 Task: Open class notes luxe template from the template gallery.
Action: Mouse moved to (60, 106)
Screenshot: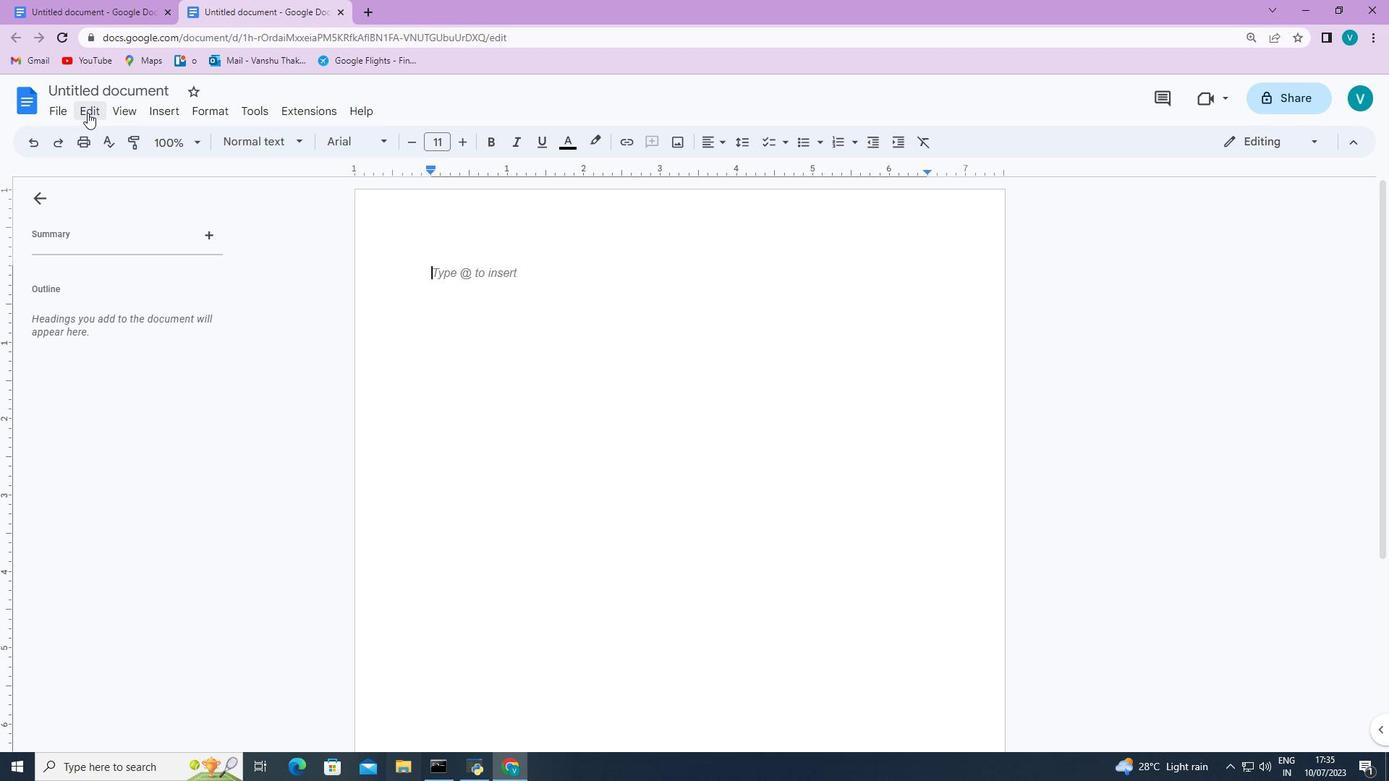 
Action: Mouse pressed left at (60, 106)
Screenshot: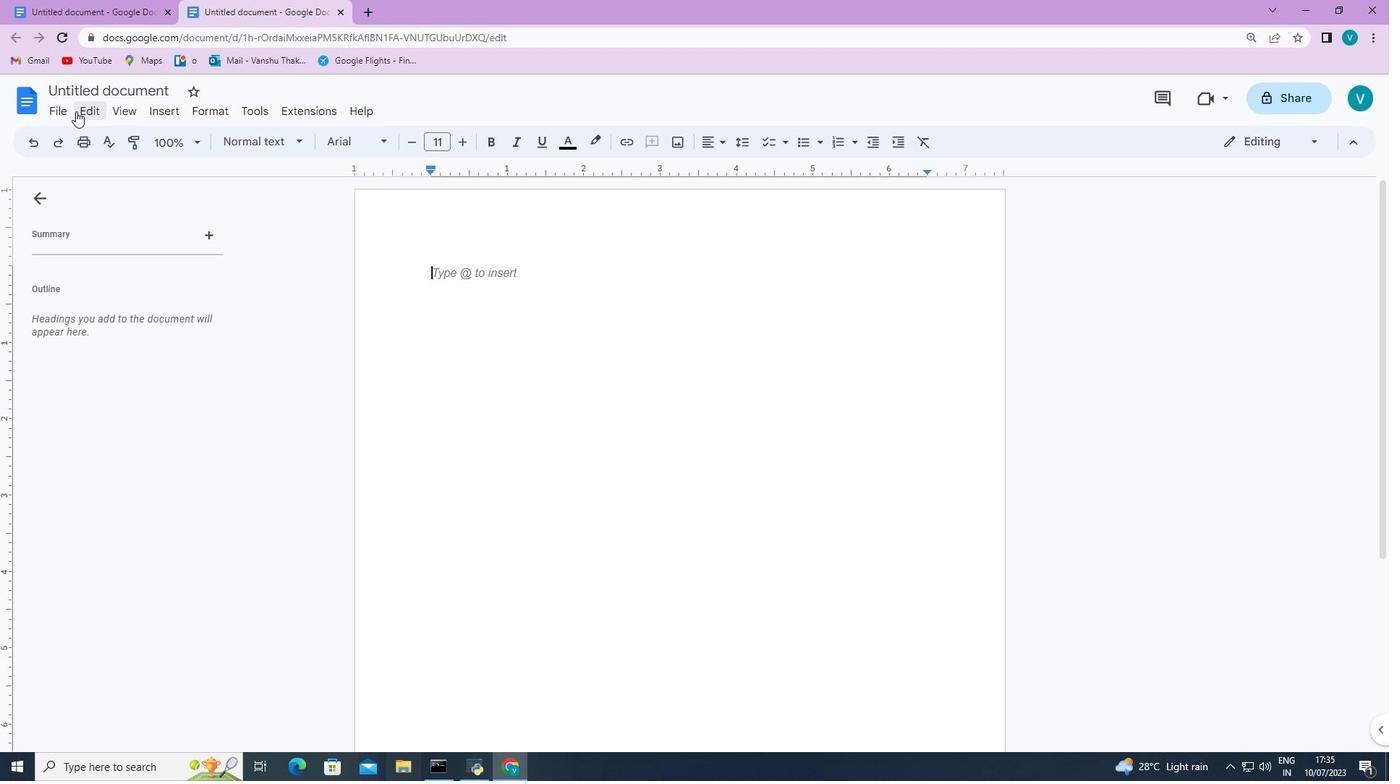 
Action: Mouse moved to (357, 159)
Screenshot: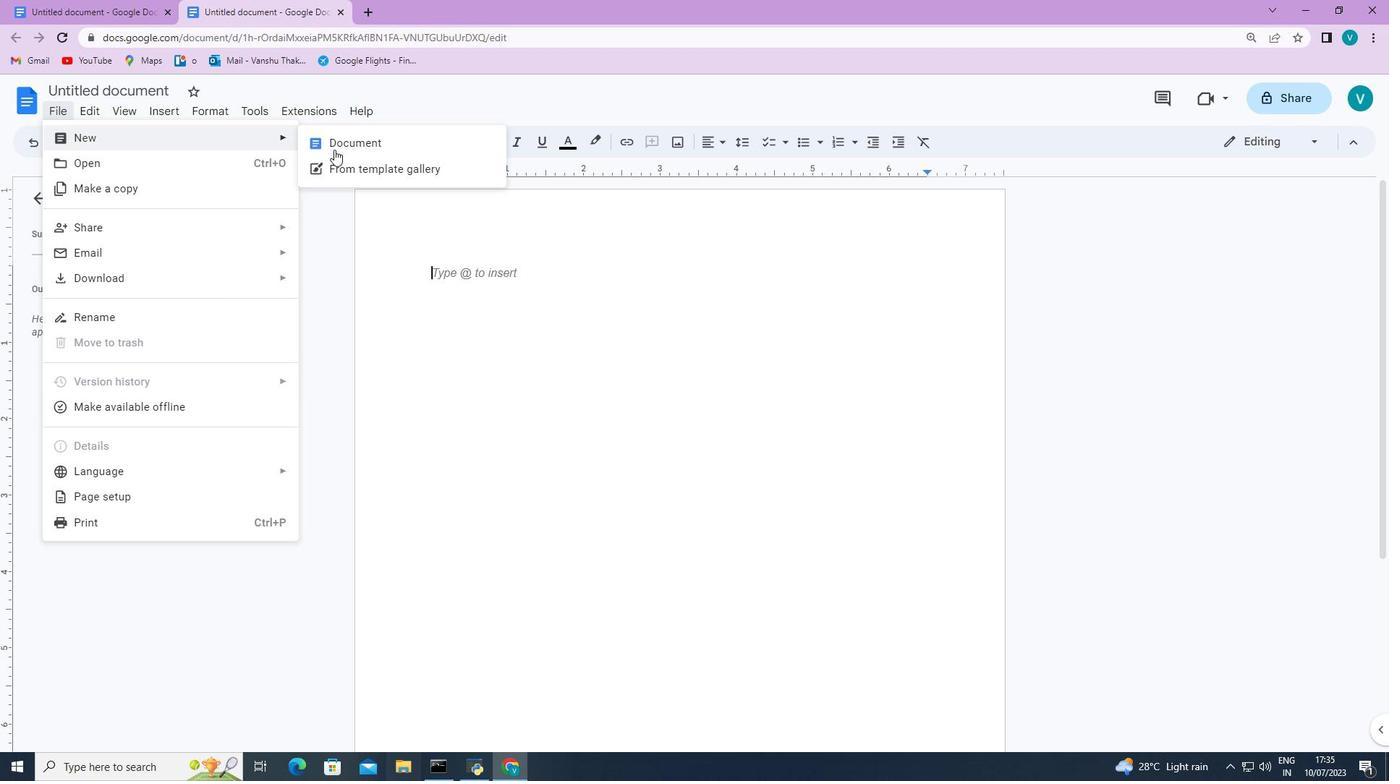 
Action: Mouse pressed left at (357, 159)
Screenshot: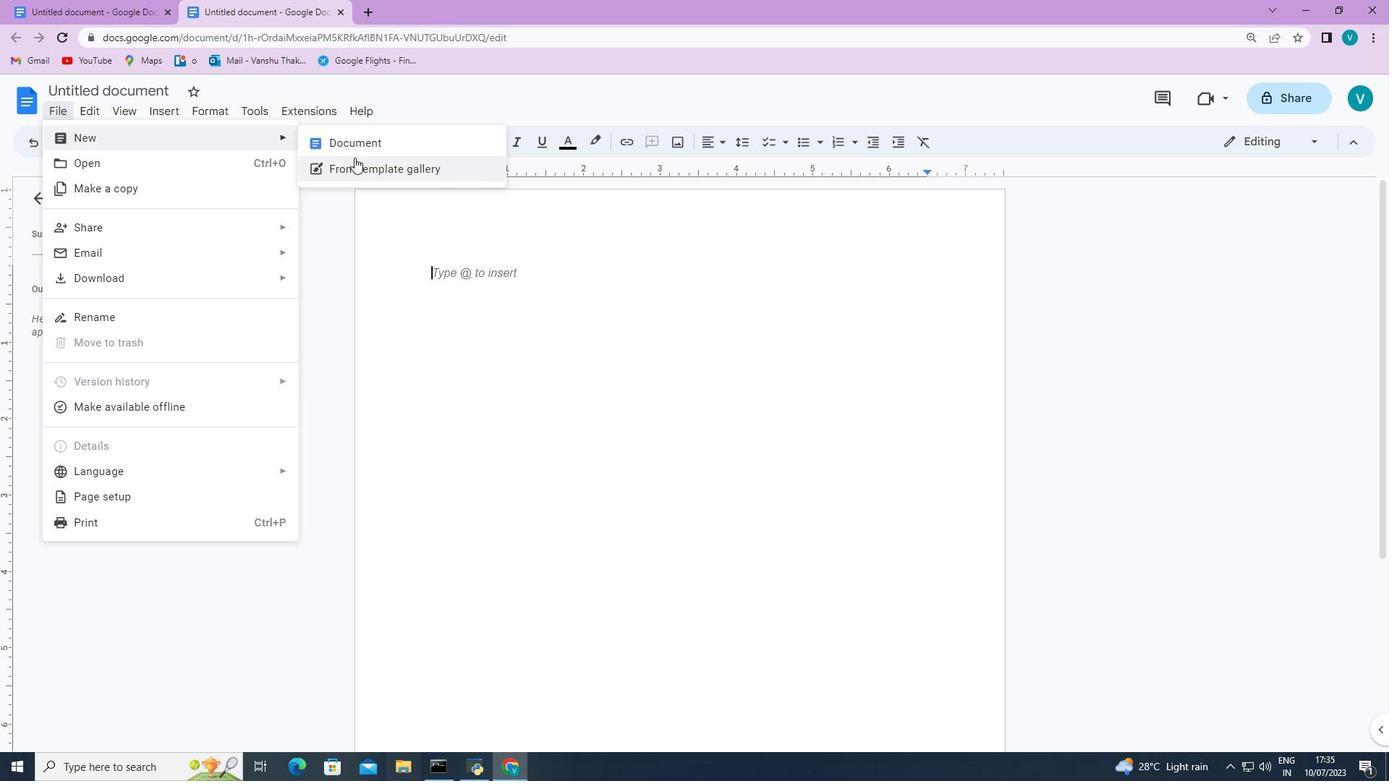 
Action: Mouse moved to (497, 369)
Screenshot: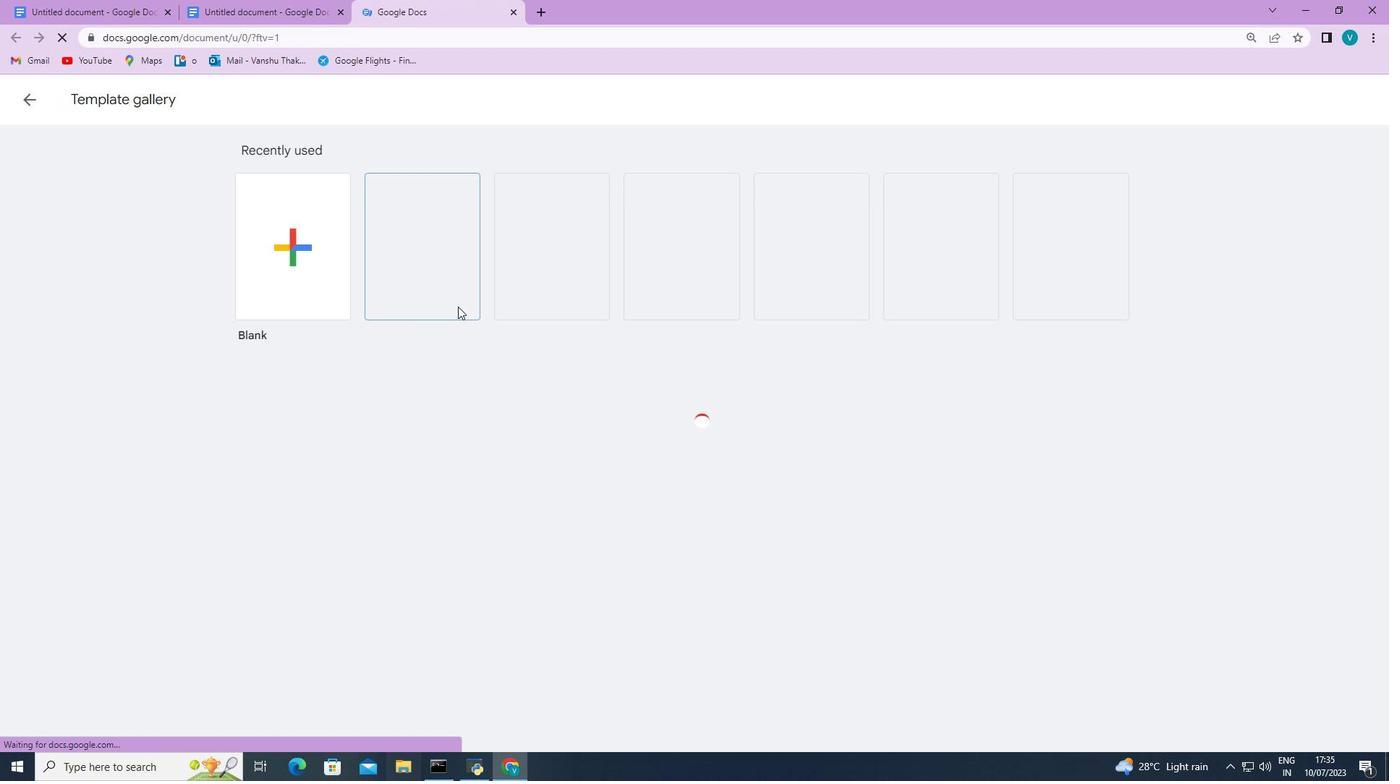 
Action: Mouse scrolled (497, 368) with delta (0, 0)
Screenshot: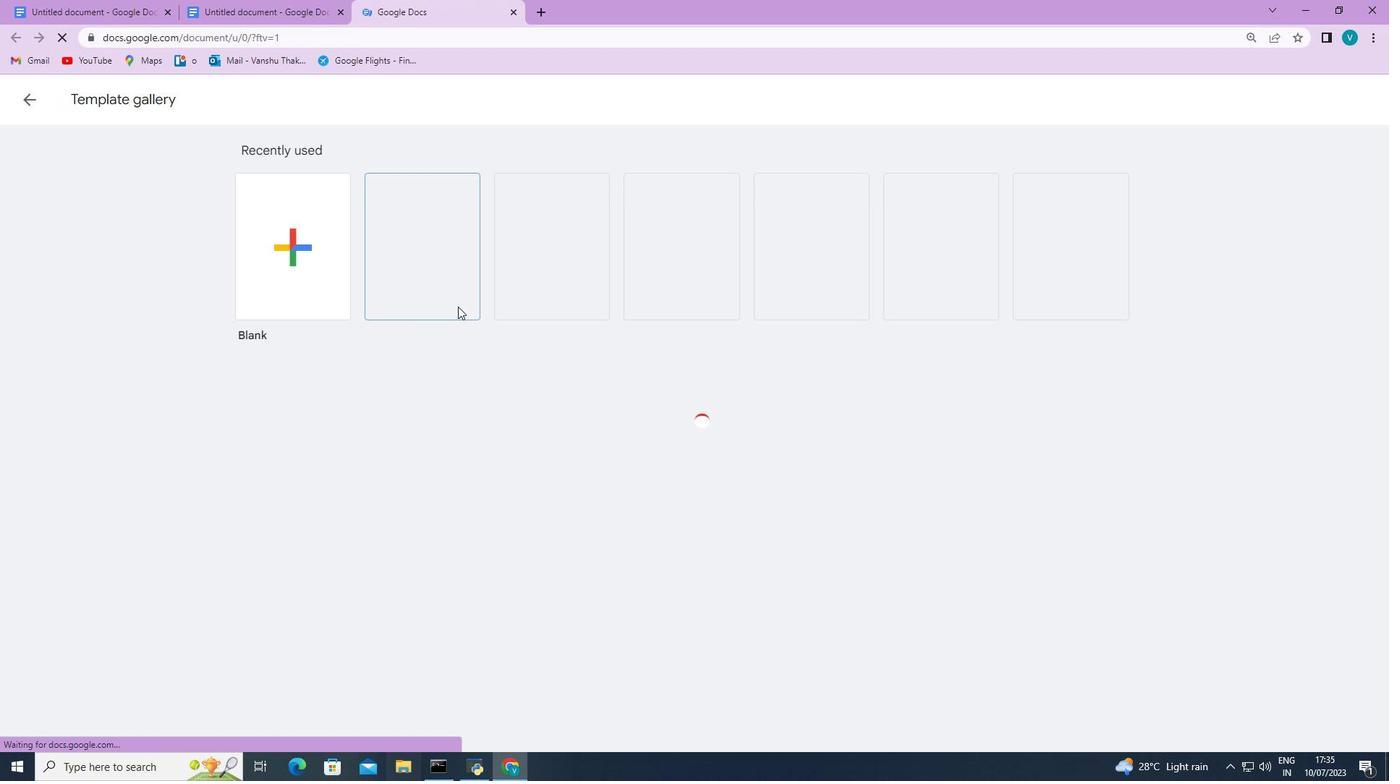 
Action: Mouse moved to (497, 372)
Screenshot: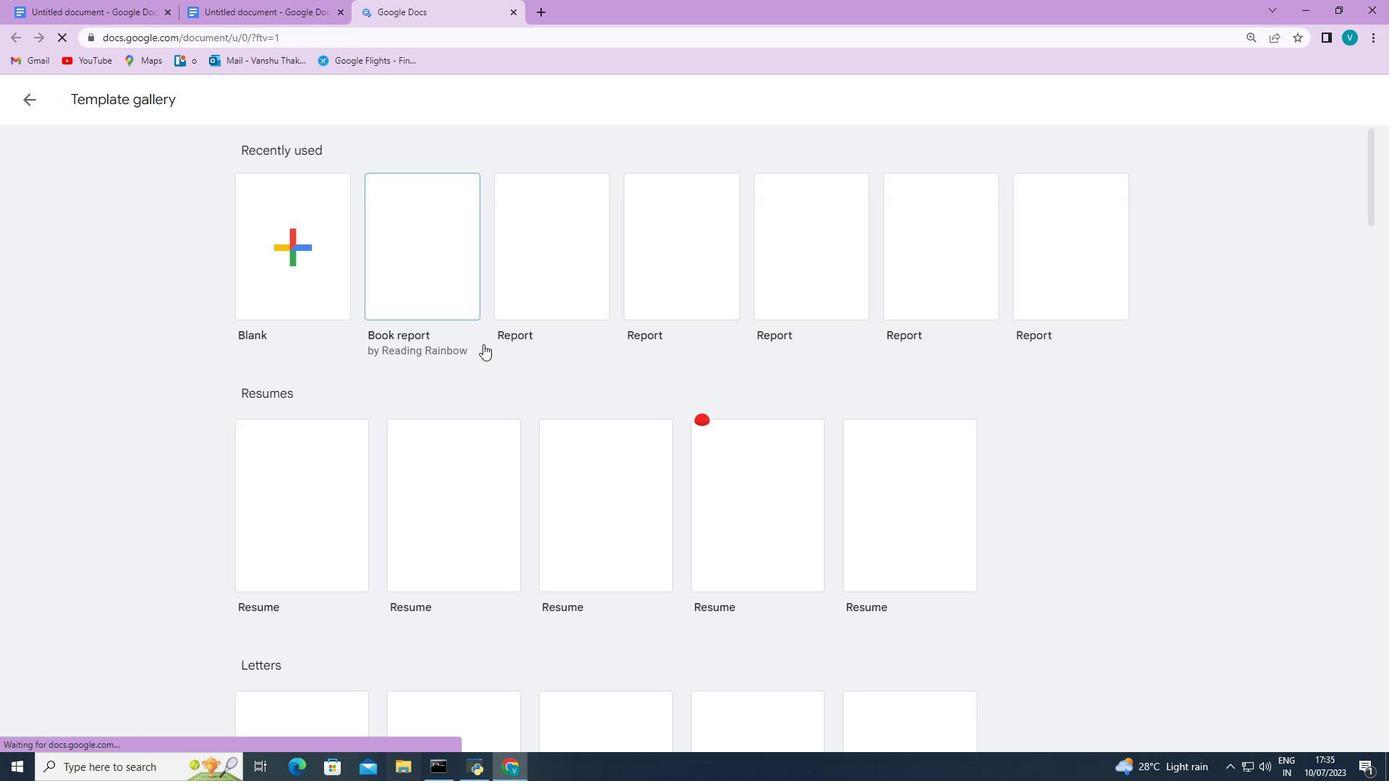 
Action: Mouse scrolled (497, 371) with delta (0, 0)
Screenshot: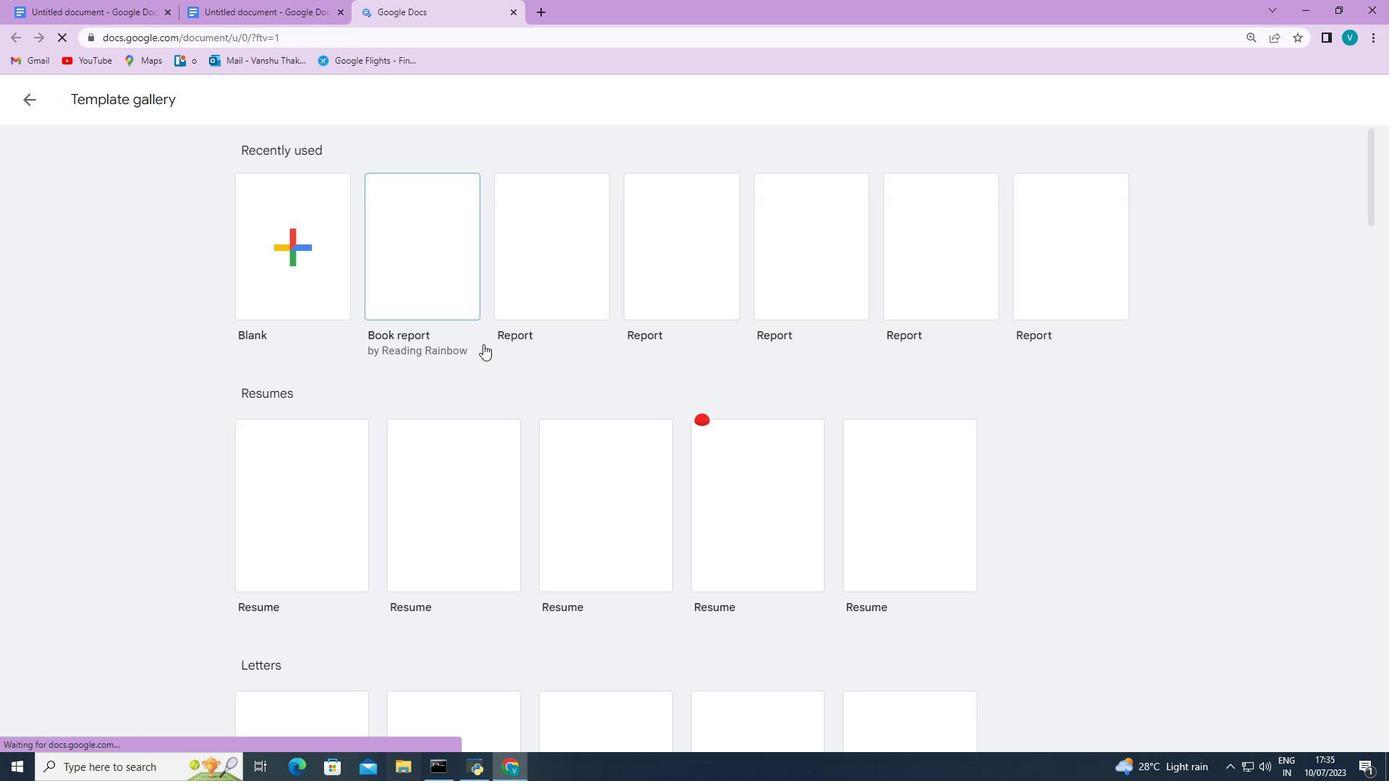 
Action: Mouse moved to (498, 372)
Screenshot: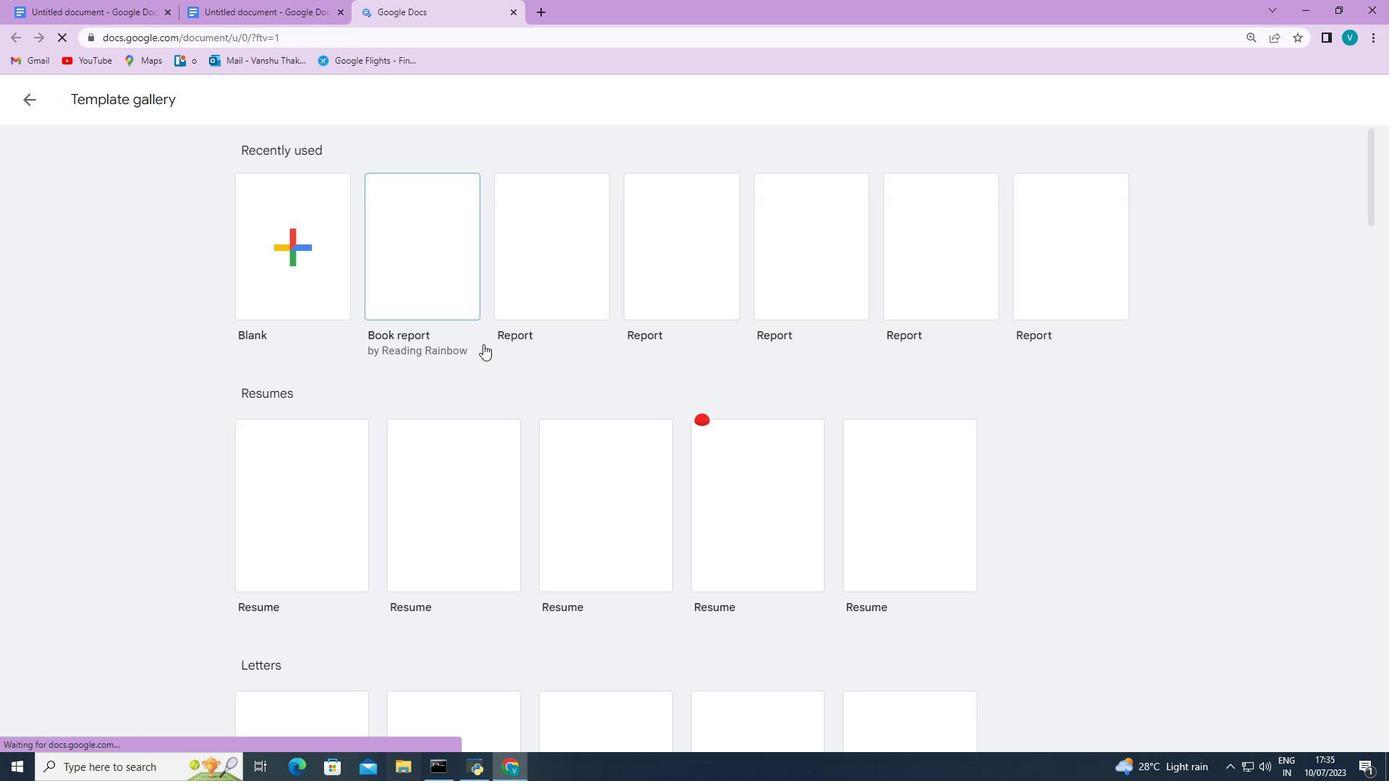 
Action: Mouse scrolled (498, 371) with delta (0, 0)
Screenshot: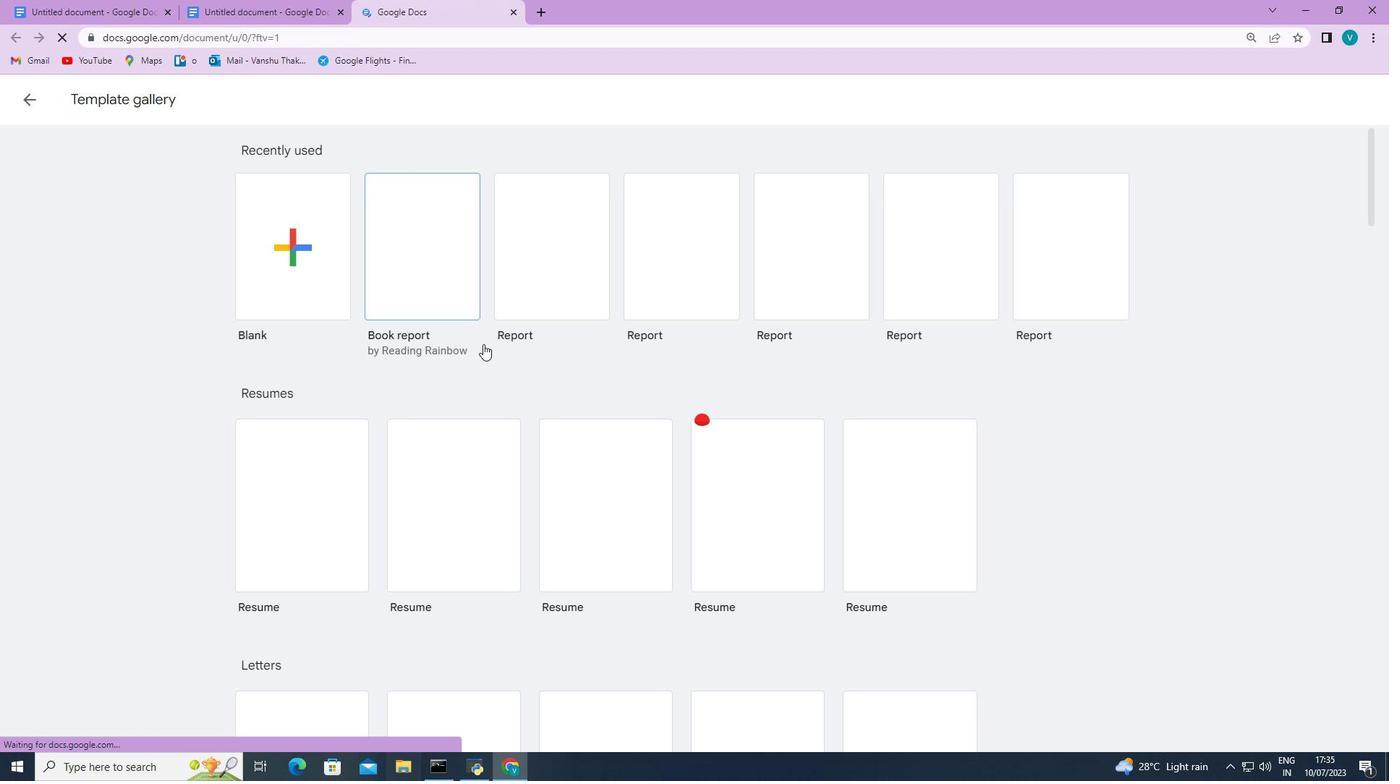 
Action: Mouse moved to (498, 372)
Screenshot: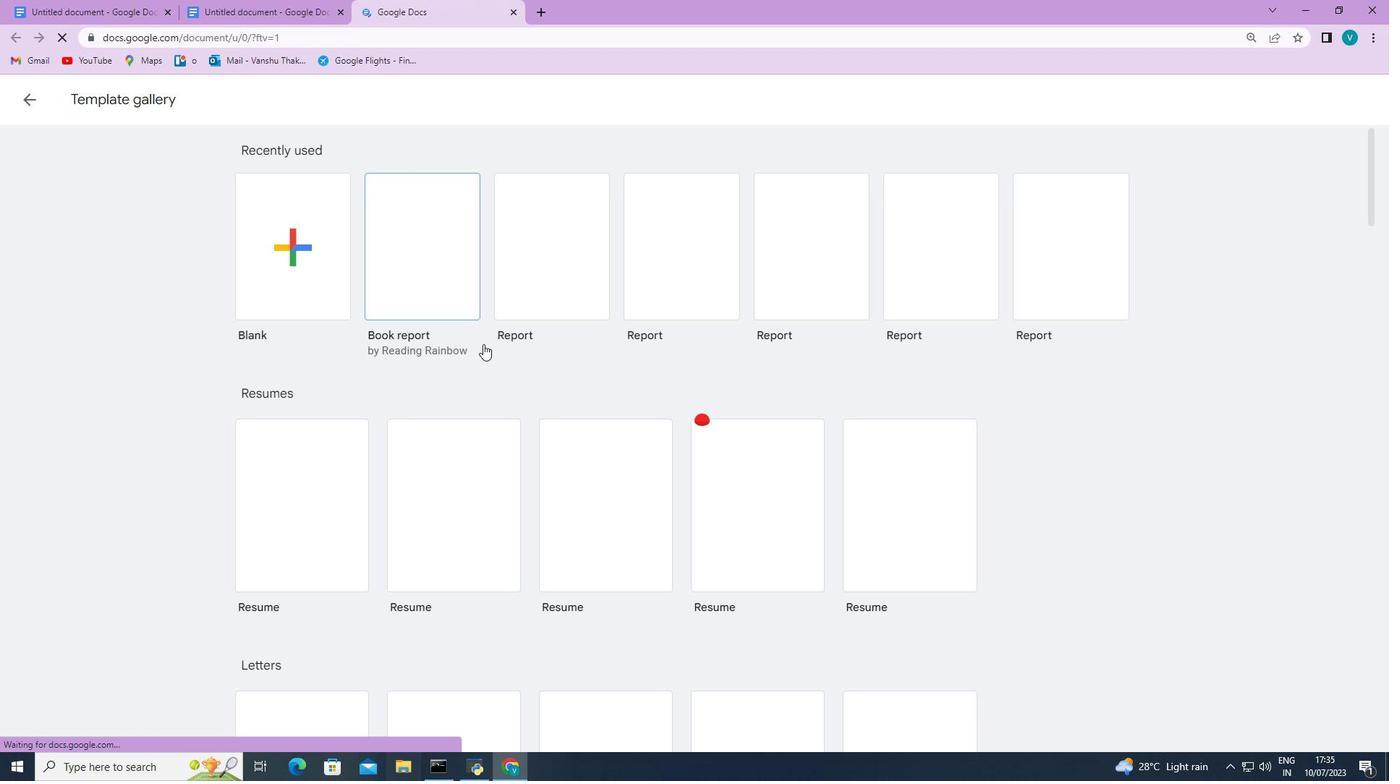 
Action: Mouse scrolled (498, 372) with delta (0, 0)
Screenshot: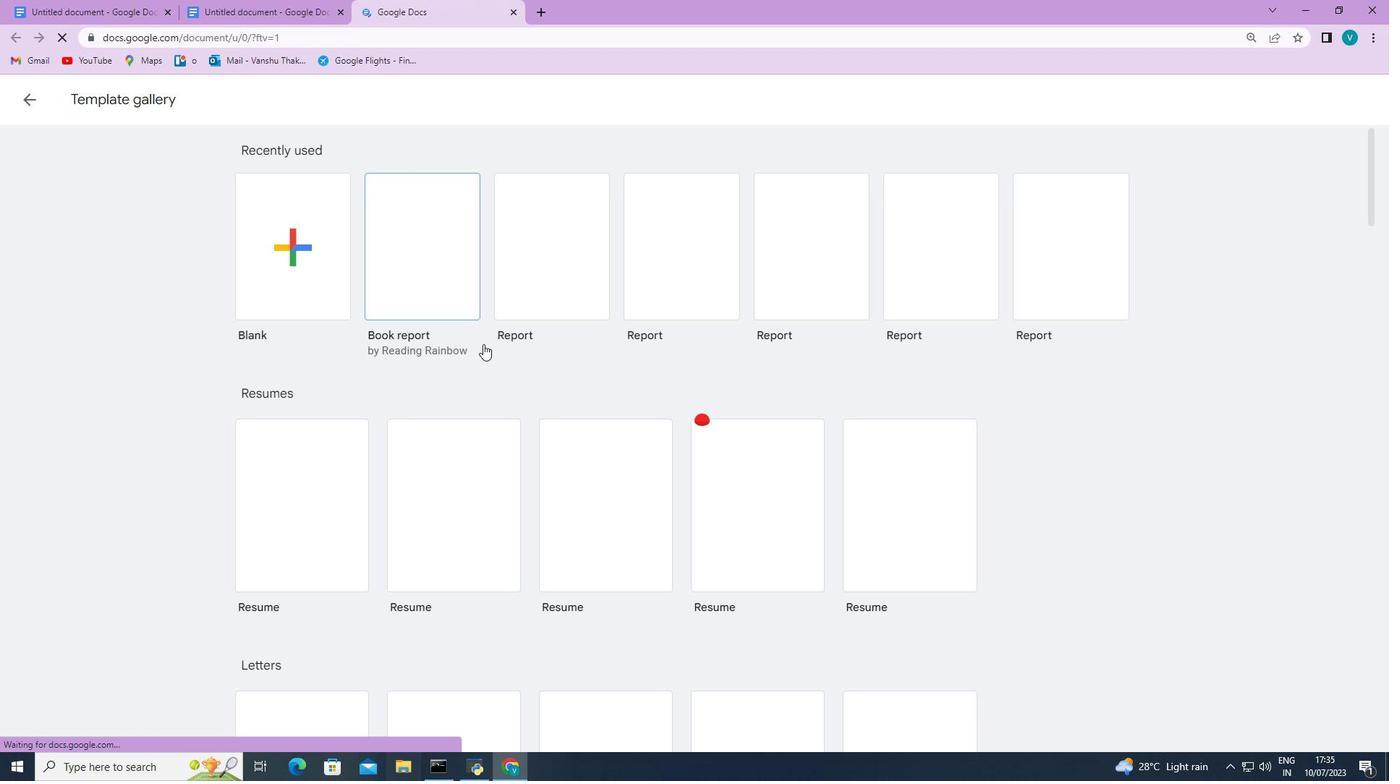 
Action: Mouse moved to (500, 374)
Screenshot: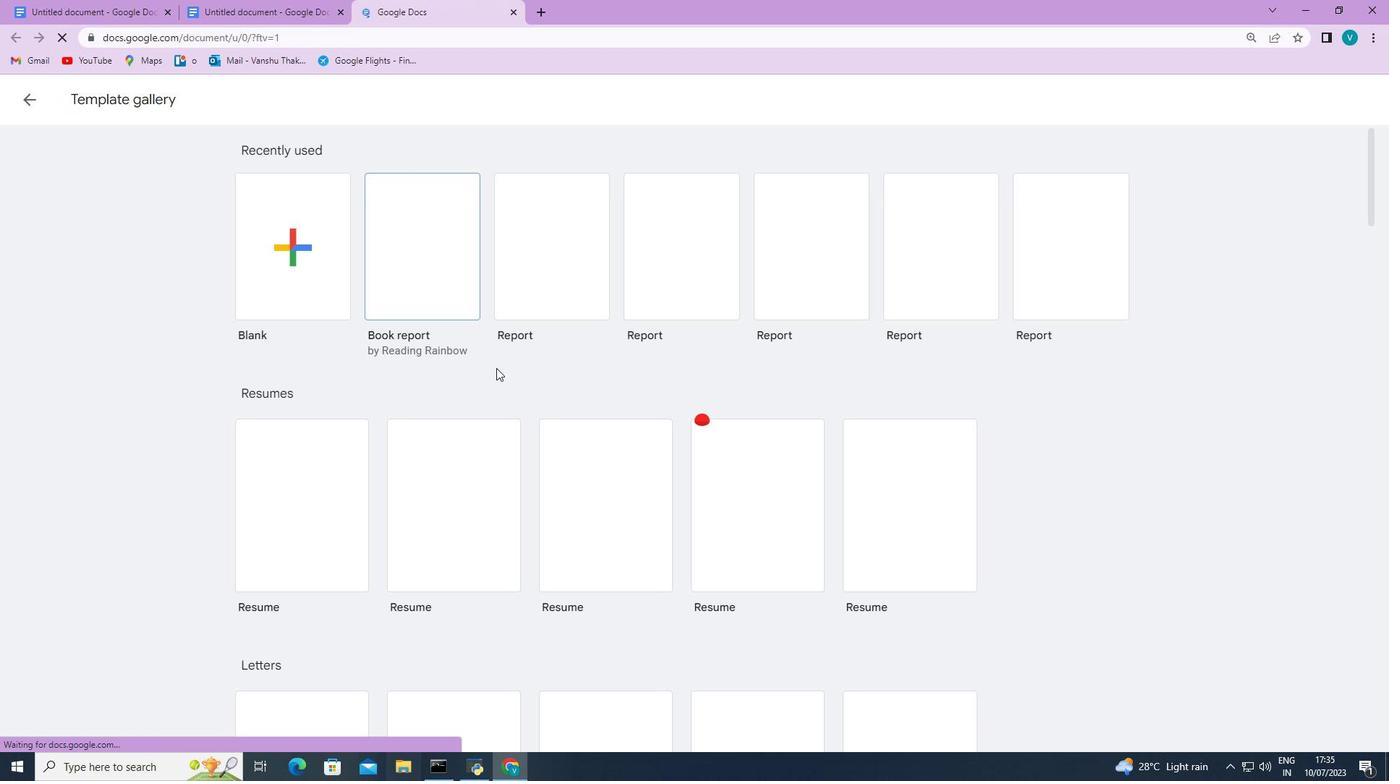 
Action: Mouse scrolled (500, 373) with delta (0, 0)
Screenshot: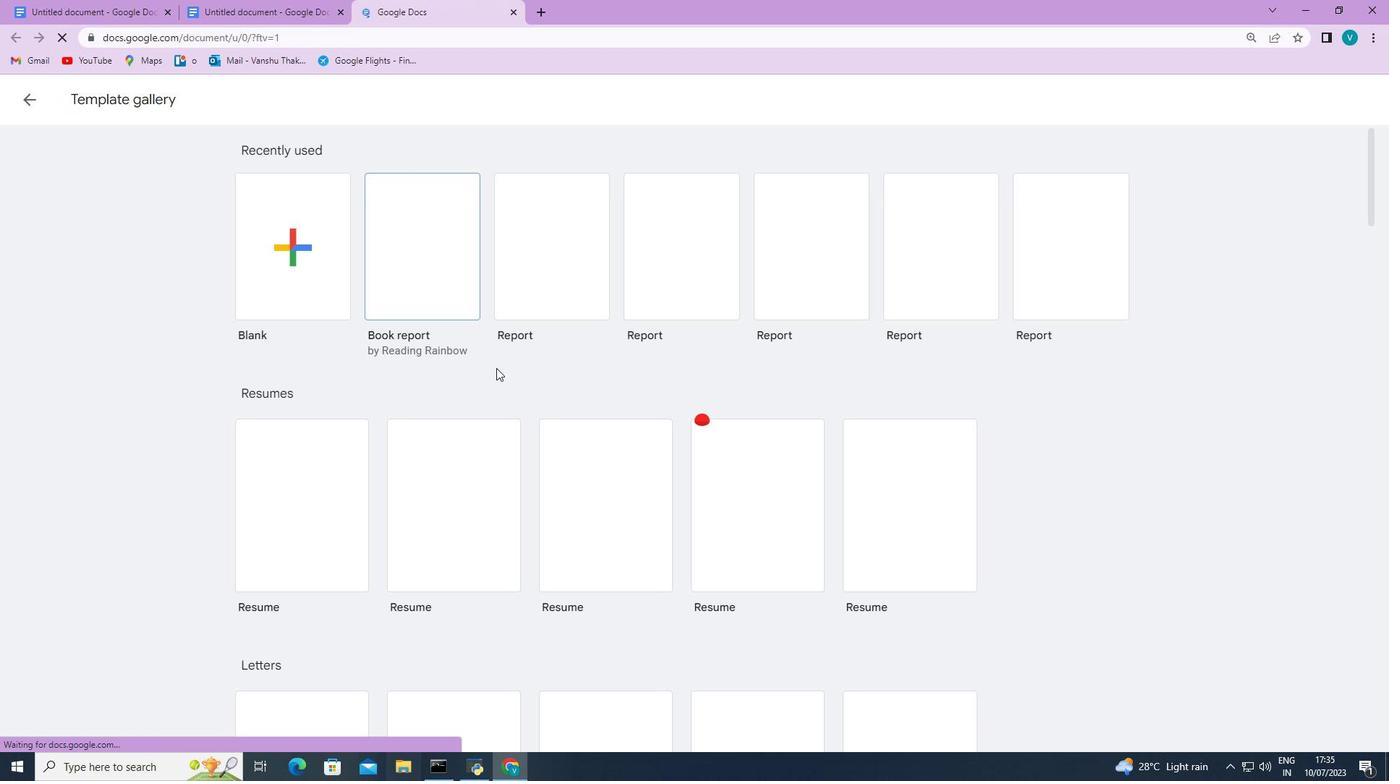 
Action: Mouse moved to (500, 375)
Screenshot: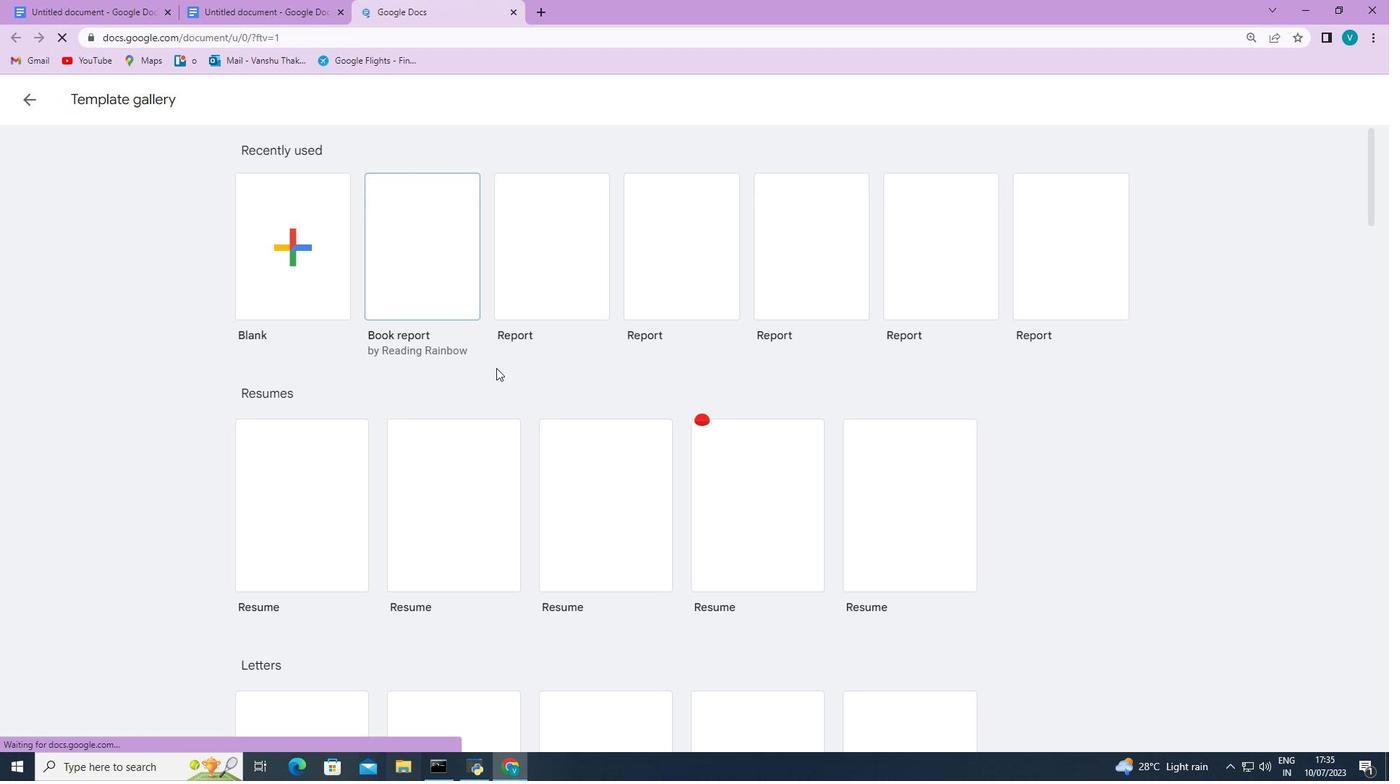 
Action: Mouse scrolled (500, 374) with delta (0, 0)
Screenshot: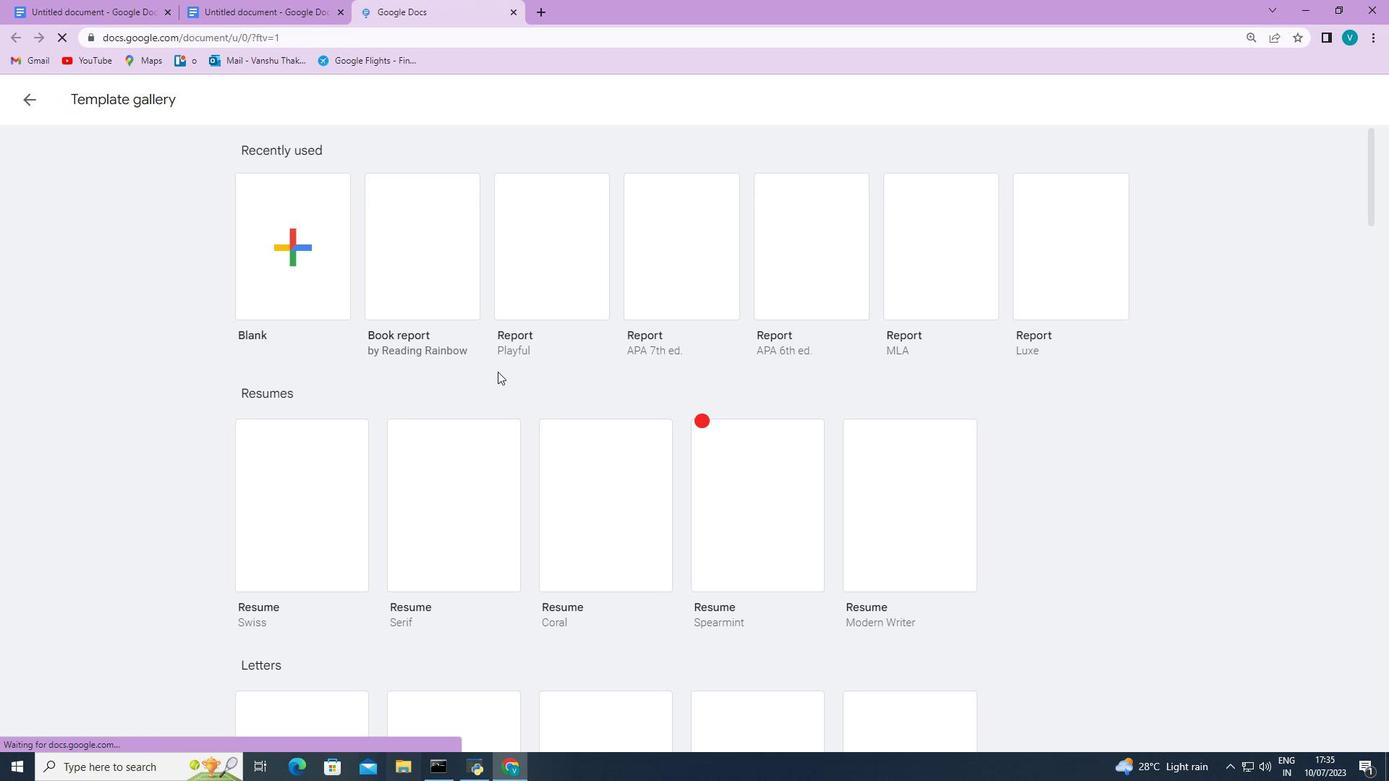 
Action: Mouse scrolled (500, 374) with delta (0, 0)
Screenshot: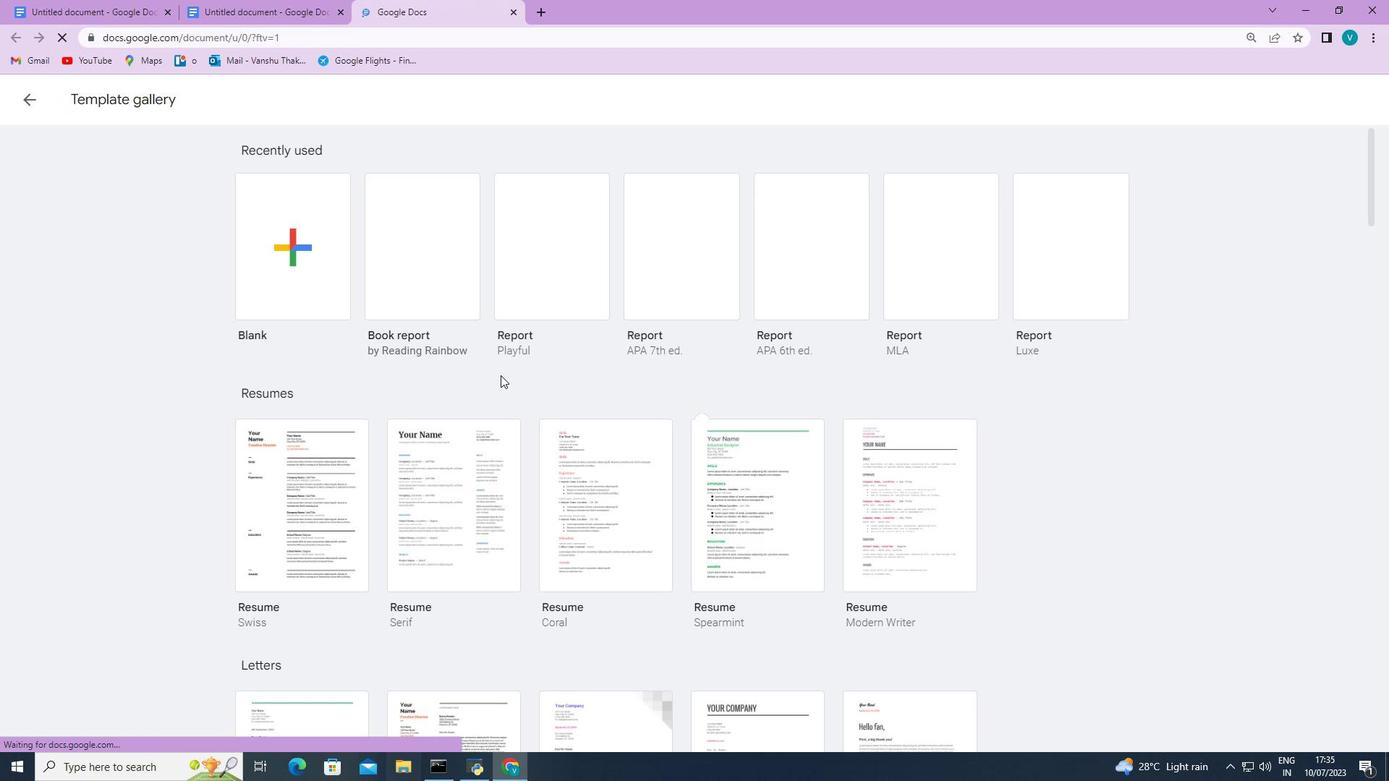 
Action: Mouse moved to (500, 377)
Screenshot: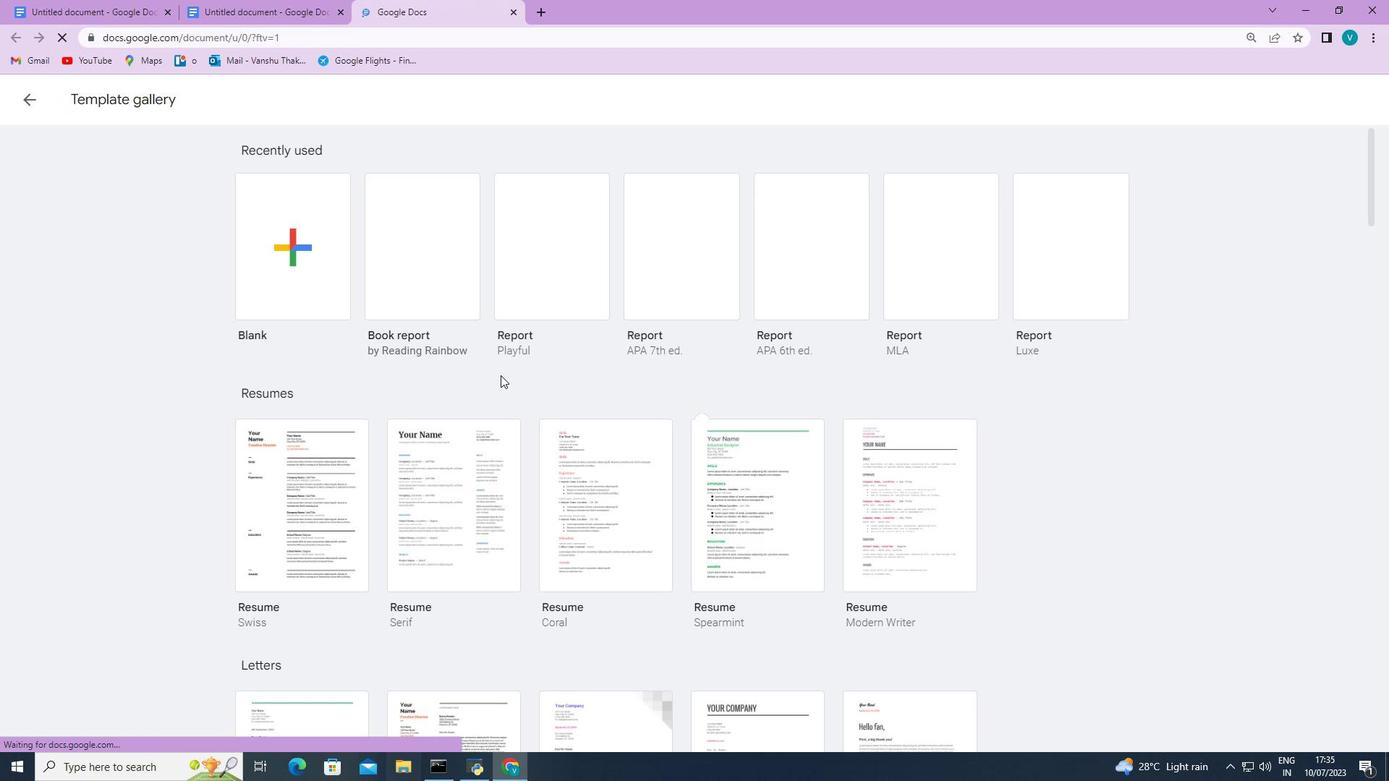 
Action: Mouse scrolled (500, 376) with delta (0, 0)
Screenshot: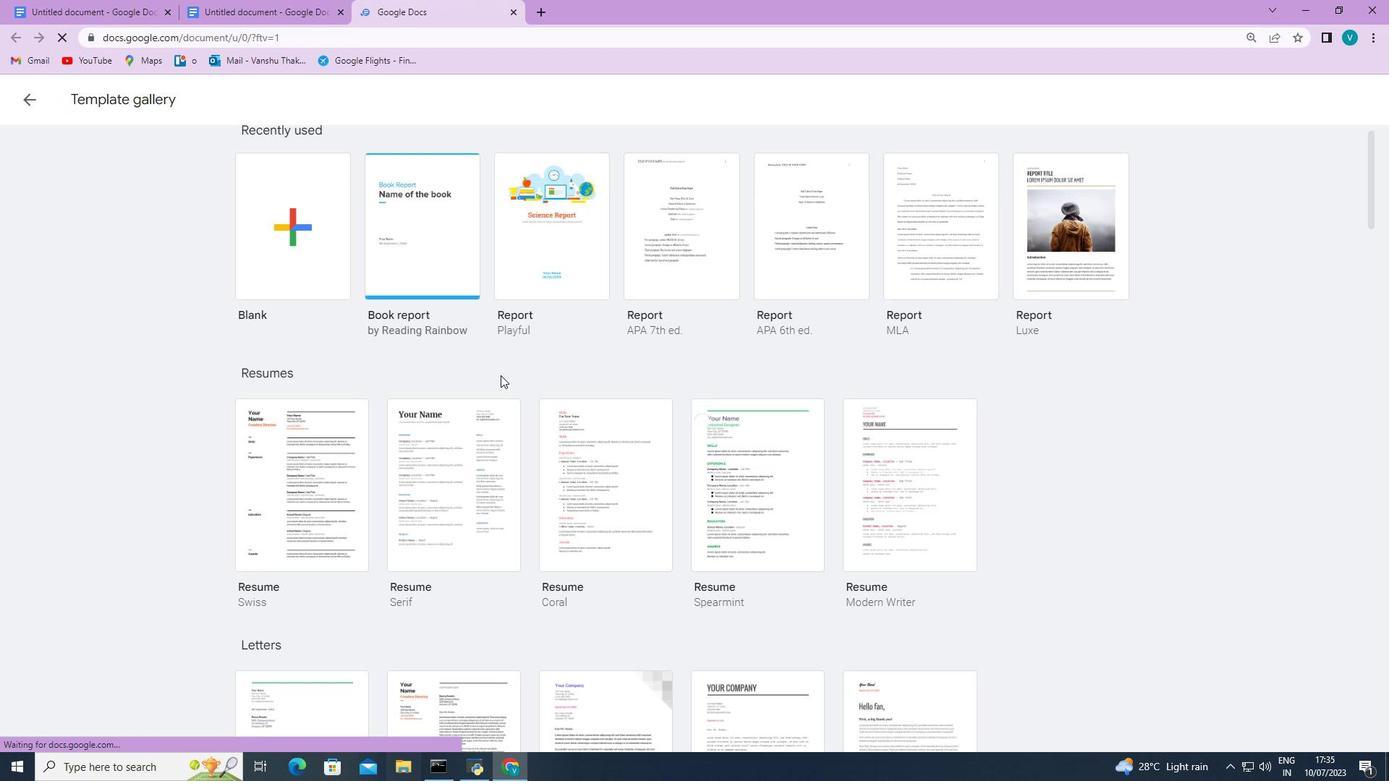 
Action: Mouse moved to (500, 377)
Screenshot: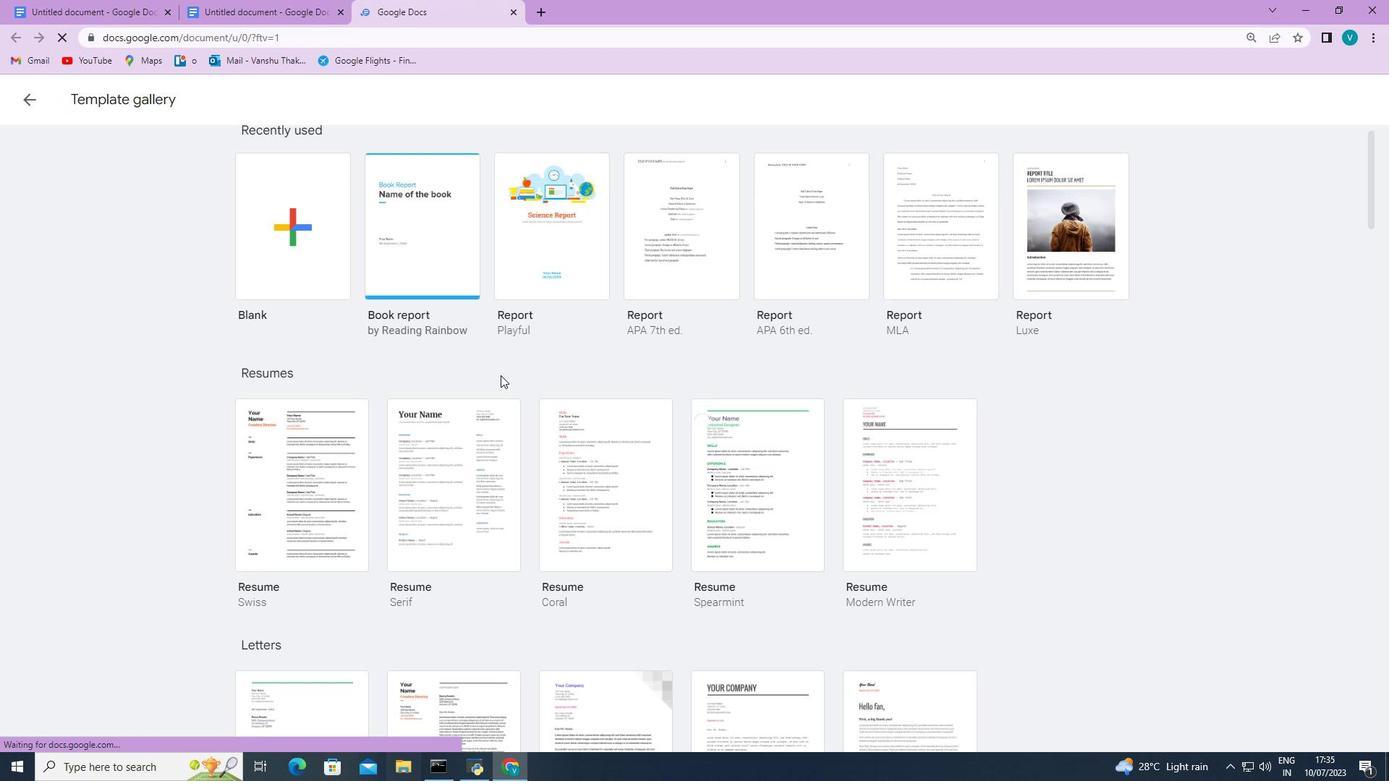 
Action: Mouse scrolled (500, 377) with delta (0, 0)
Screenshot: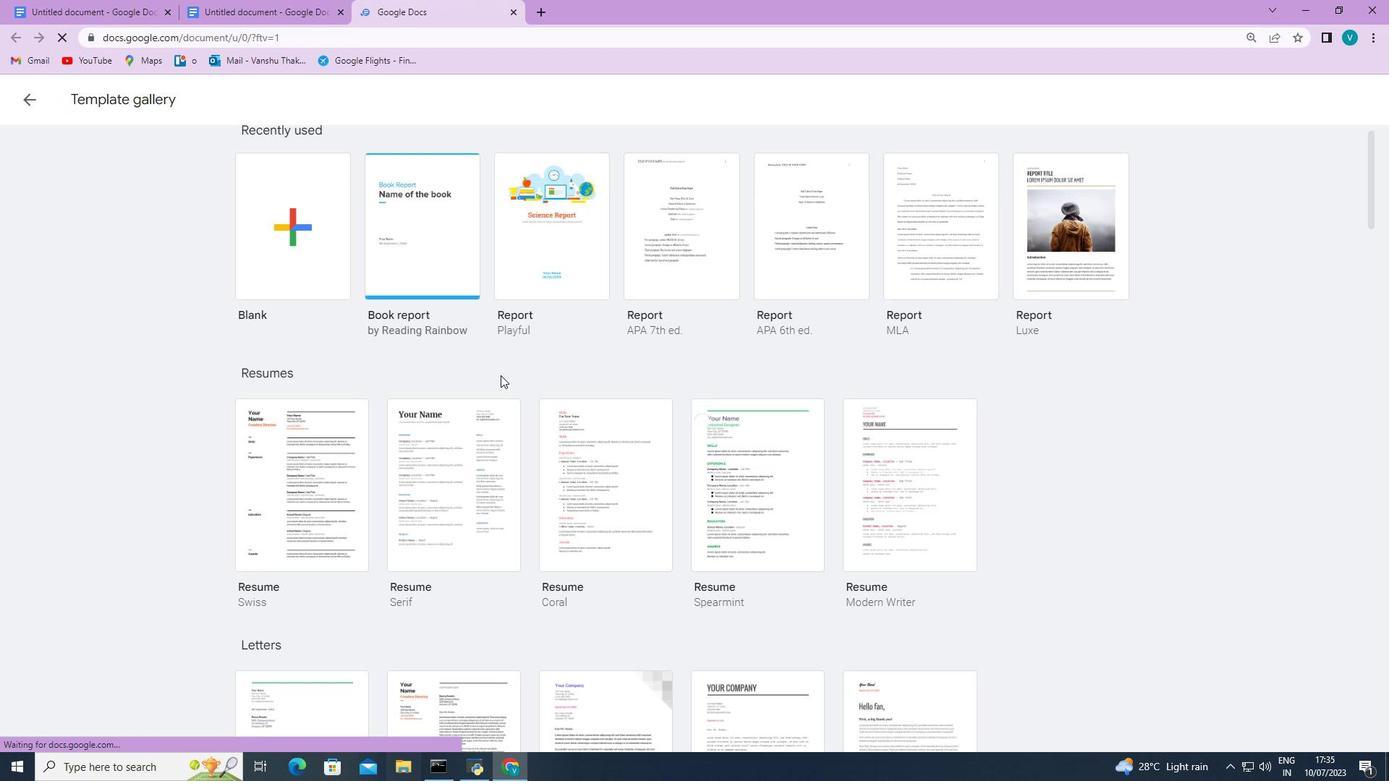 
Action: Mouse moved to (502, 378)
Screenshot: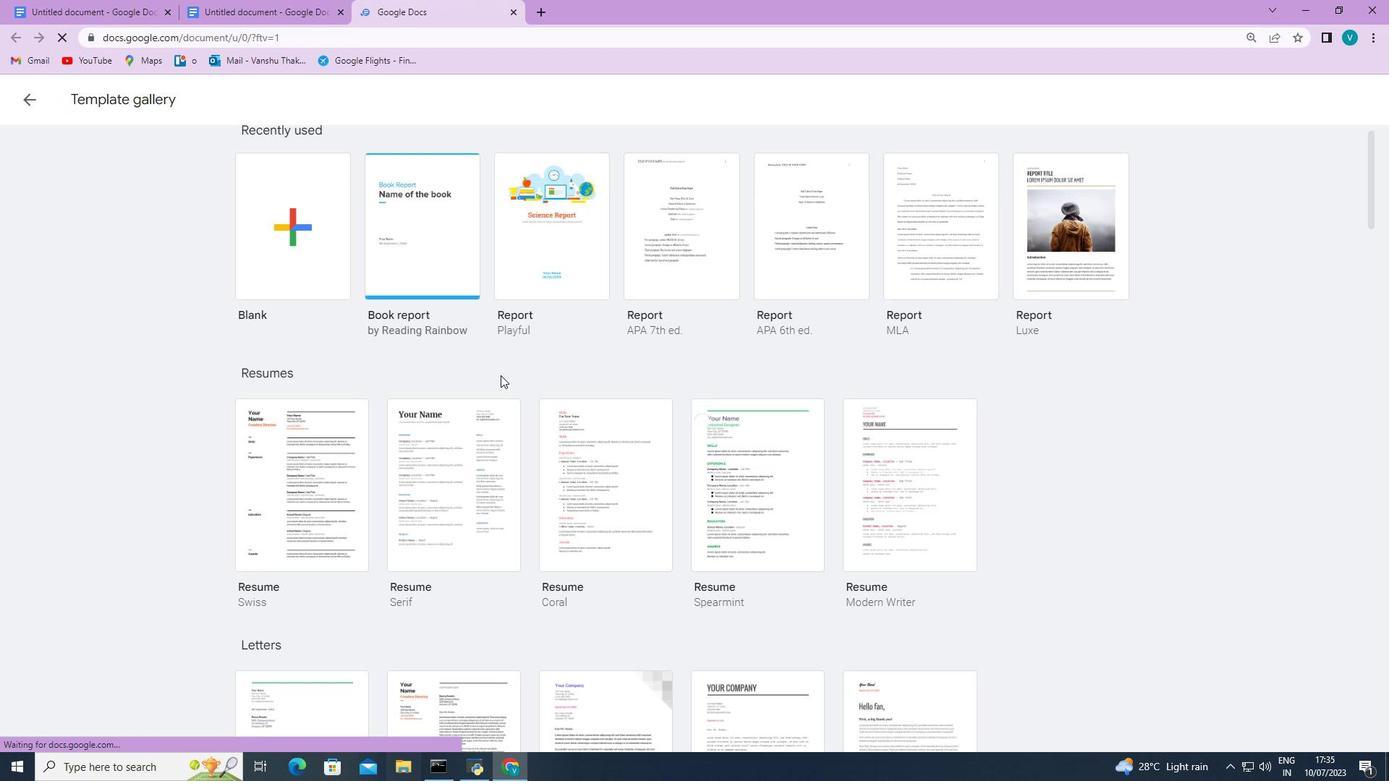 
Action: Mouse scrolled (502, 377) with delta (0, 0)
Screenshot: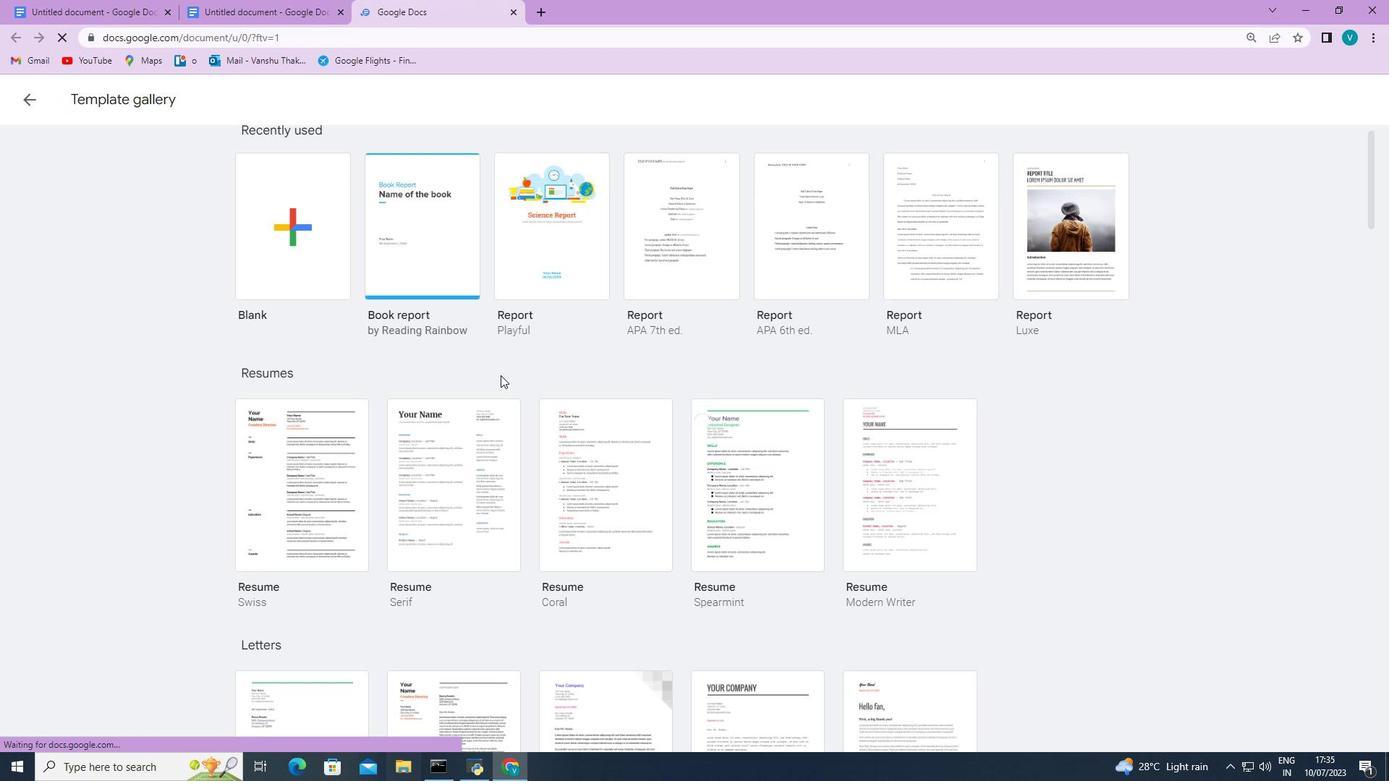 
Action: Mouse moved to (503, 379)
Screenshot: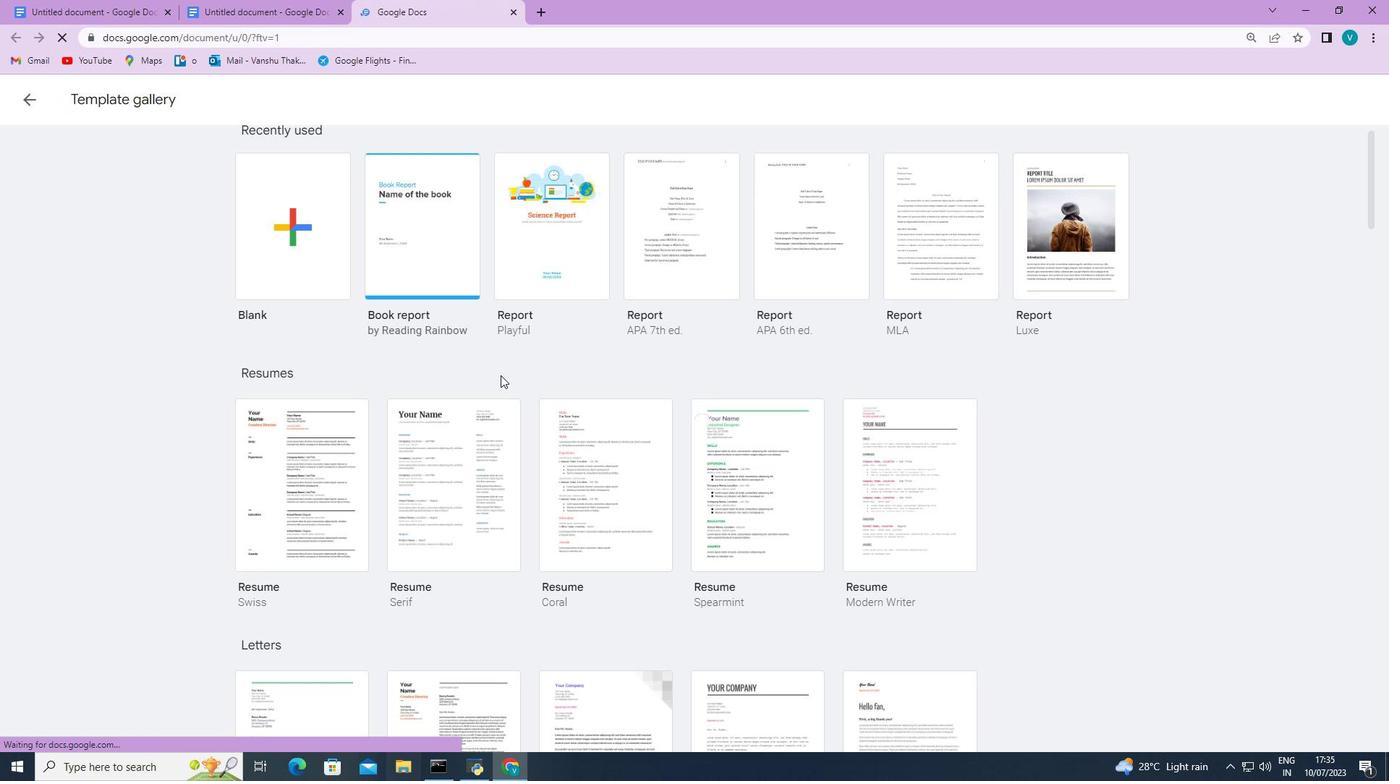 
Action: Mouse scrolled (503, 378) with delta (0, 0)
Screenshot: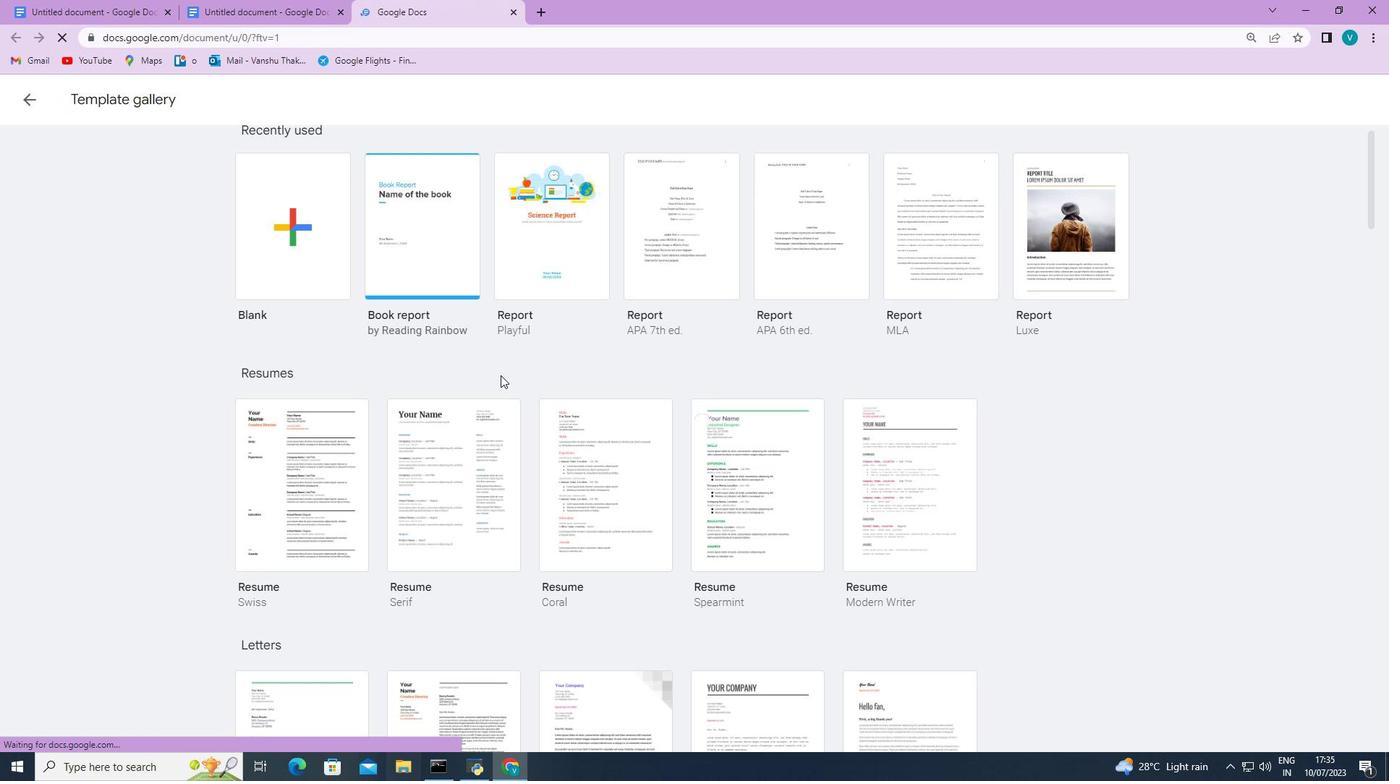
Action: Mouse scrolled (503, 378) with delta (0, 0)
Screenshot: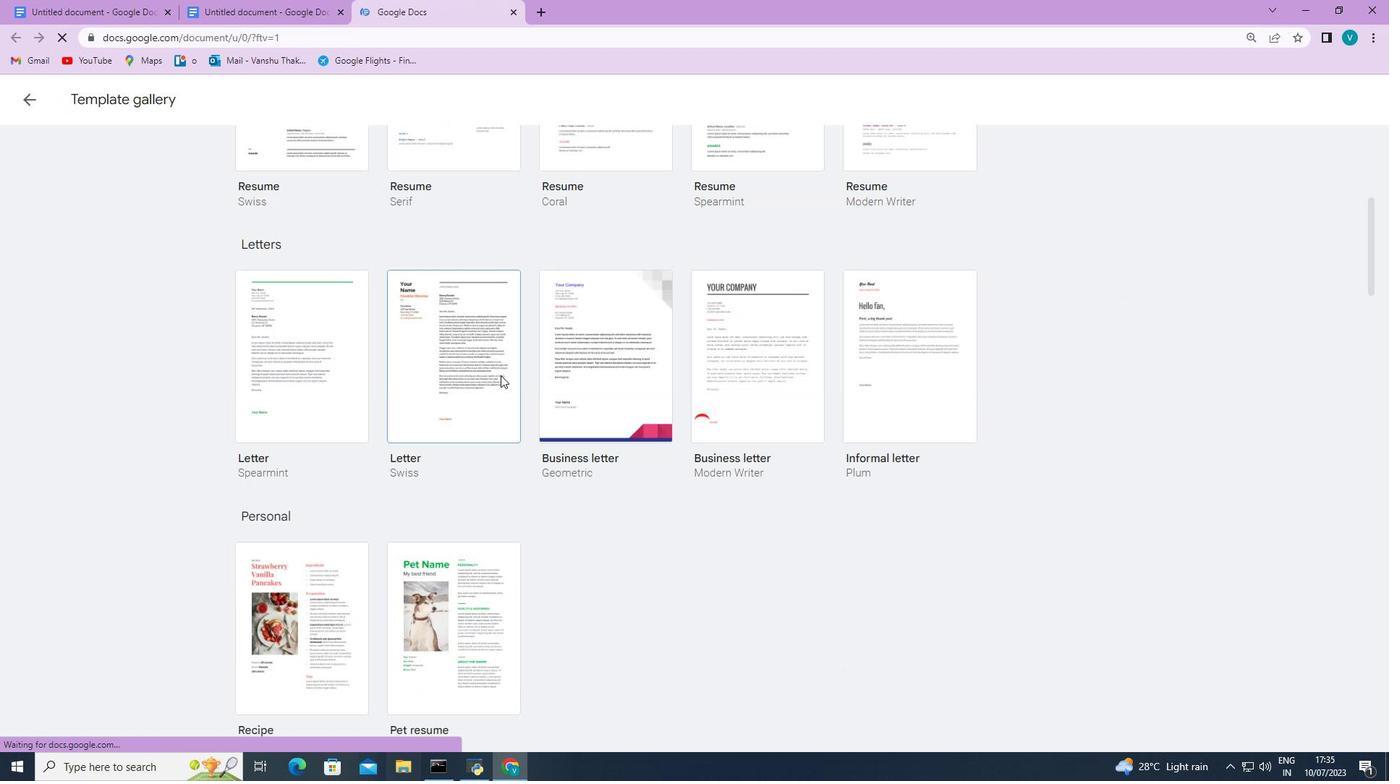 
Action: Mouse scrolled (503, 378) with delta (0, 0)
Screenshot: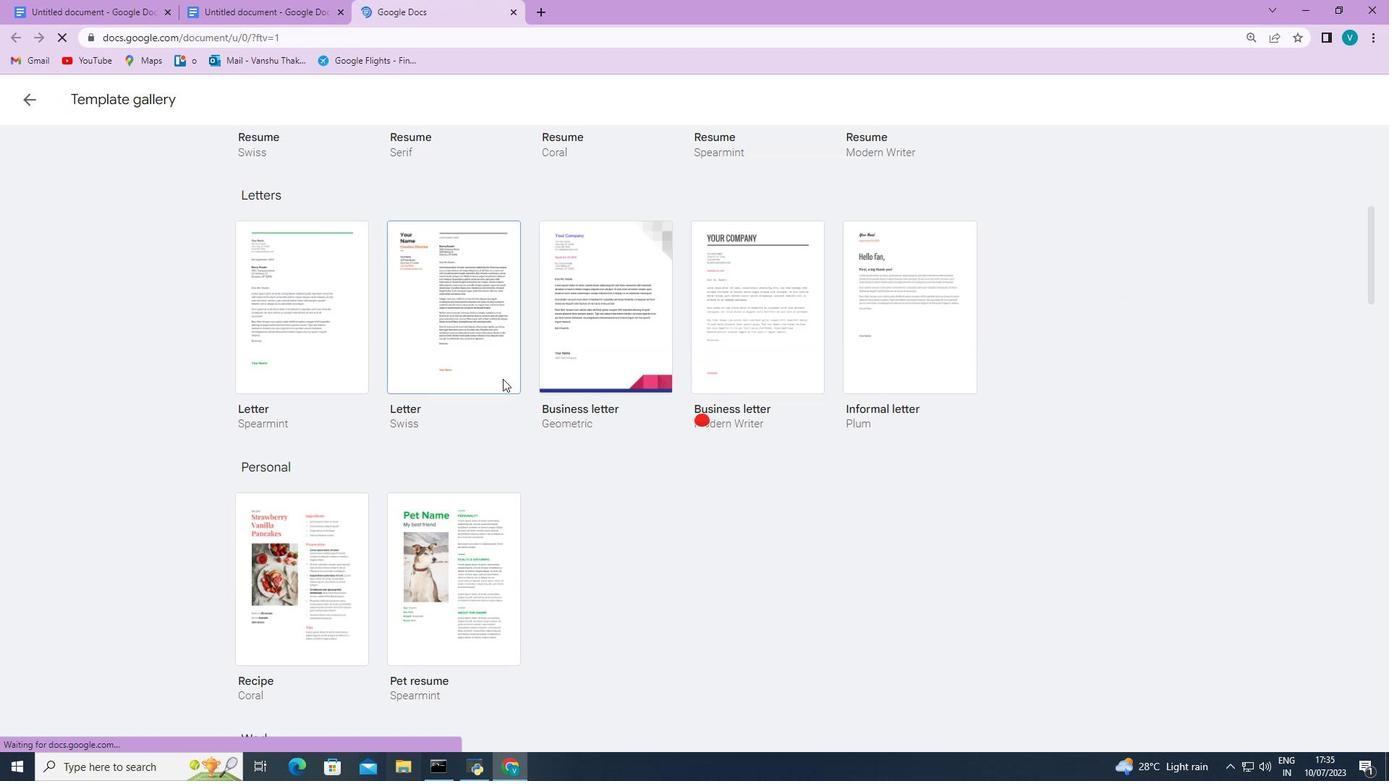
Action: Mouse moved to (504, 382)
Screenshot: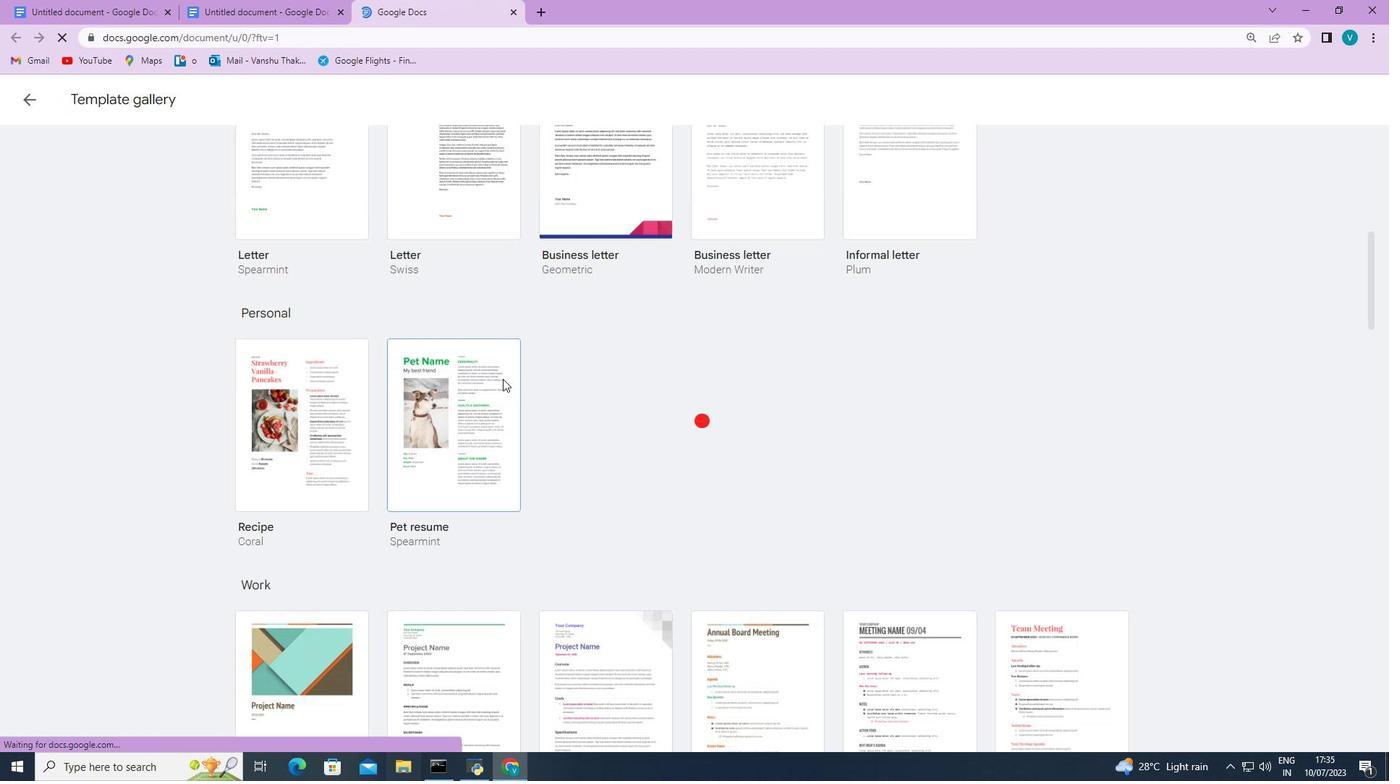 
Action: Mouse scrolled (504, 381) with delta (0, 0)
Screenshot: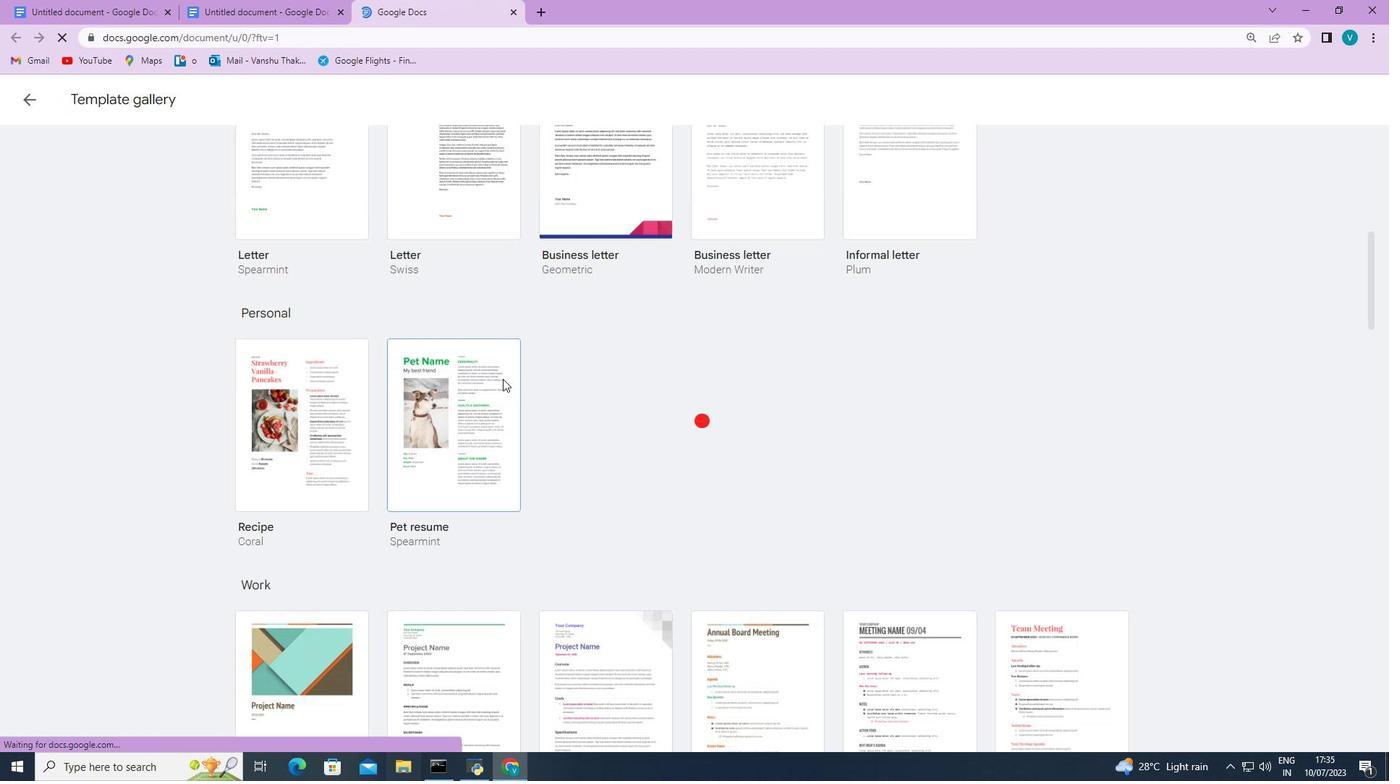 
Action: Mouse moved to (505, 384)
Screenshot: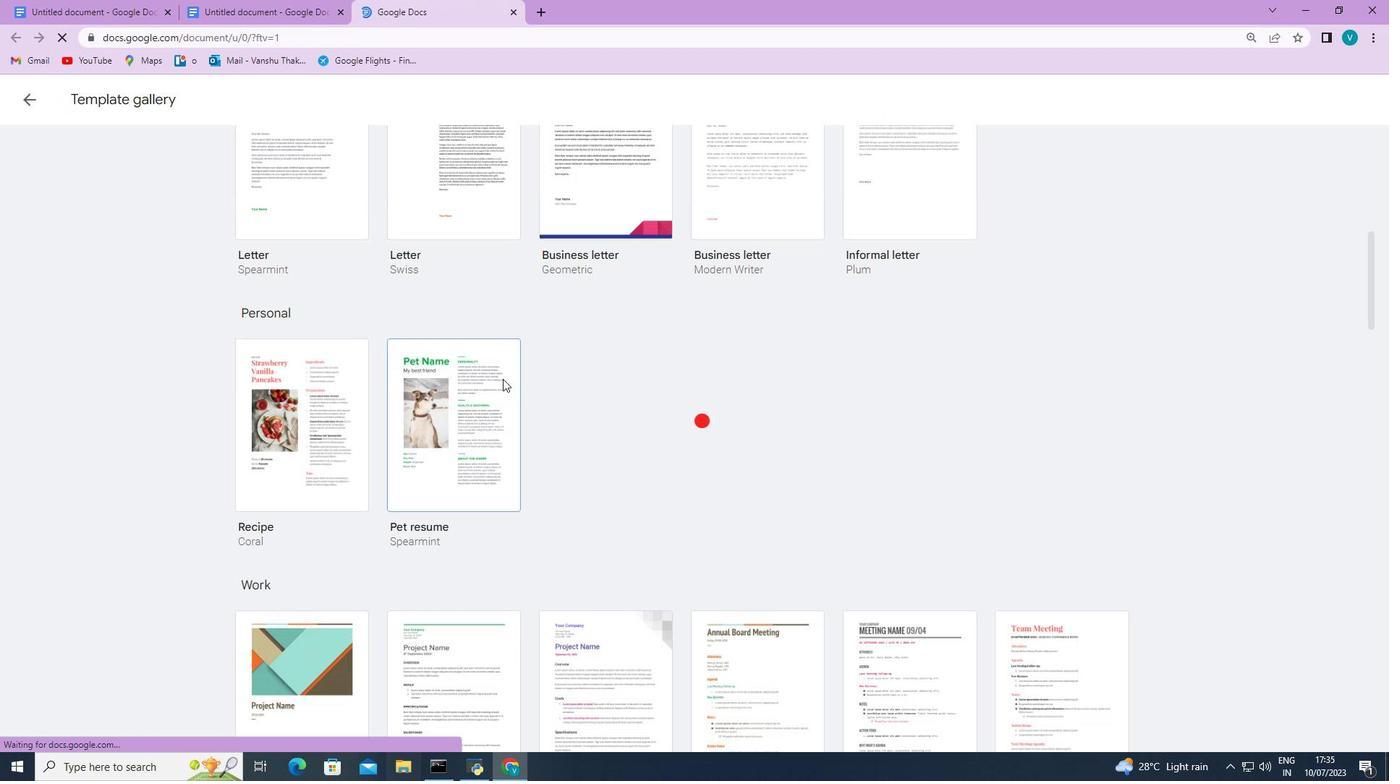 
Action: Mouse scrolled (505, 383) with delta (0, 0)
Screenshot: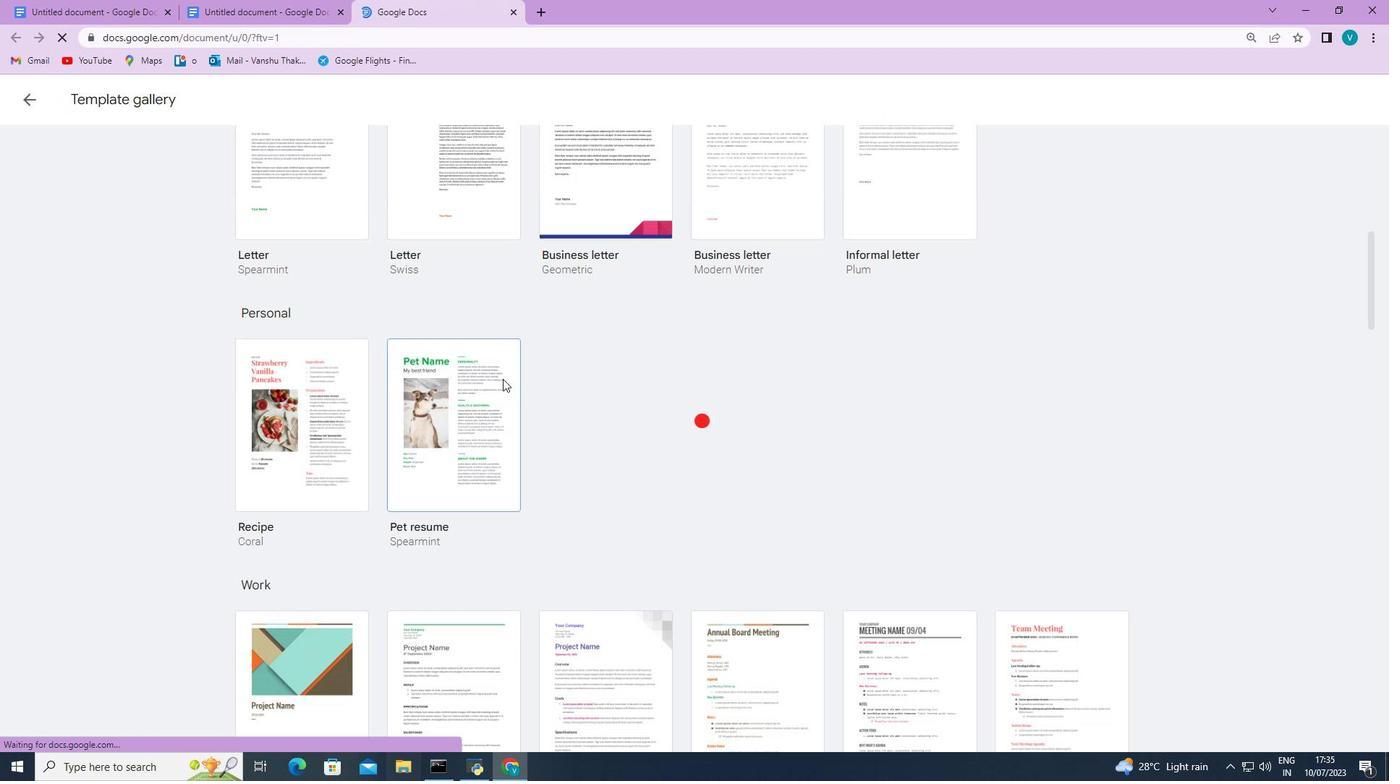 
Action: Mouse moved to (505, 384)
Screenshot: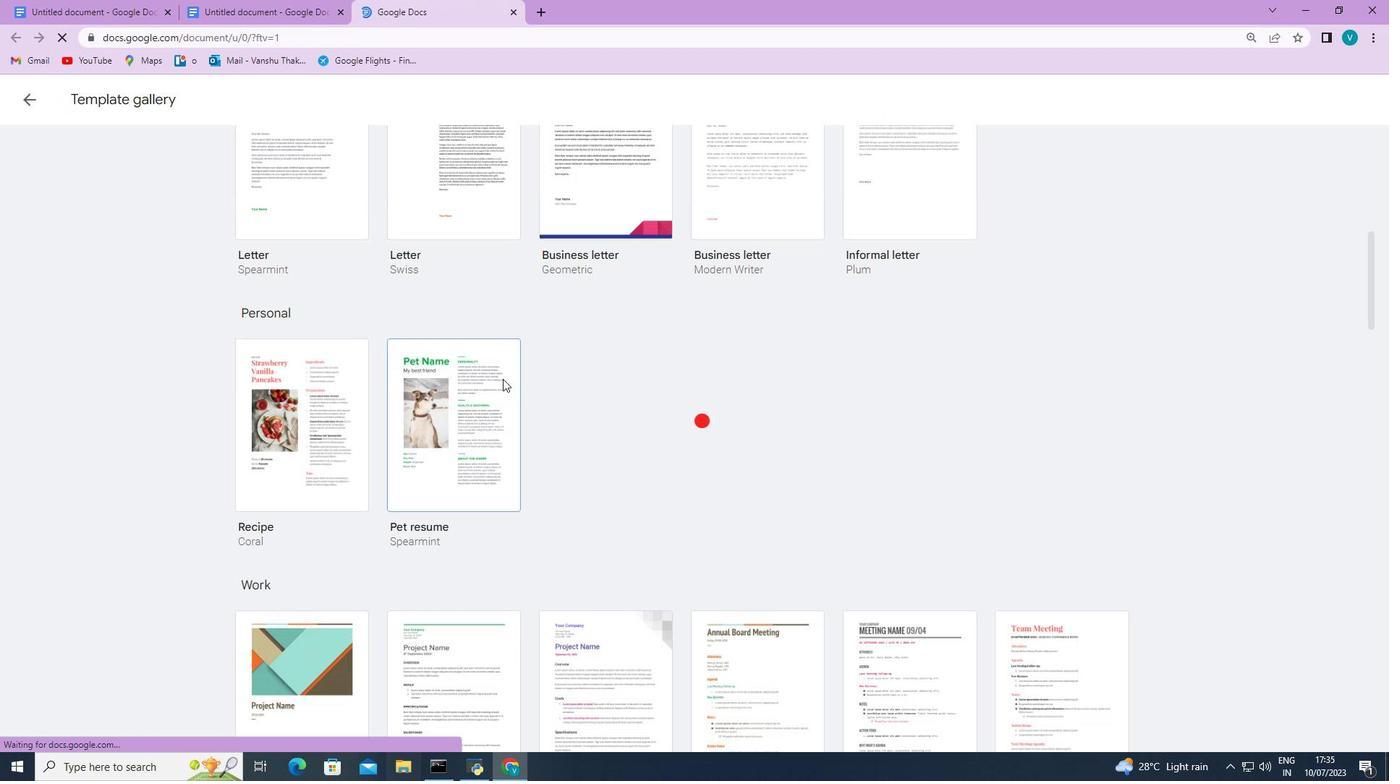 
Action: Mouse scrolled (505, 383) with delta (0, 0)
Screenshot: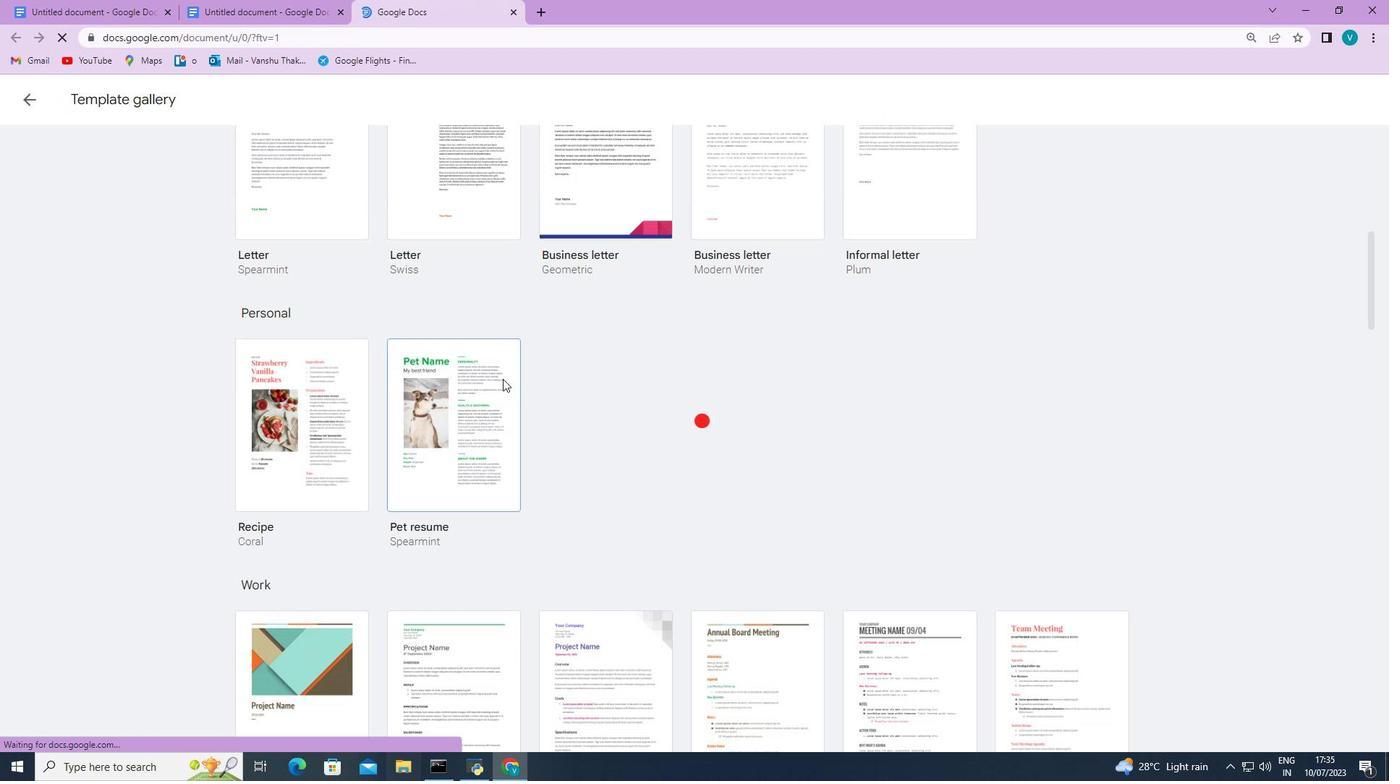 
Action: Mouse moved to (506, 385)
Screenshot: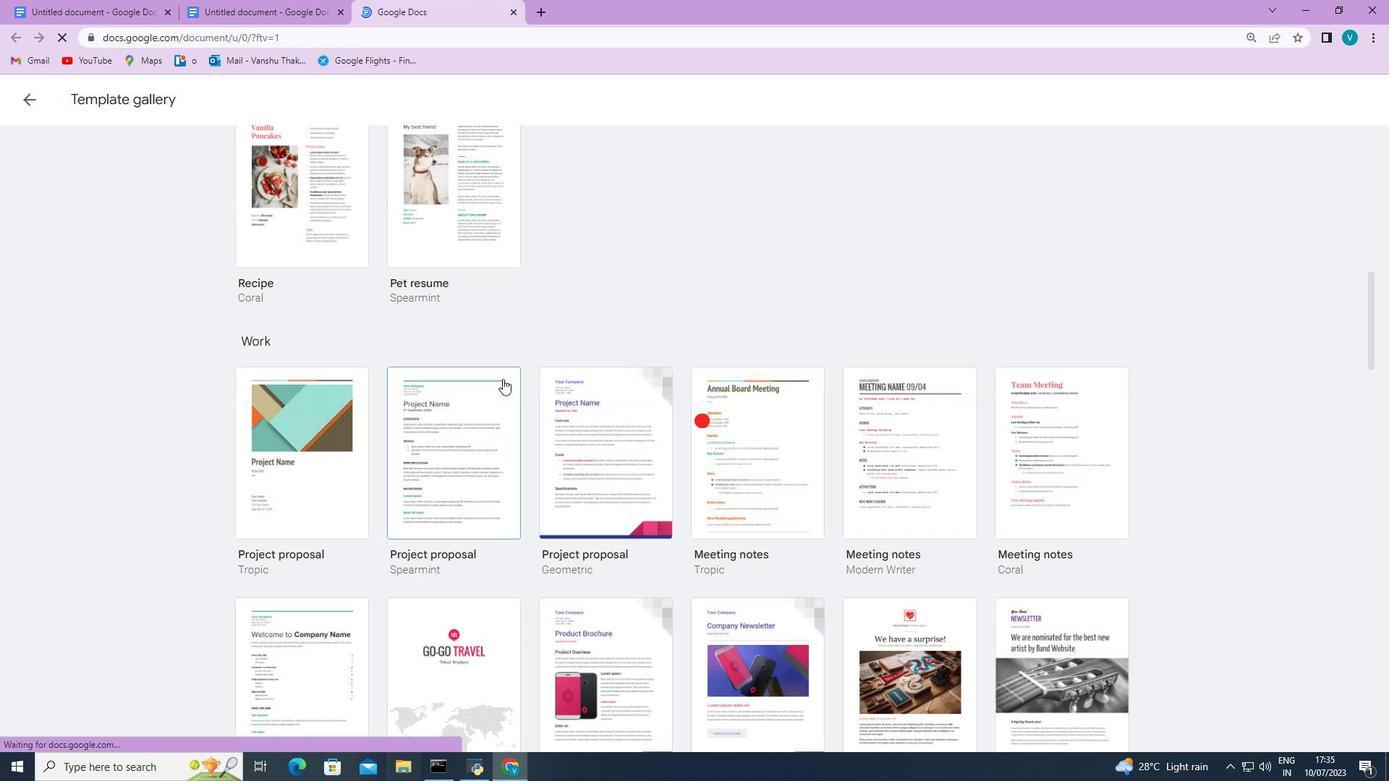 
Action: Mouse scrolled (506, 385) with delta (0, 0)
Screenshot: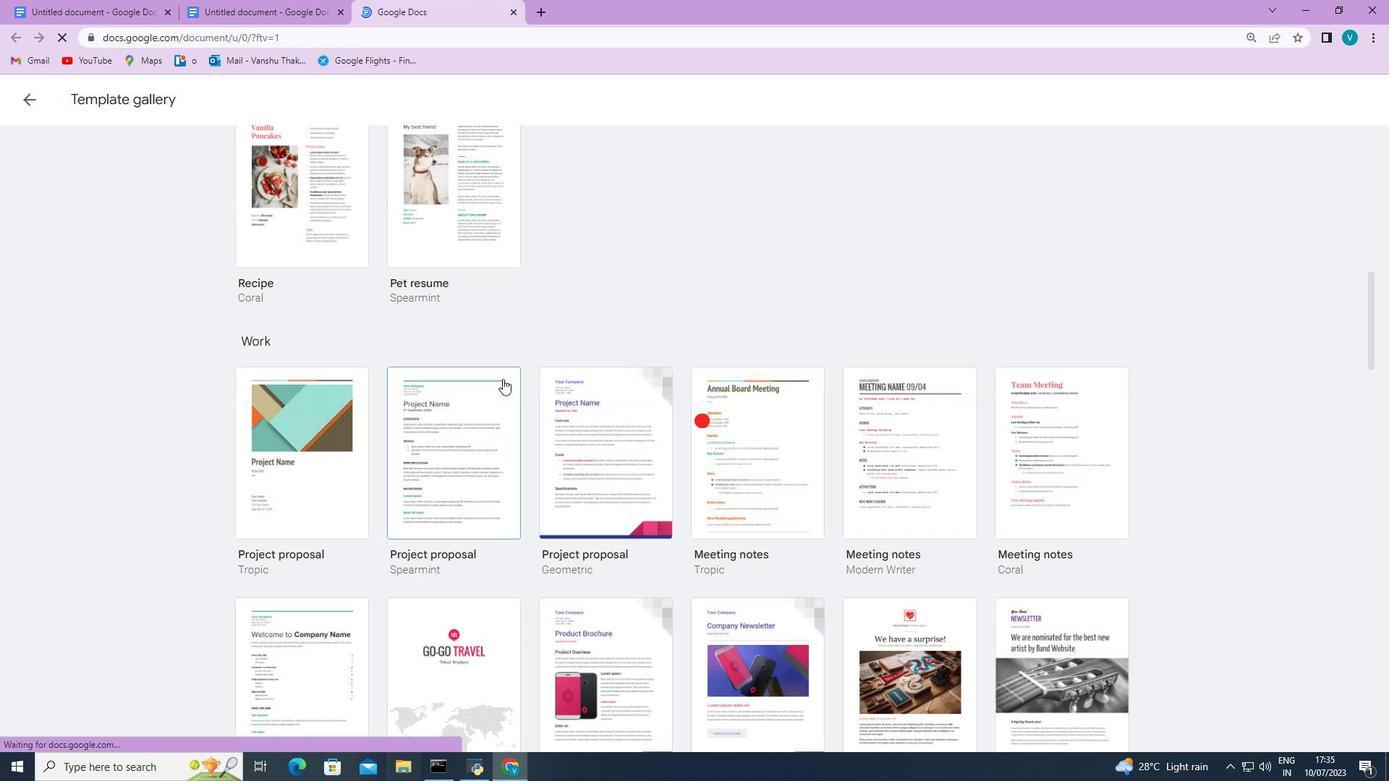 
Action: Mouse scrolled (506, 385) with delta (0, 0)
Screenshot: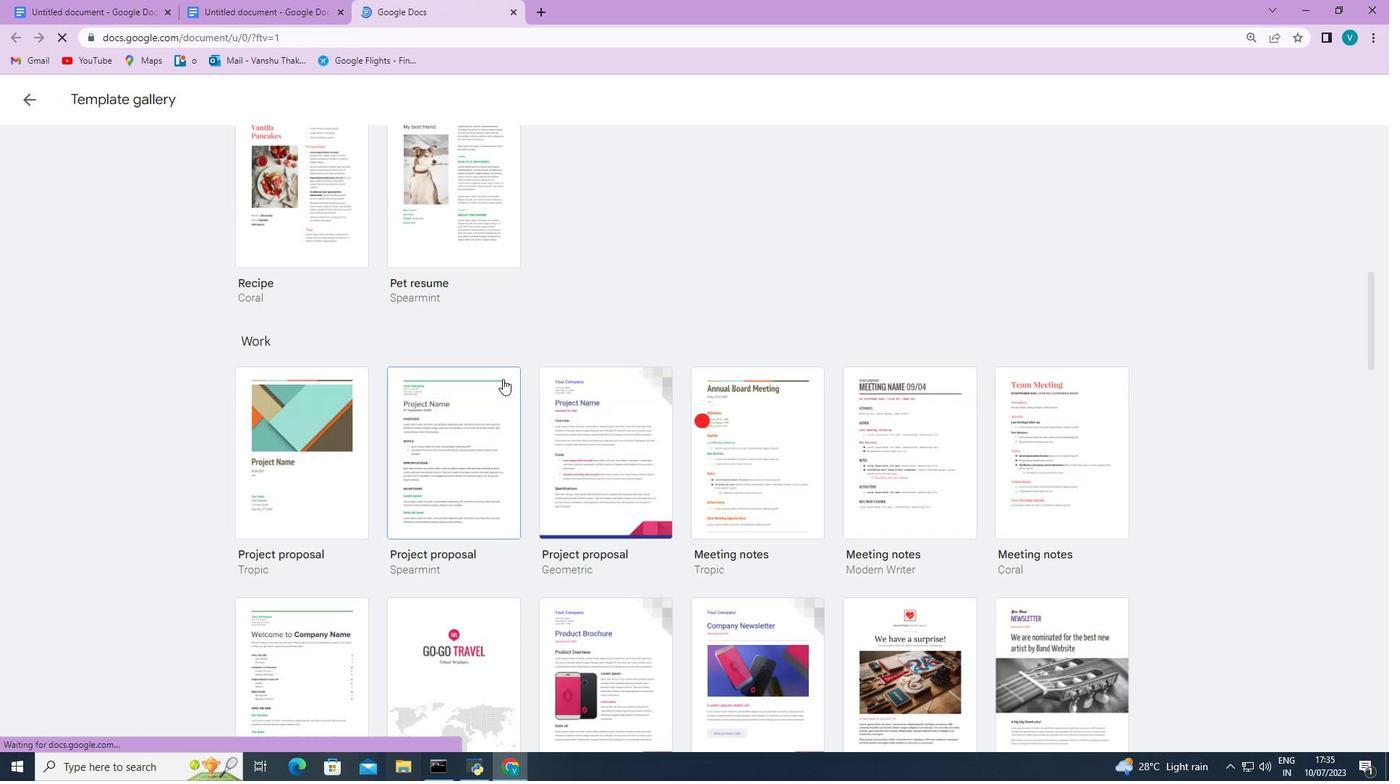 
Action: Mouse scrolled (506, 385) with delta (0, 0)
Screenshot: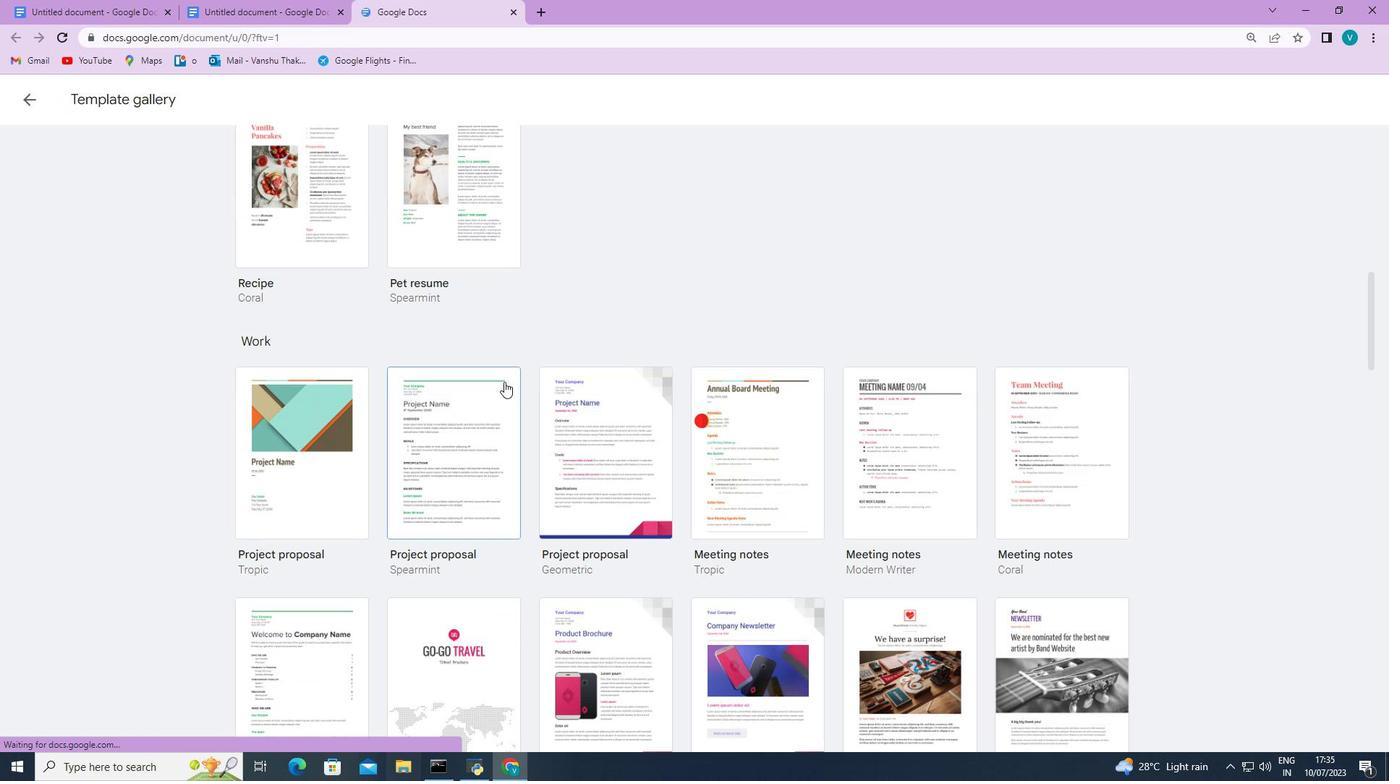 
Action: Mouse scrolled (506, 385) with delta (0, 0)
Screenshot: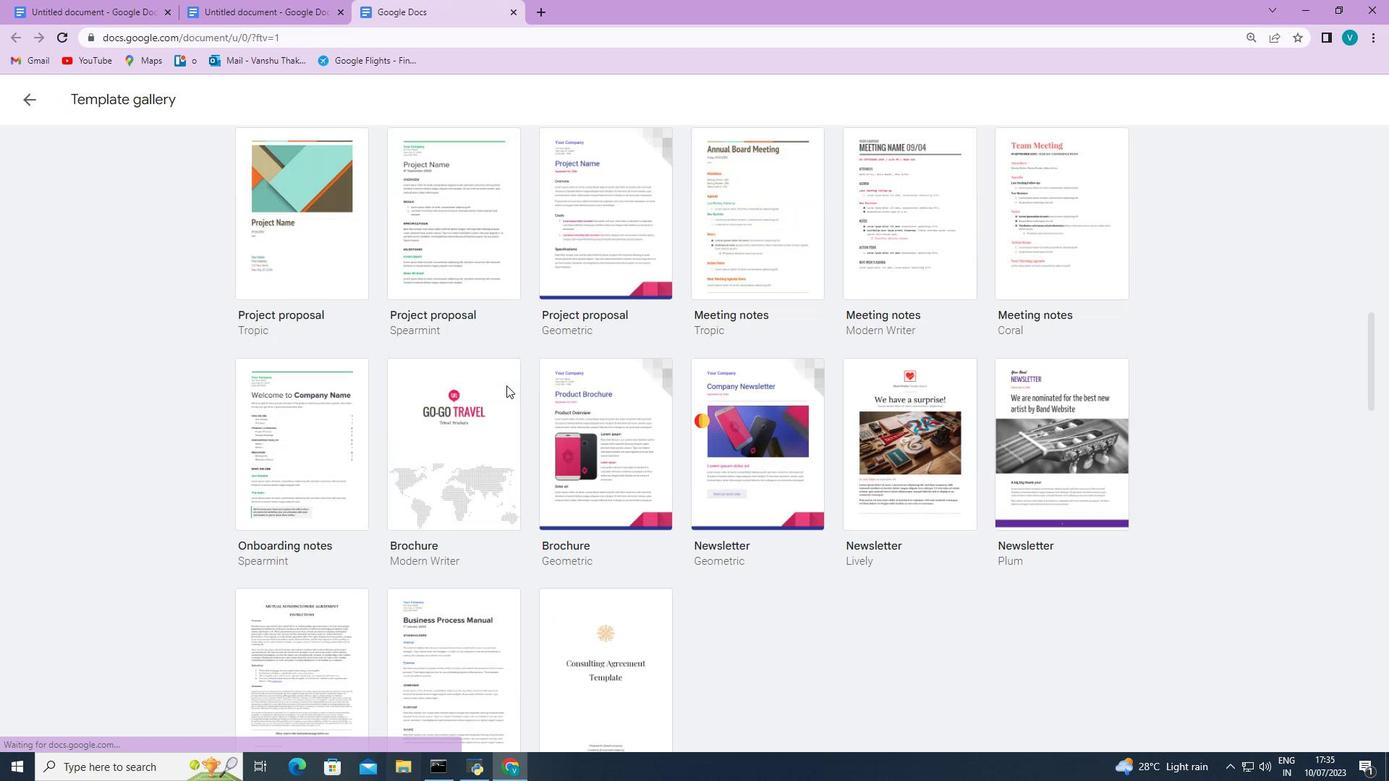 
Action: Mouse scrolled (506, 385) with delta (0, 0)
Screenshot: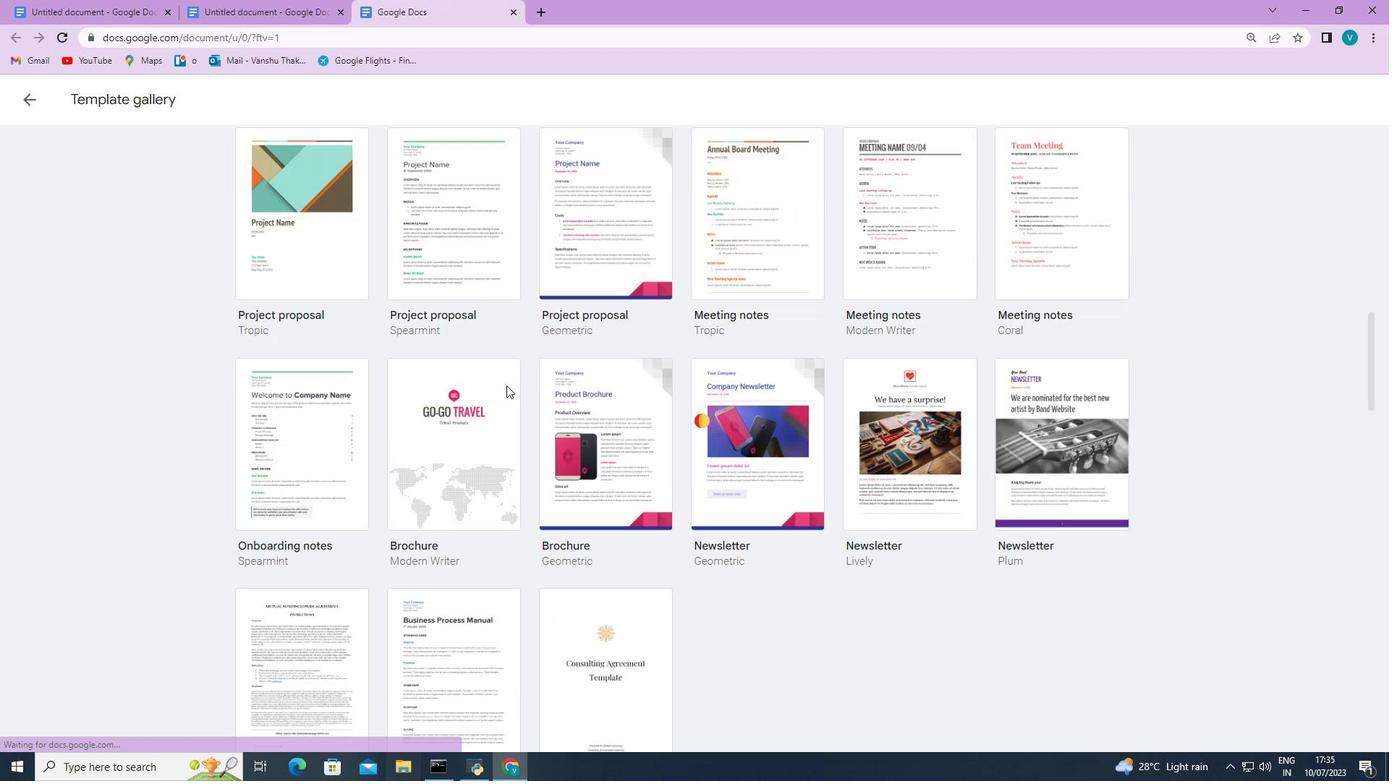 
Action: Mouse scrolled (506, 385) with delta (0, 0)
Screenshot: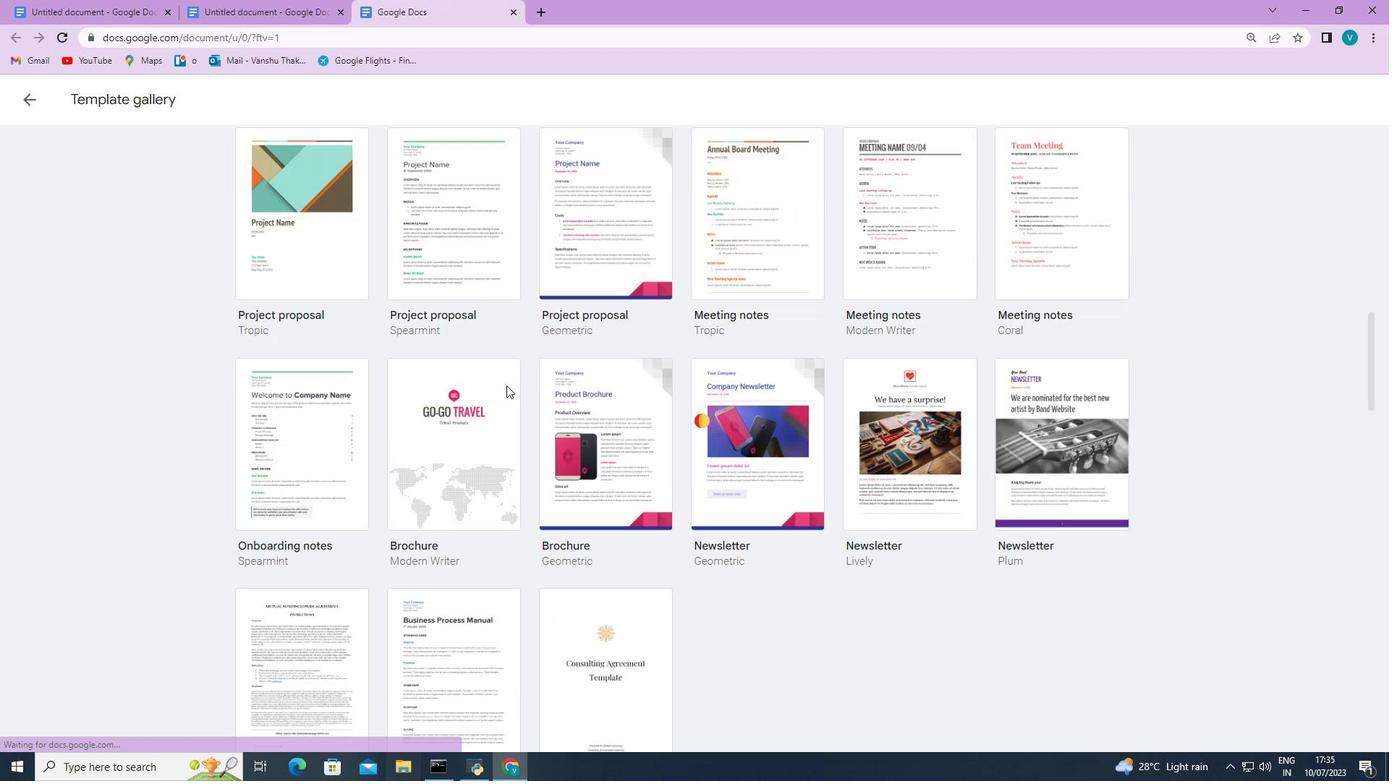 
Action: Mouse scrolled (506, 385) with delta (0, 0)
Screenshot: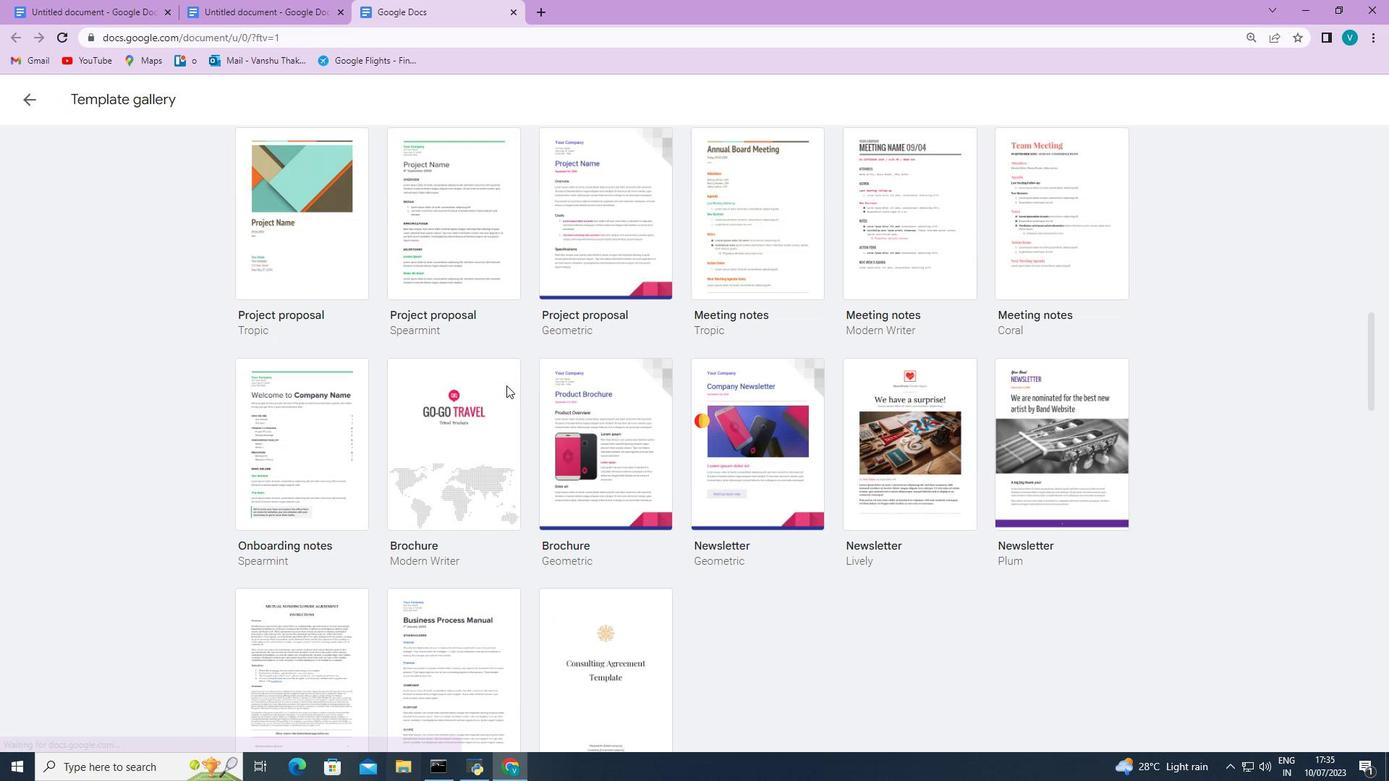 
Action: Mouse scrolled (506, 385) with delta (0, 0)
Screenshot: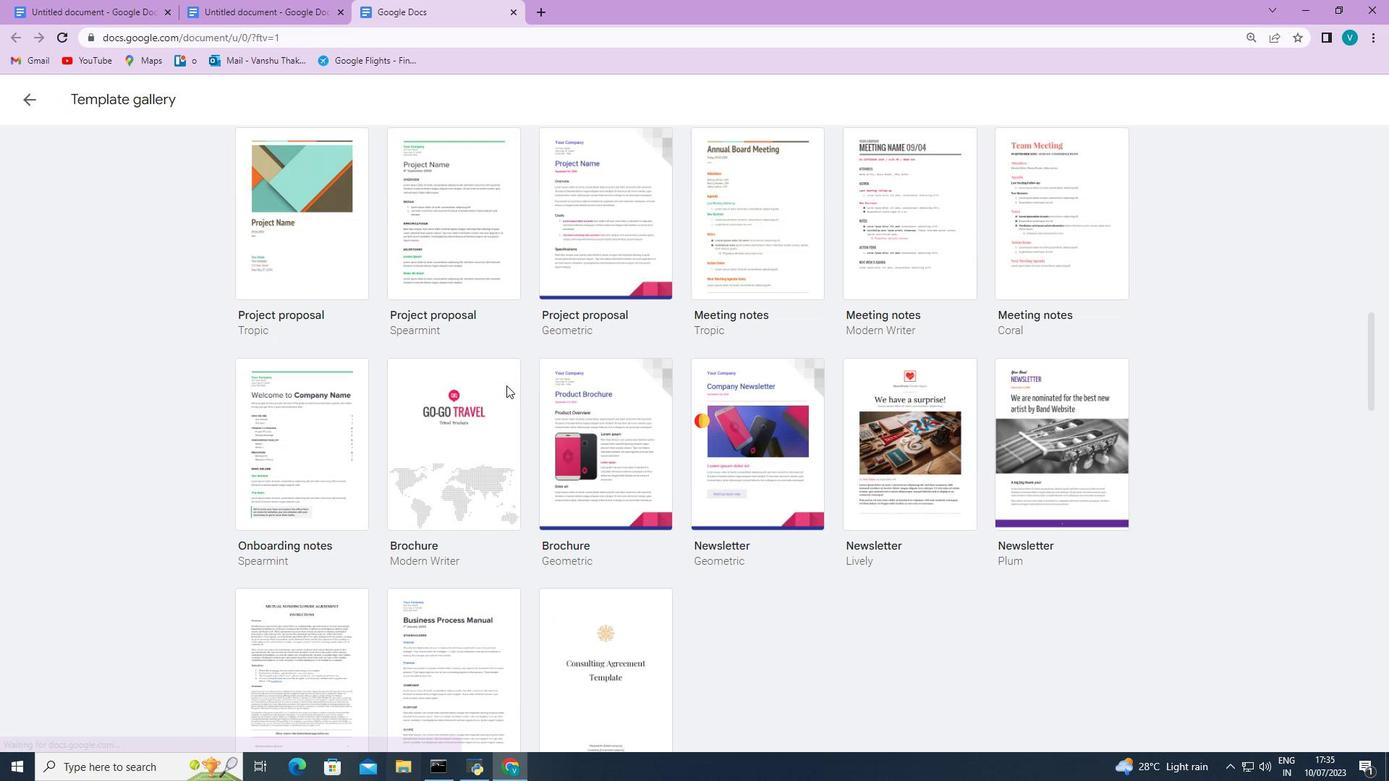 
Action: Mouse scrolled (506, 385) with delta (0, 0)
Screenshot: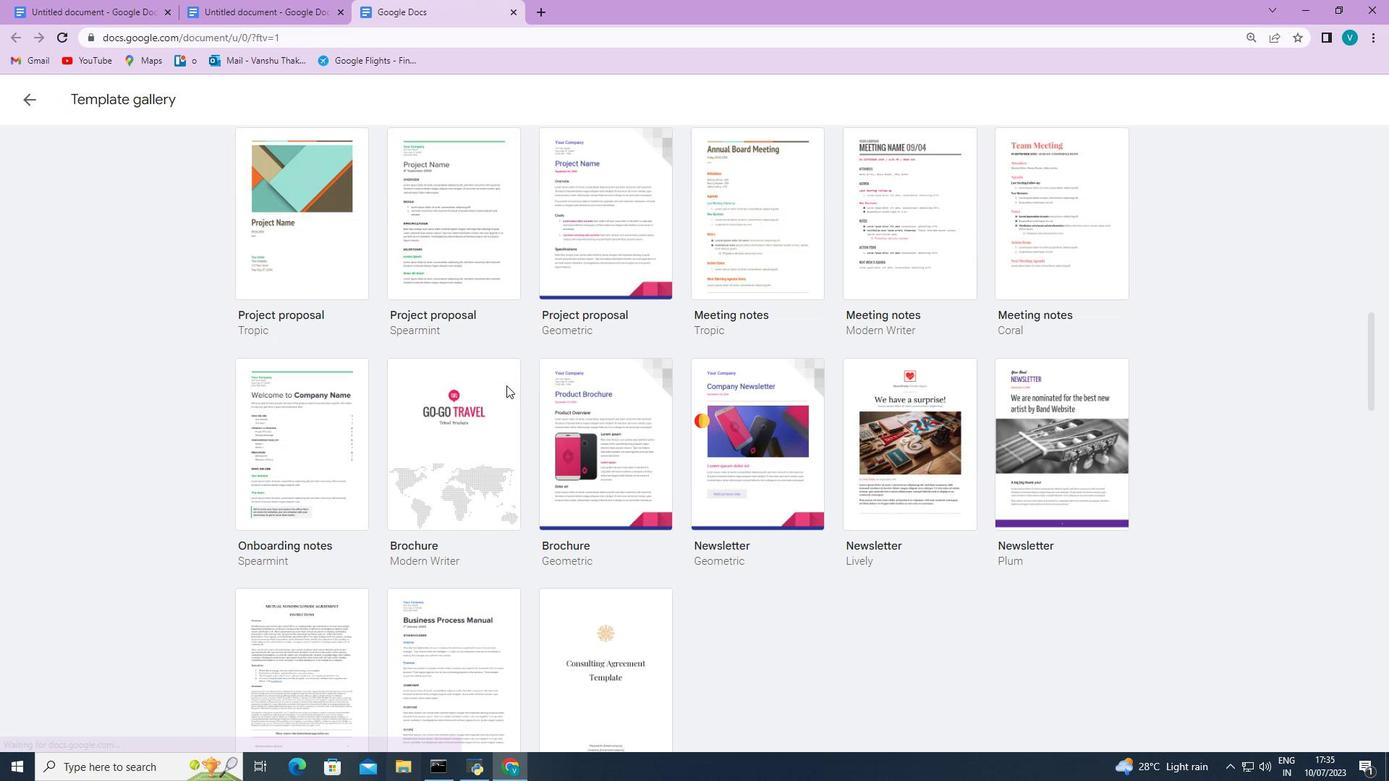 
Action: Mouse scrolled (506, 385) with delta (0, 0)
Screenshot: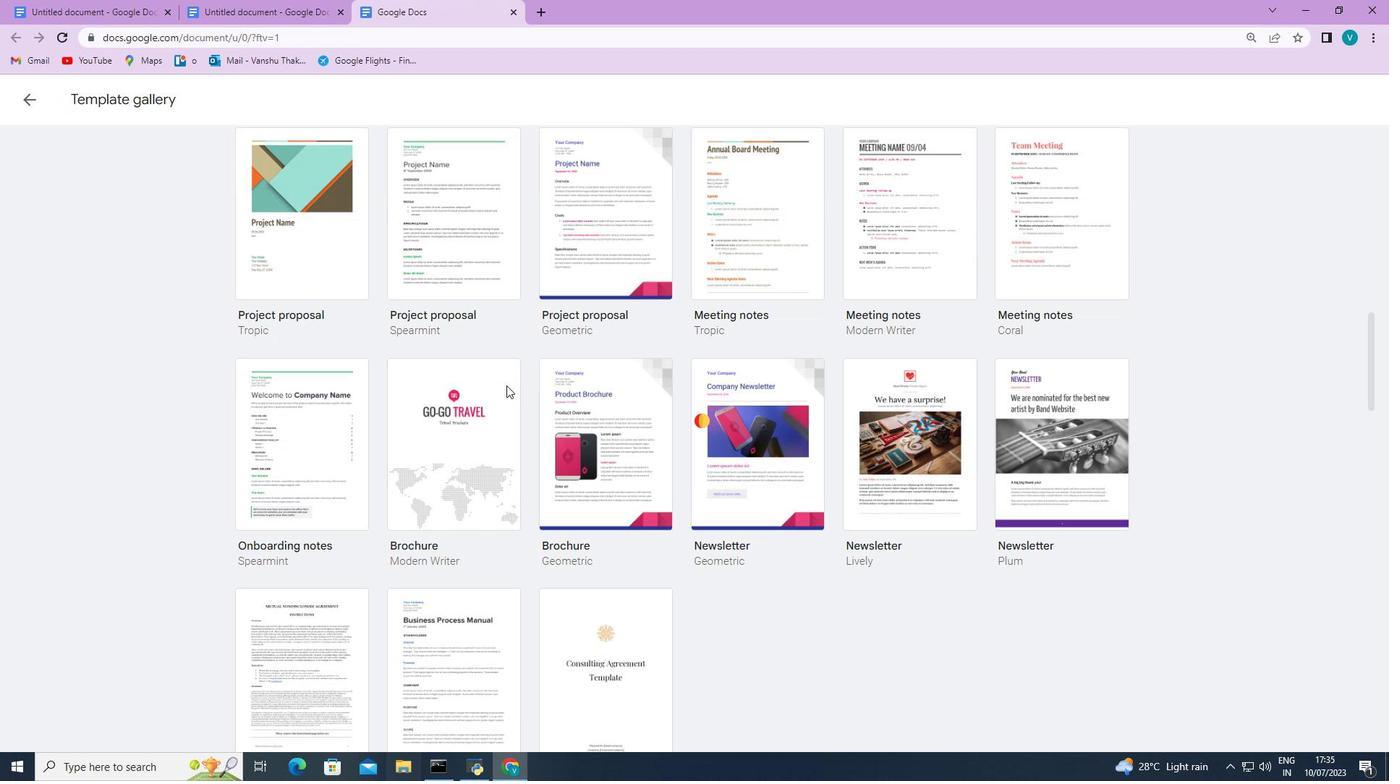 
Action: Mouse scrolled (506, 385) with delta (0, 0)
Screenshot: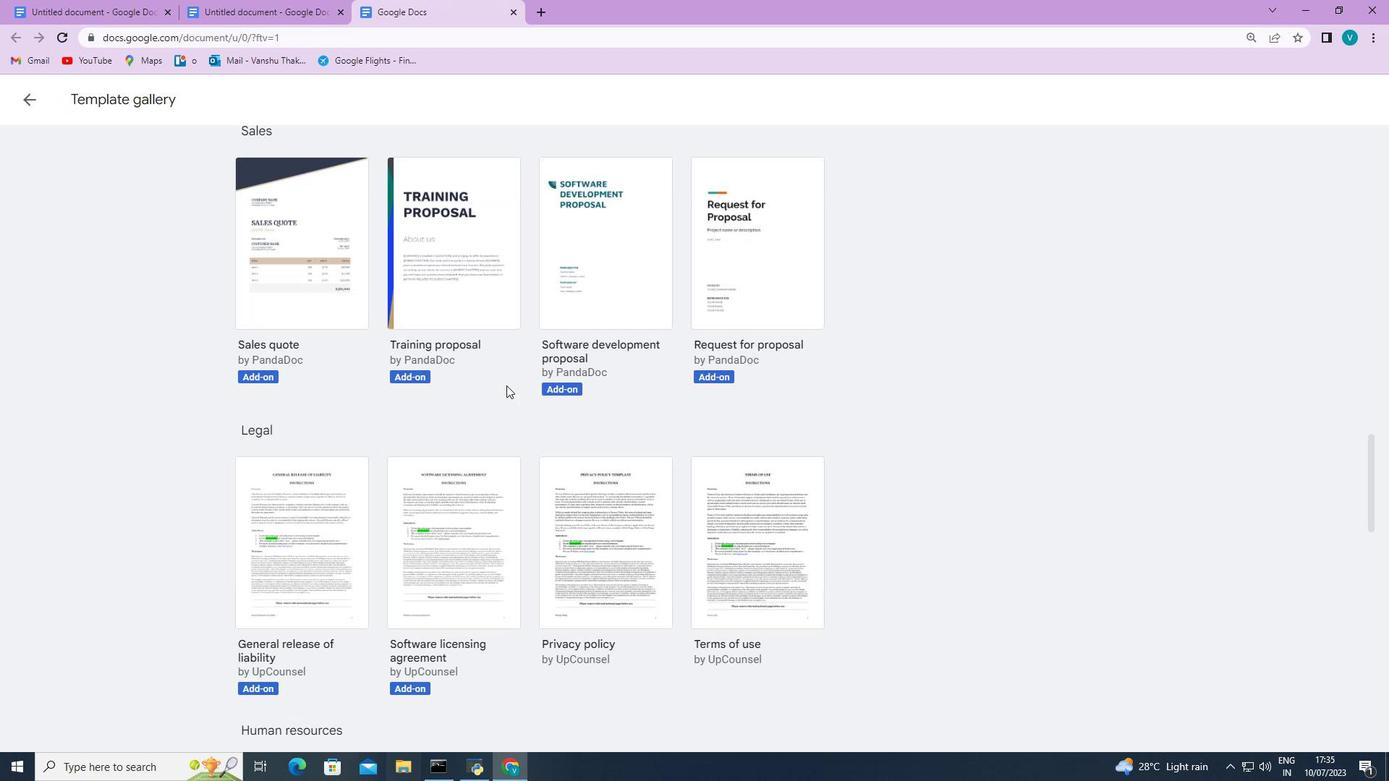 
Action: Mouse scrolled (506, 385) with delta (0, 0)
Screenshot: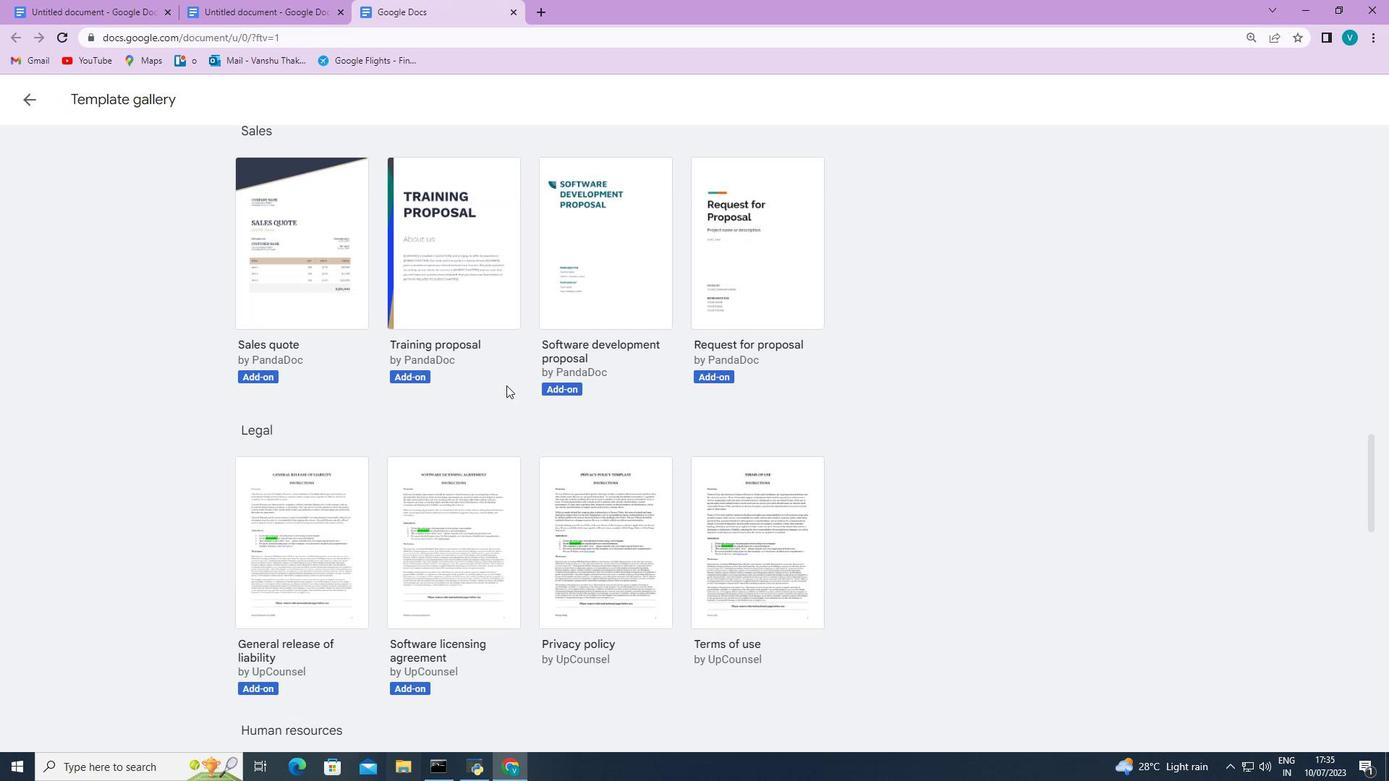 
Action: Mouse scrolled (506, 385) with delta (0, 0)
Screenshot: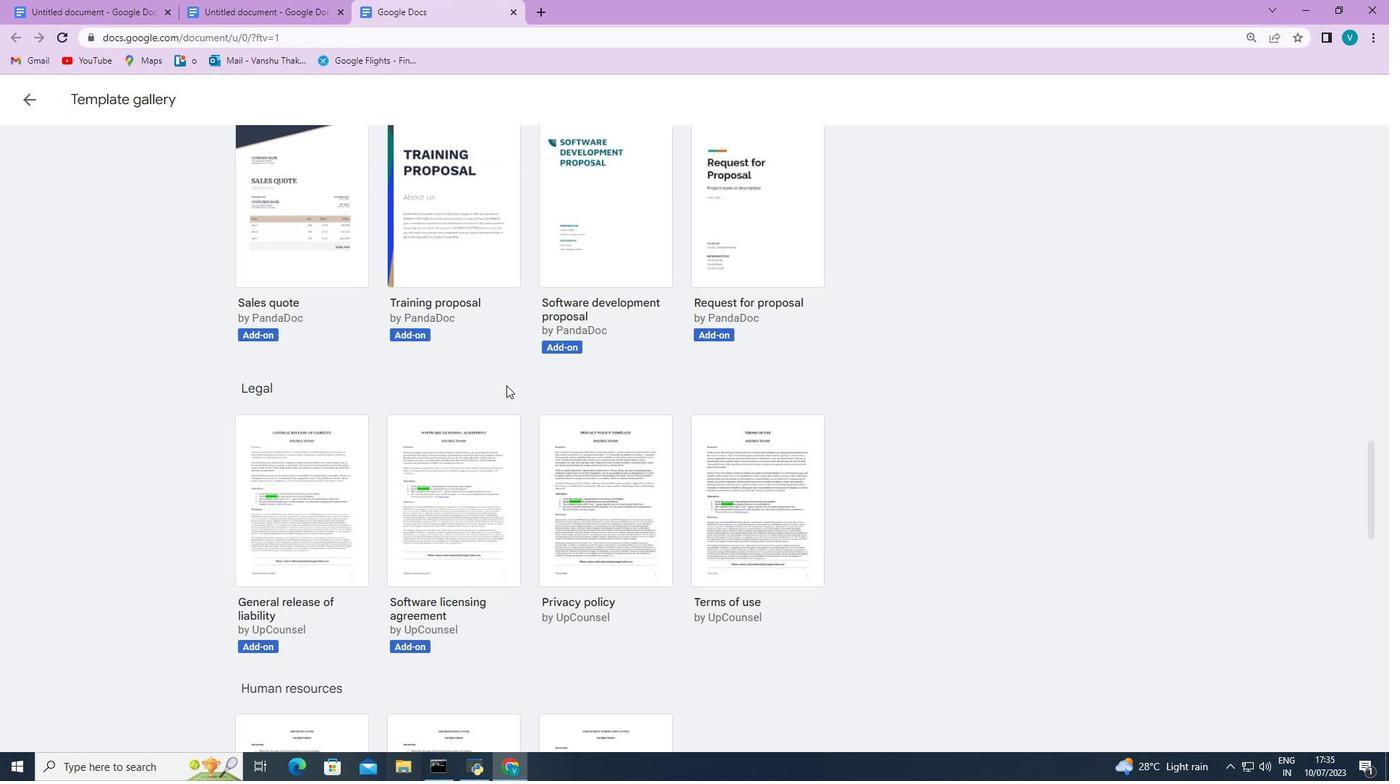 
Action: Mouse scrolled (506, 385) with delta (0, 0)
Screenshot: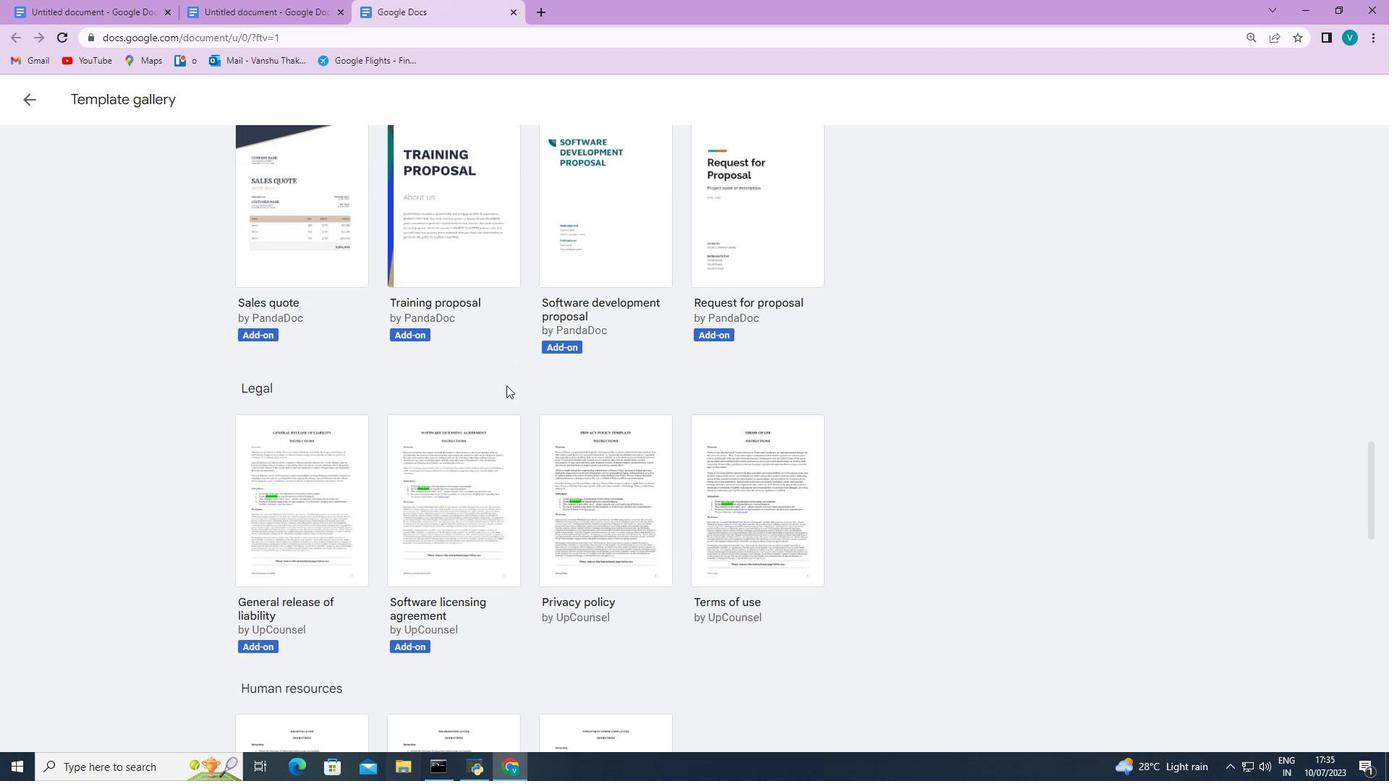 
Action: Mouse scrolled (506, 385) with delta (0, 0)
Screenshot: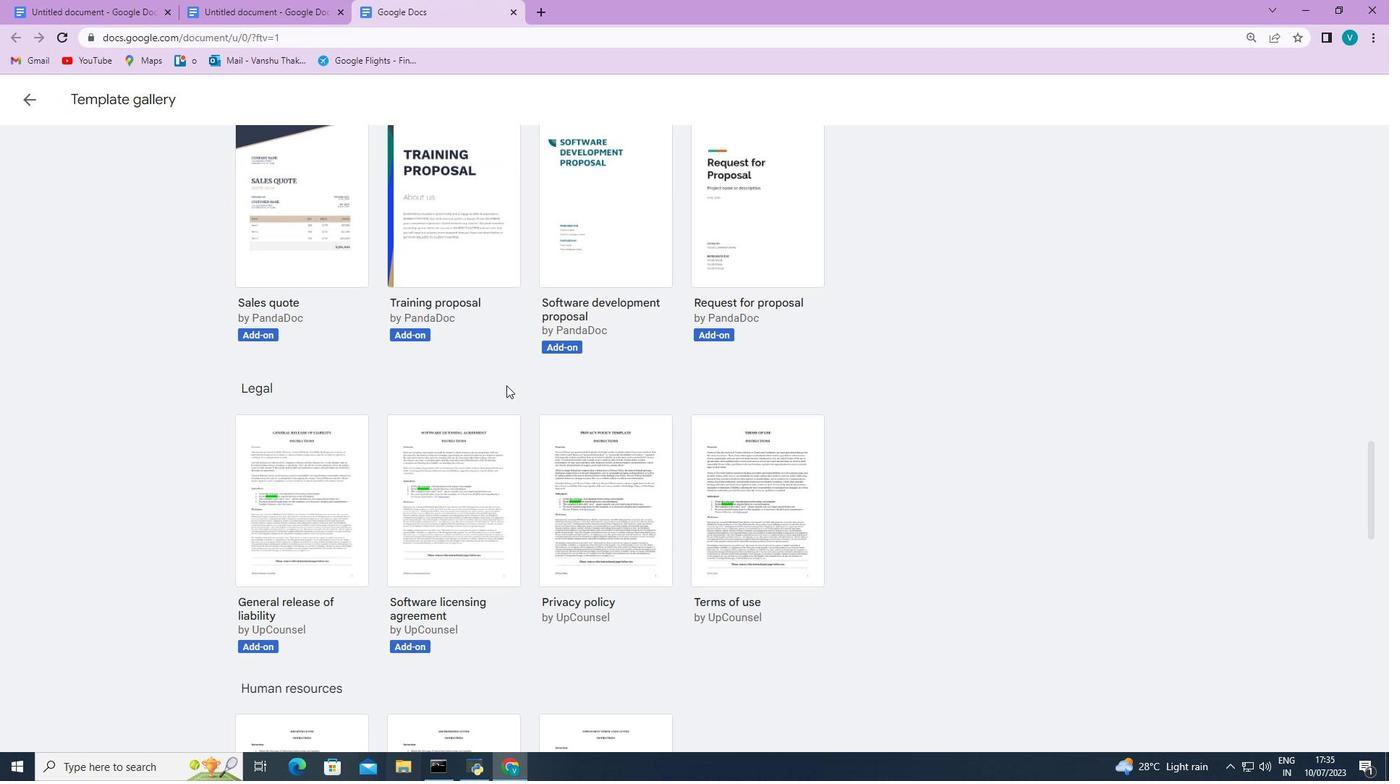 
Action: Mouse scrolled (506, 385) with delta (0, 0)
Screenshot: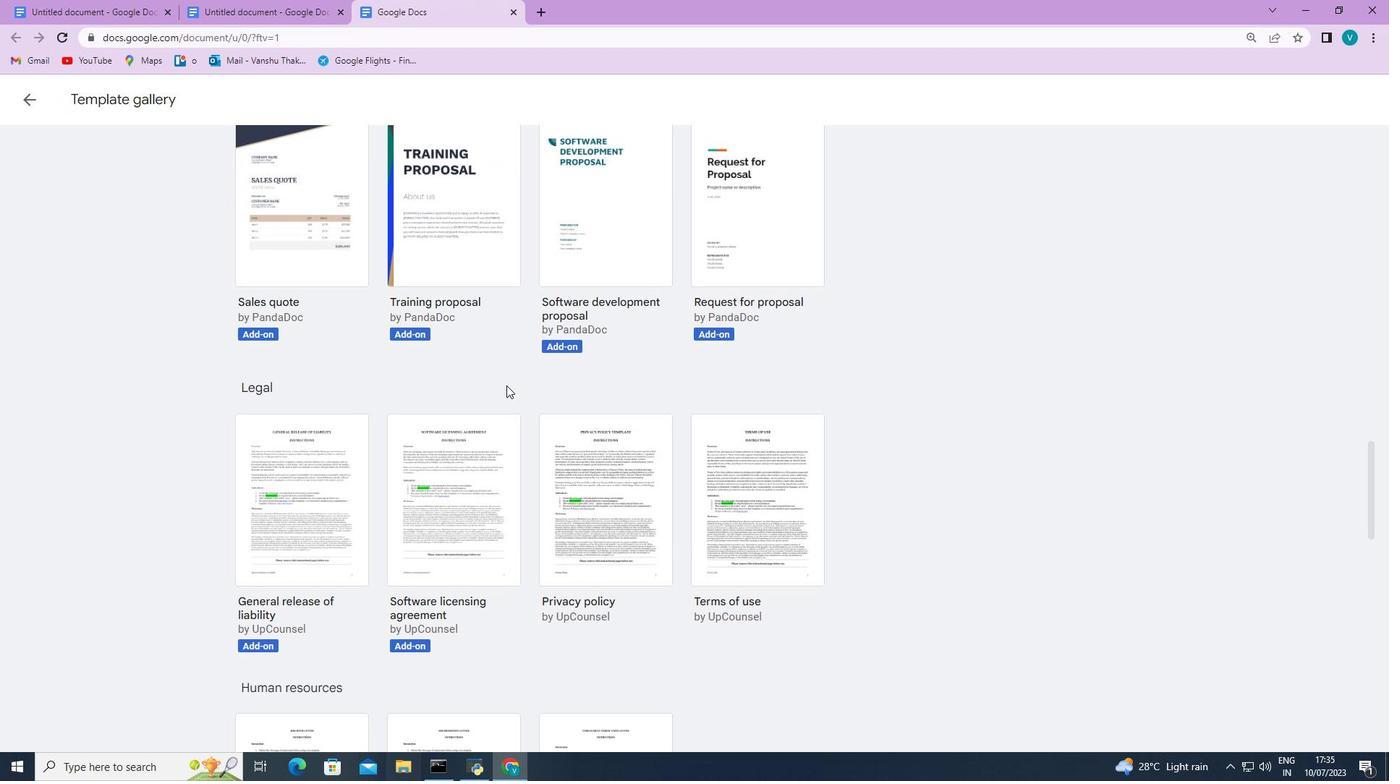 
Action: Mouse scrolled (506, 385) with delta (0, 0)
Screenshot: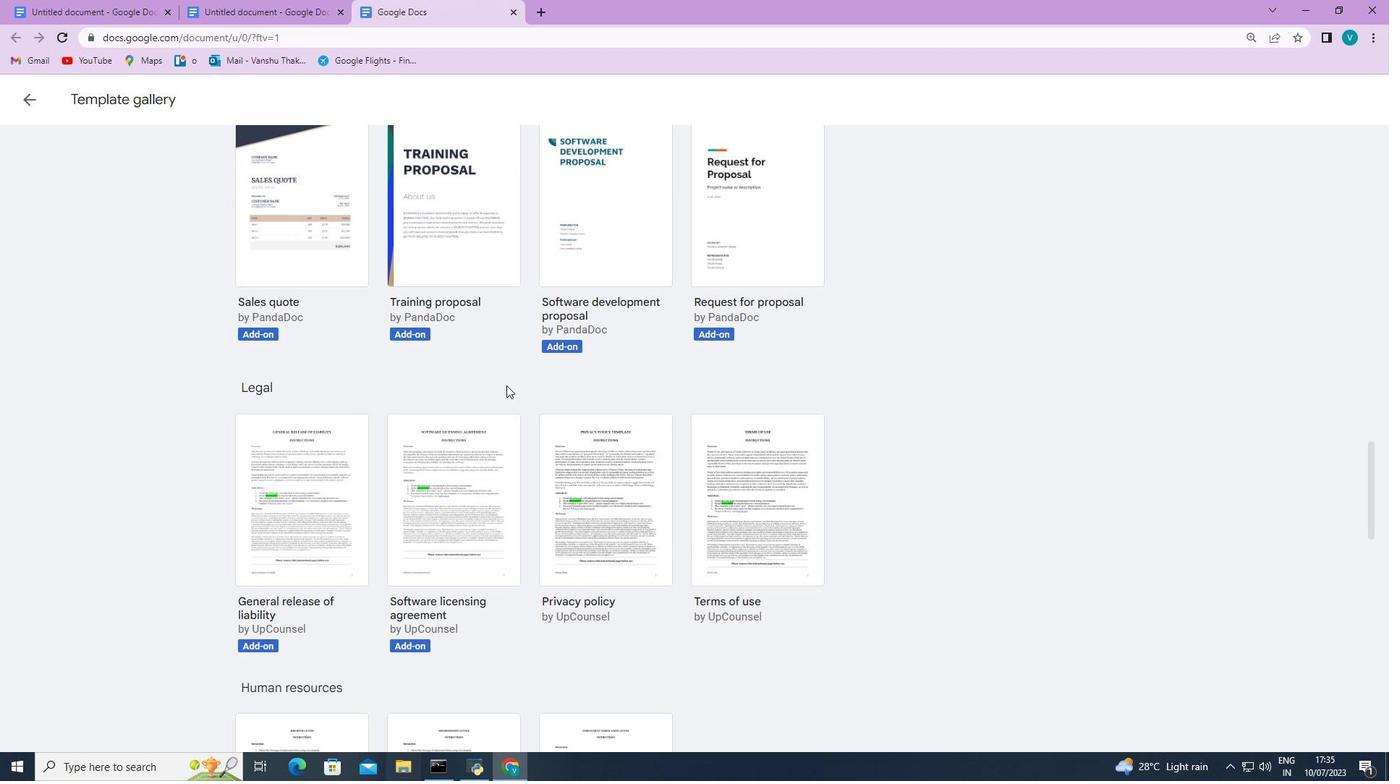 
Action: Mouse scrolled (506, 385) with delta (0, 0)
Screenshot: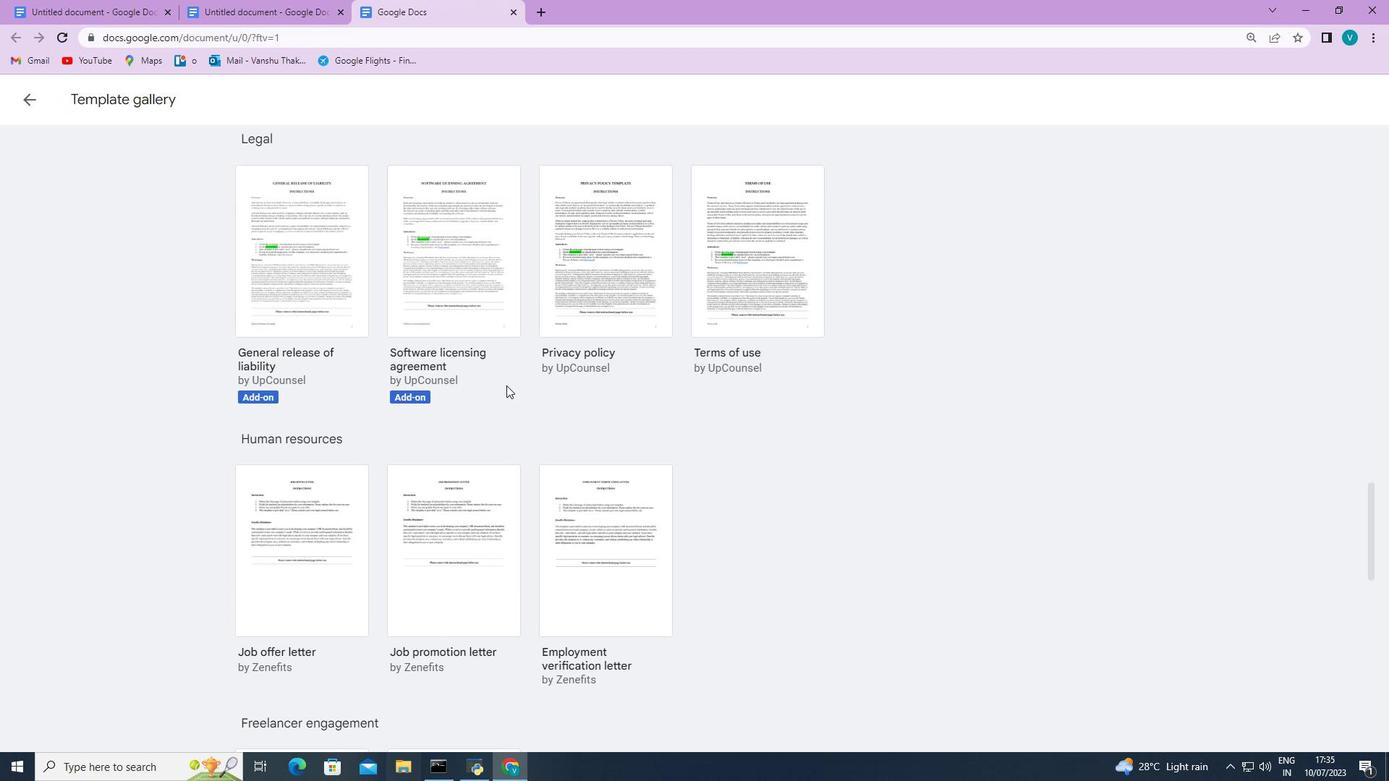 
Action: Mouse scrolled (506, 385) with delta (0, 0)
Screenshot: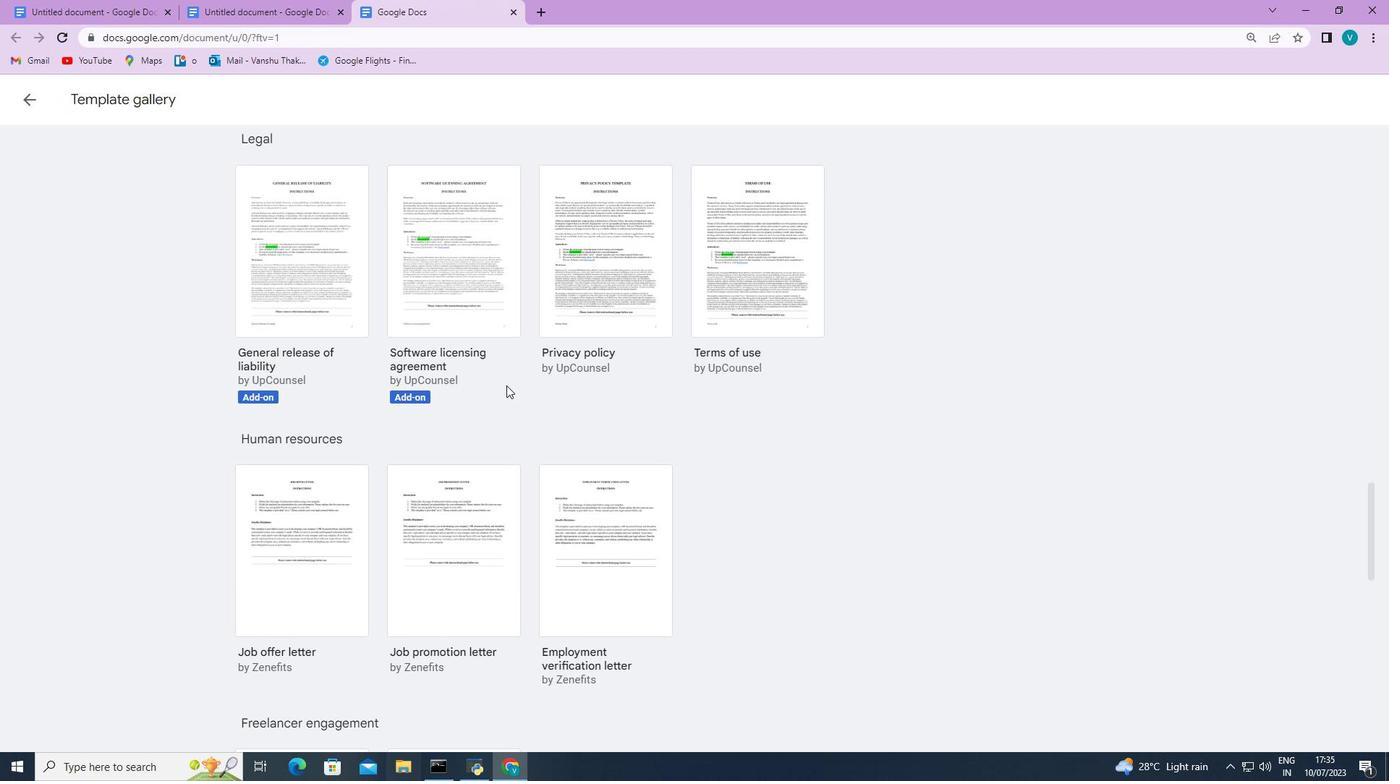 
Action: Mouse scrolled (506, 385) with delta (0, 0)
Screenshot: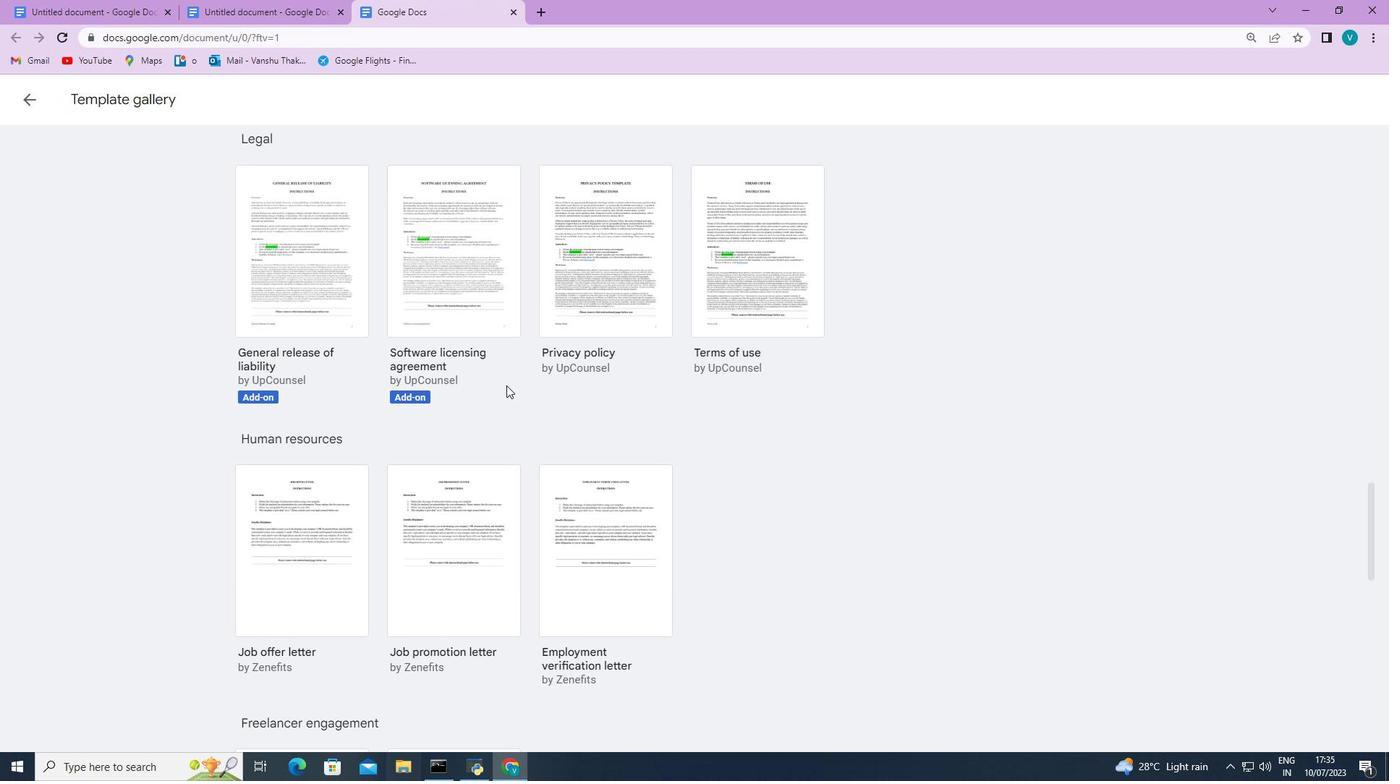 
Action: Mouse scrolled (506, 385) with delta (0, 0)
Screenshot: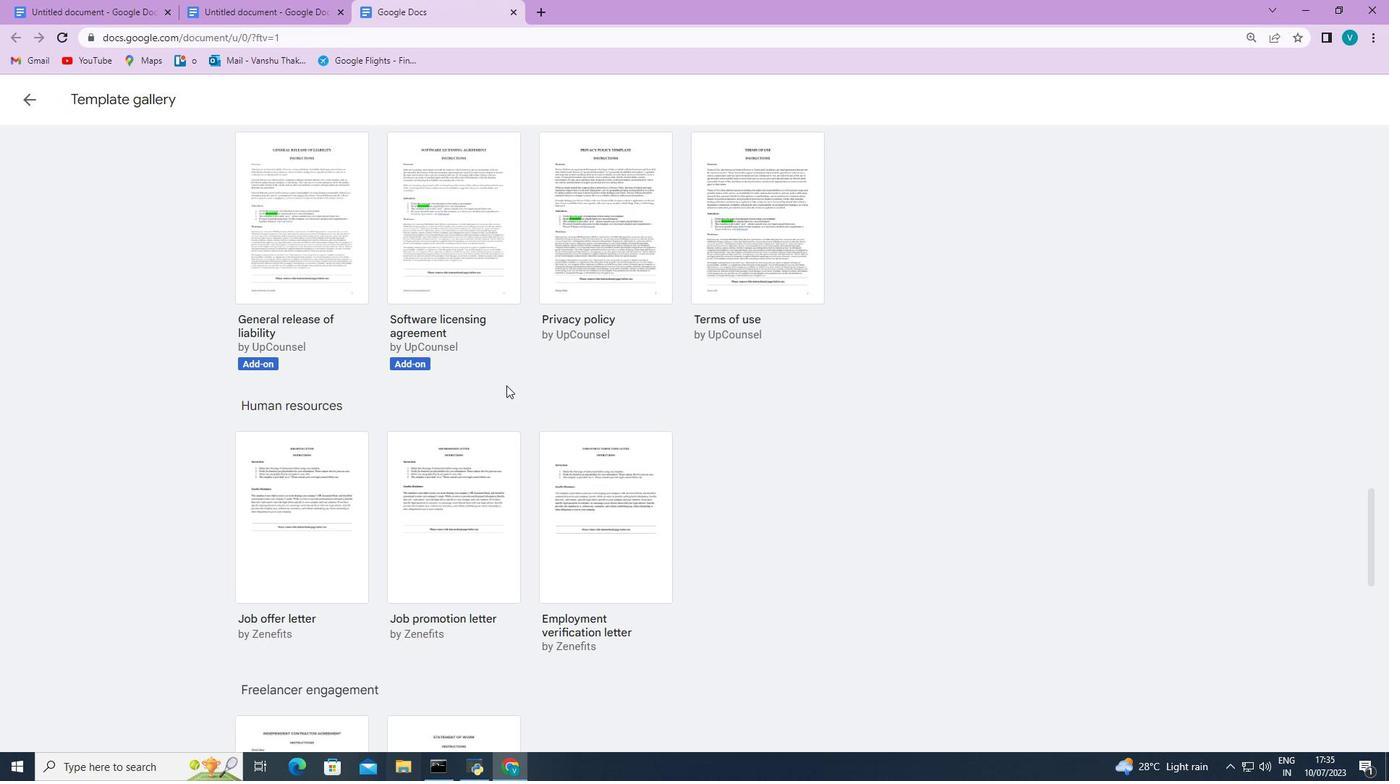 
Action: Mouse scrolled (506, 385) with delta (0, 0)
Screenshot: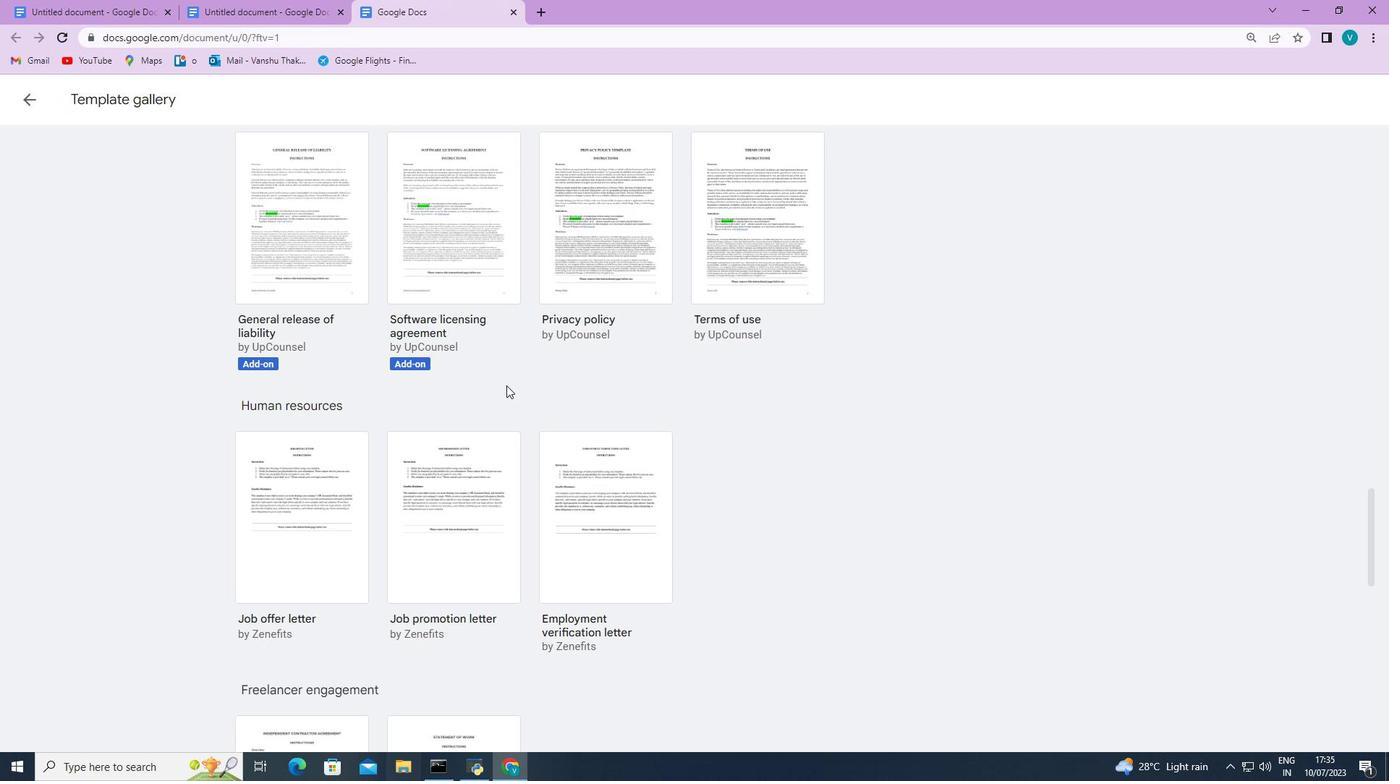 
Action: Mouse scrolled (506, 385) with delta (0, 0)
Screenshot: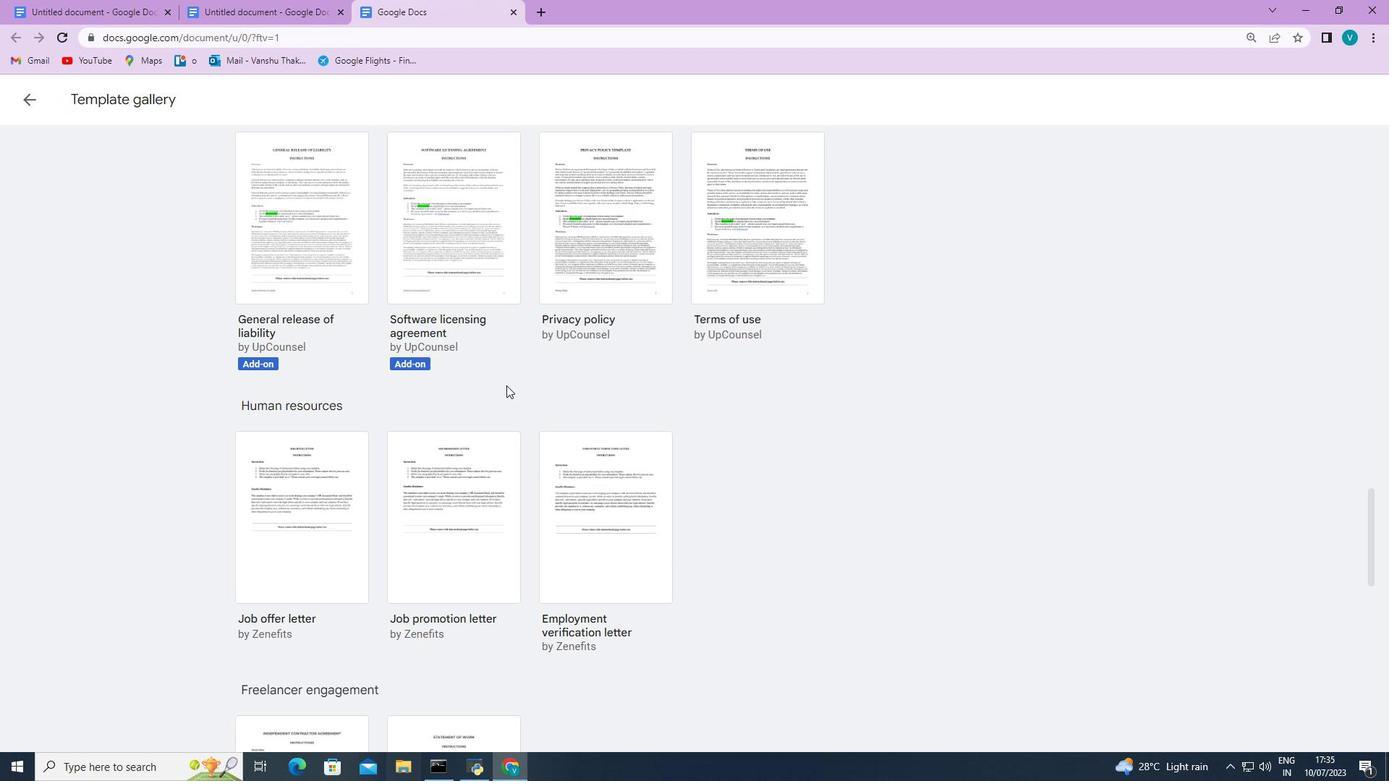 
Action: Mouse scrolled (506, 385) with delta (0, 0)
Screenshot: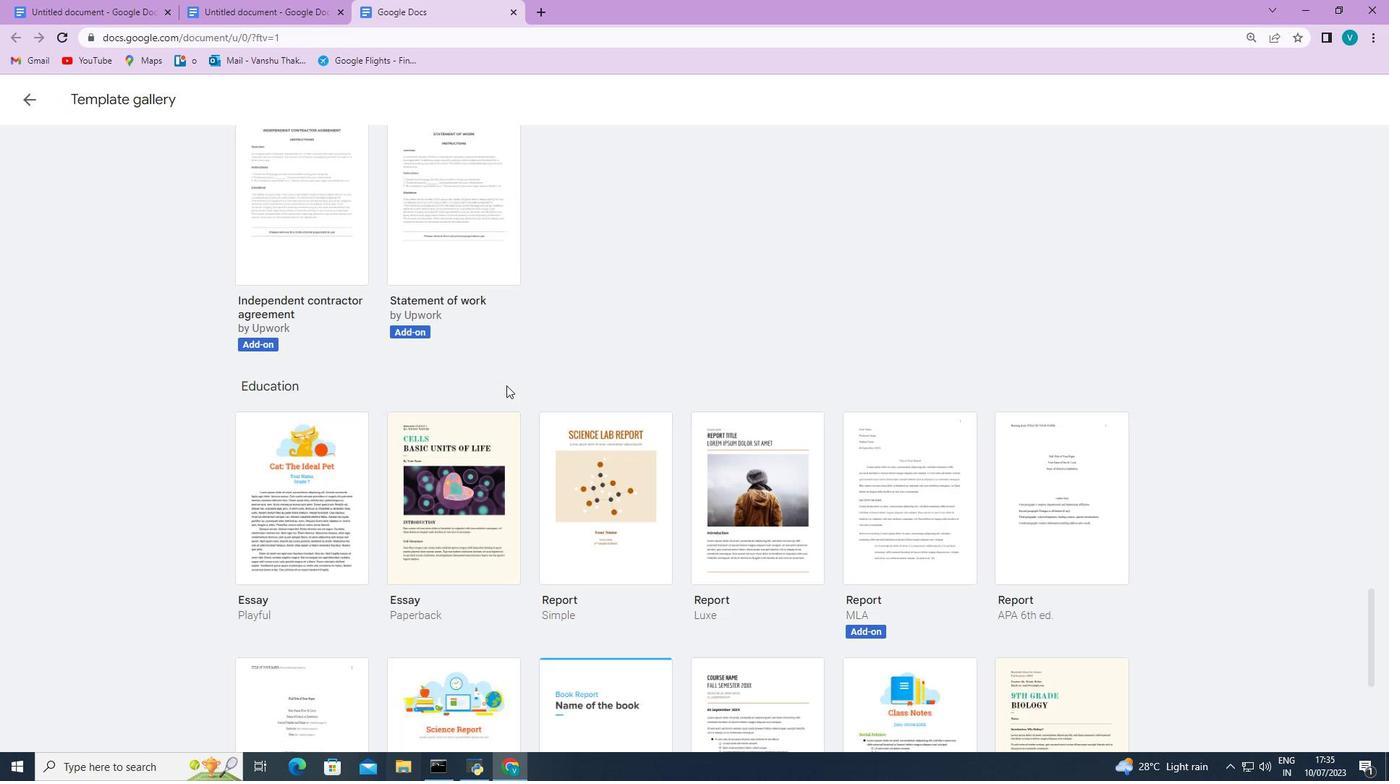 
Action: Mouse scrolled (506, 385) with delta (0, 0)
Screenshot: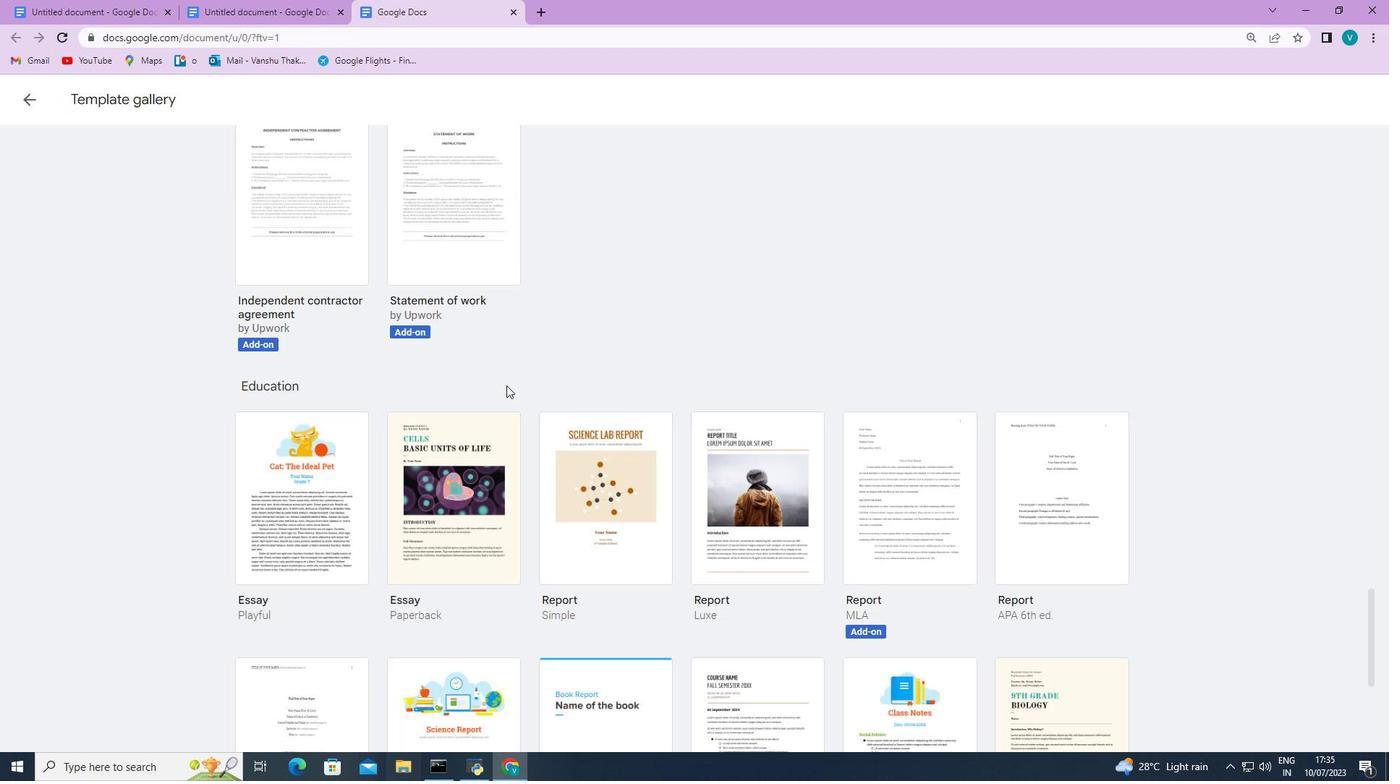 
Action: Mouse scrolled (506, 385) with delta (0, 0)
Screenshot: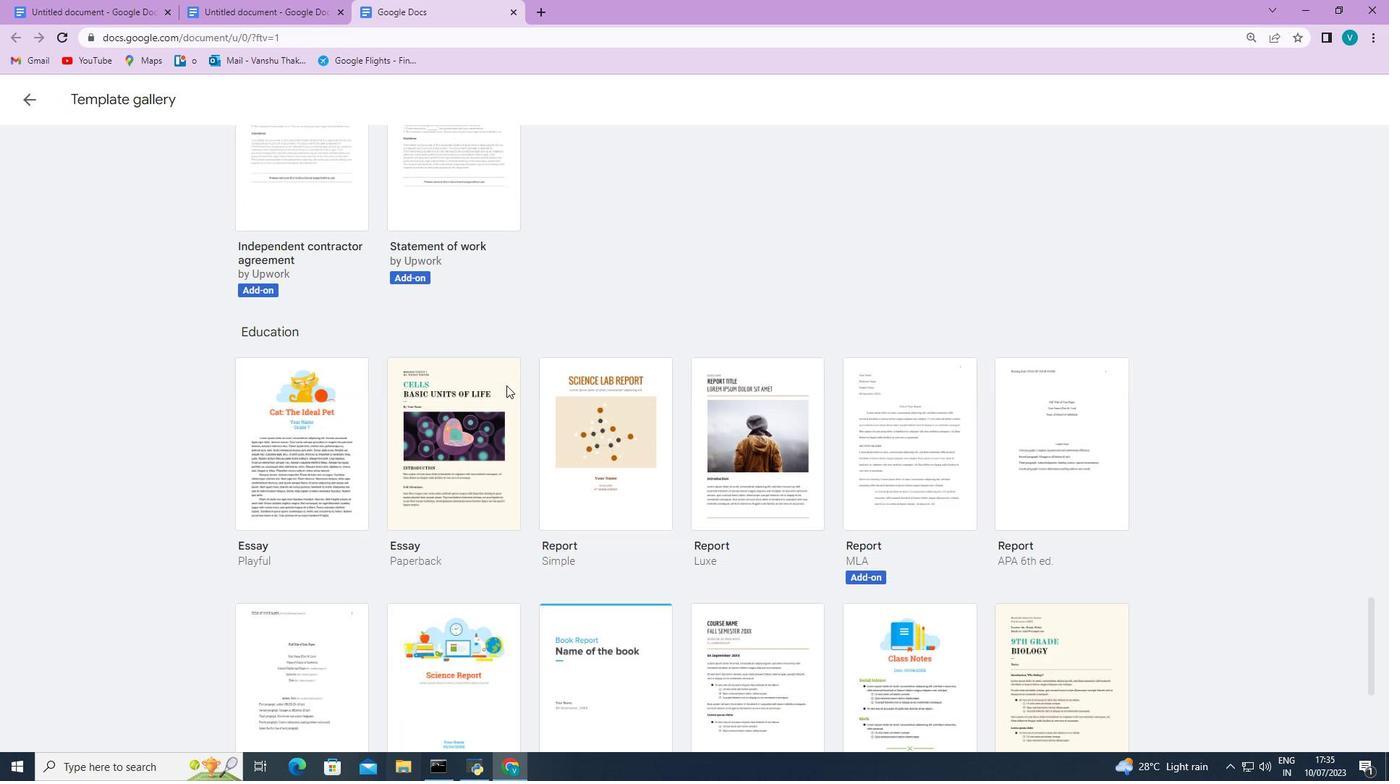 
Action: Mouse scrolled (506, 385) with delta (0, 0)
Screenshot: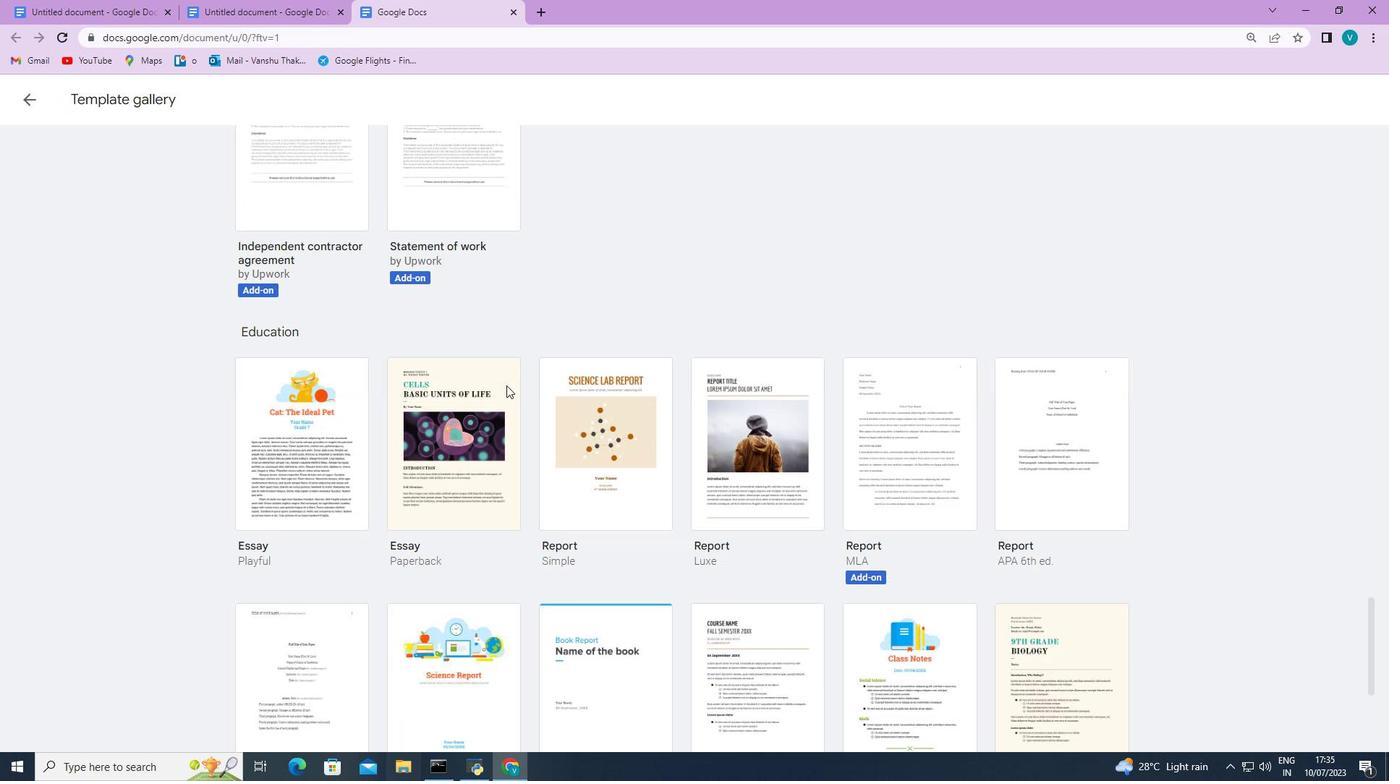 
Action: Mouse scrolled (506, 385) with delta (0, 0)
Screenshot: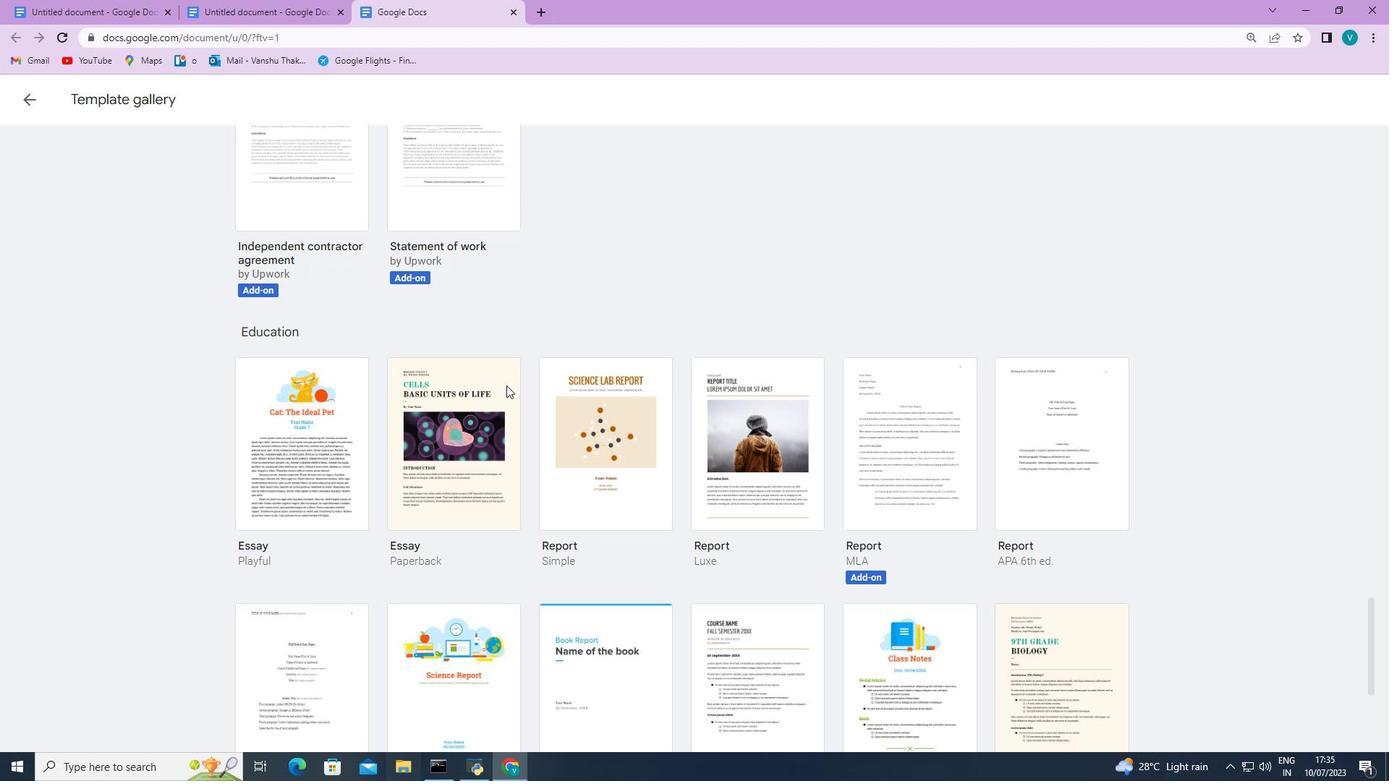 
Action: Mouse scrolled (506, 385) with delta (0, 0)
Screenshot: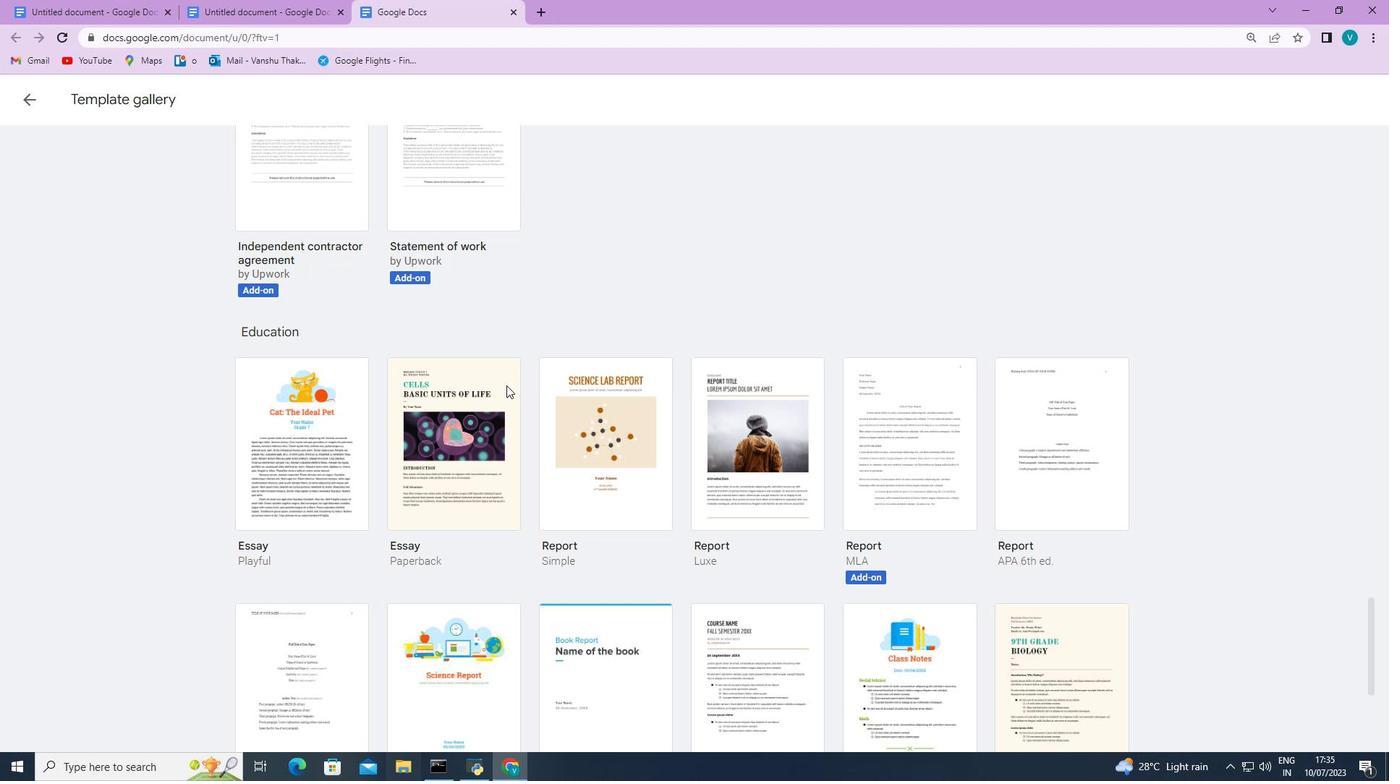 
Action: Mouse scrolled (506, 385) with delta (0, 0)
Screenshot: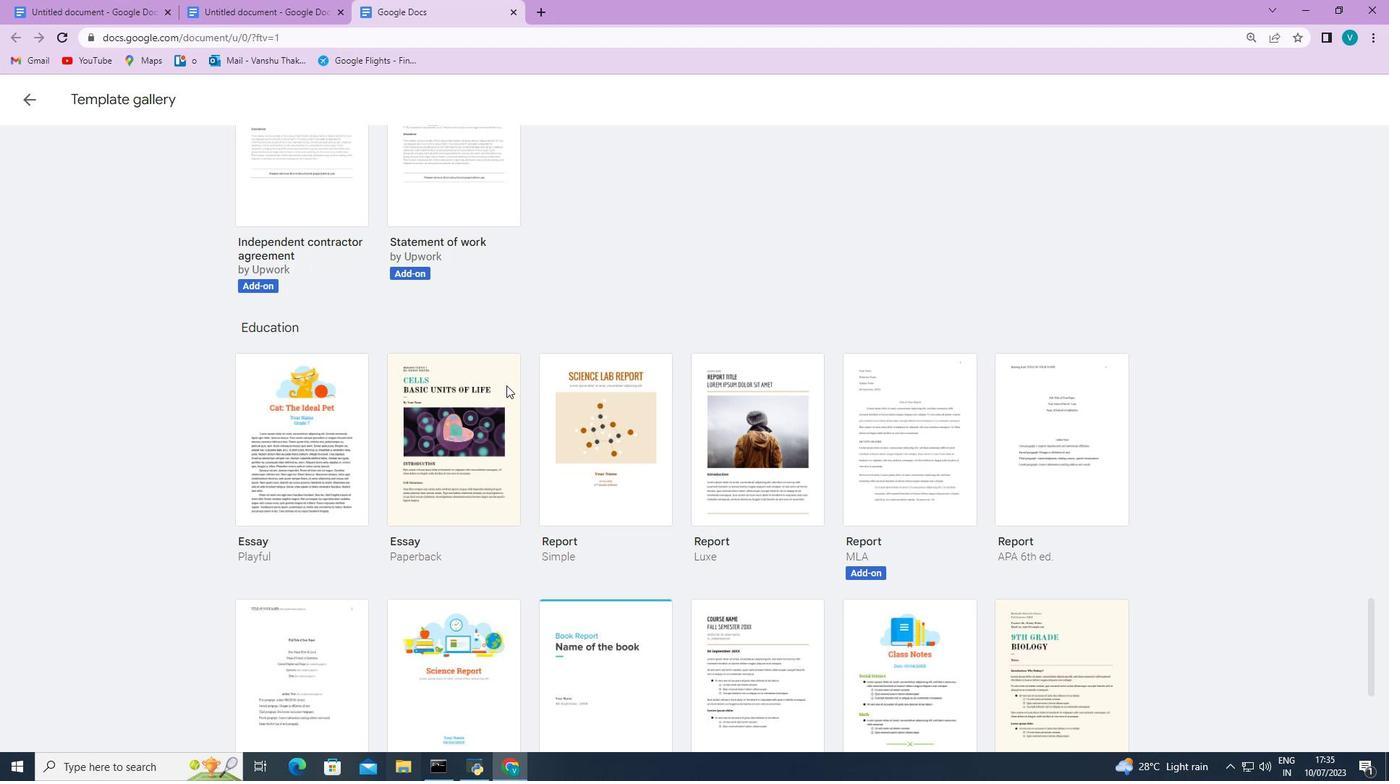 
Action: Mouse scrolled (506, 385) with delta (0, 0)
Screenshot: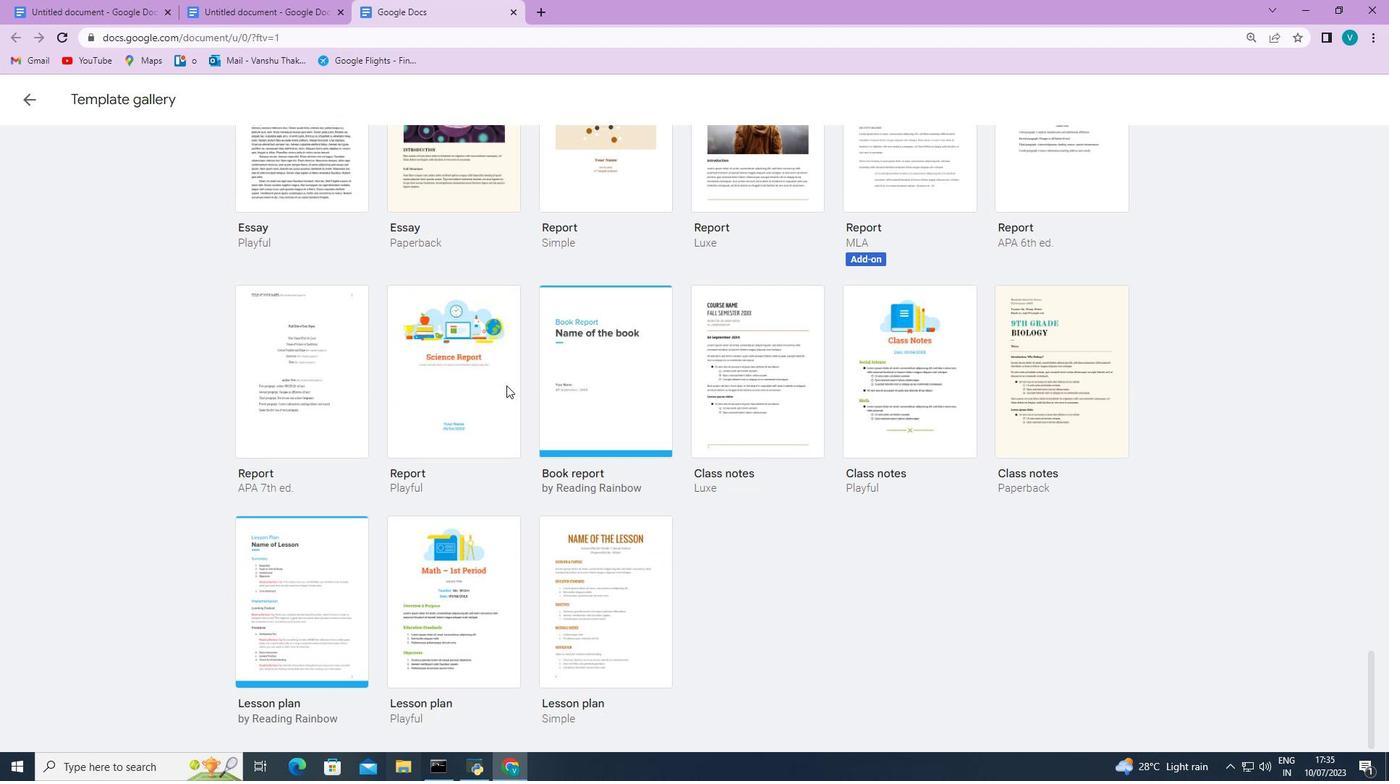 
Action: Mouse scrolled (506, 385) with delta (0, 0)
Screenshot: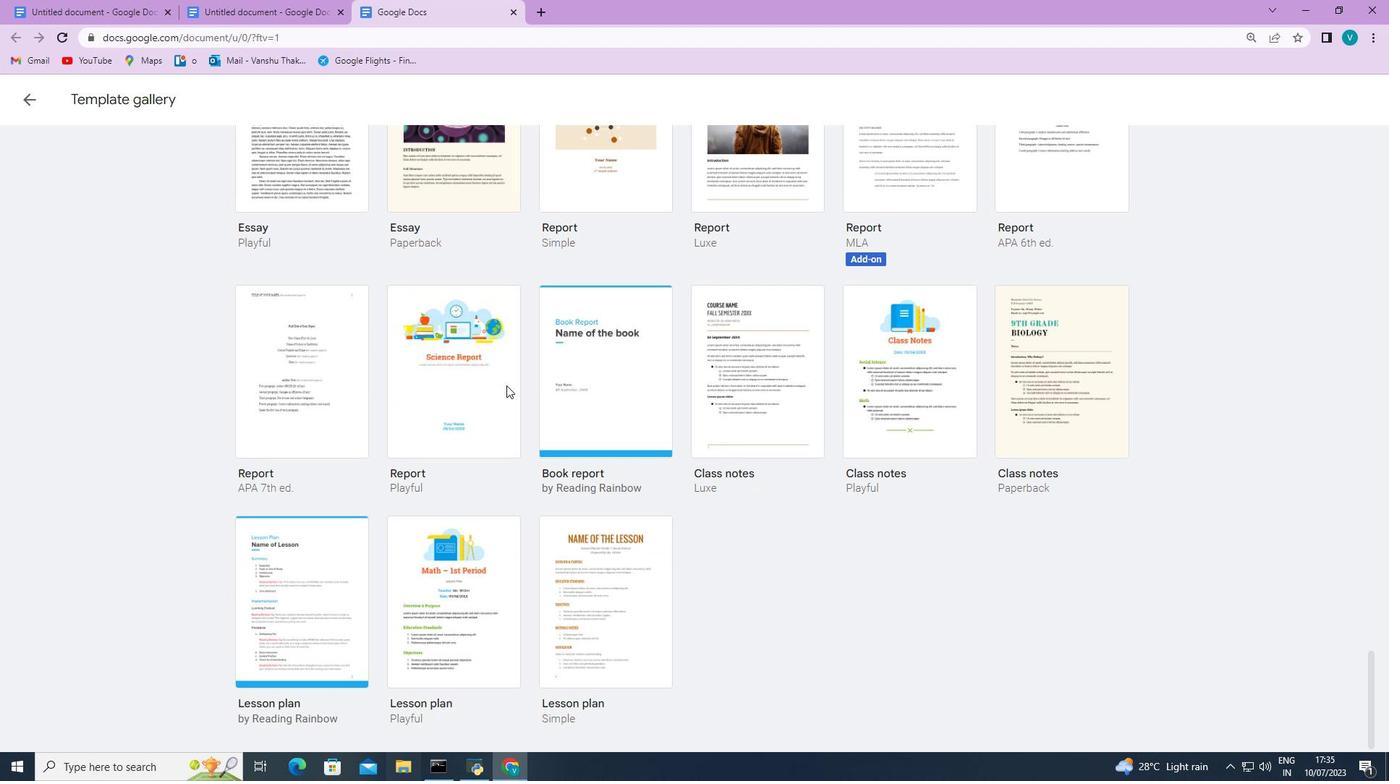 
Action: Mouse scrolled (506, 385) with delta (0, 0)
Screenshot: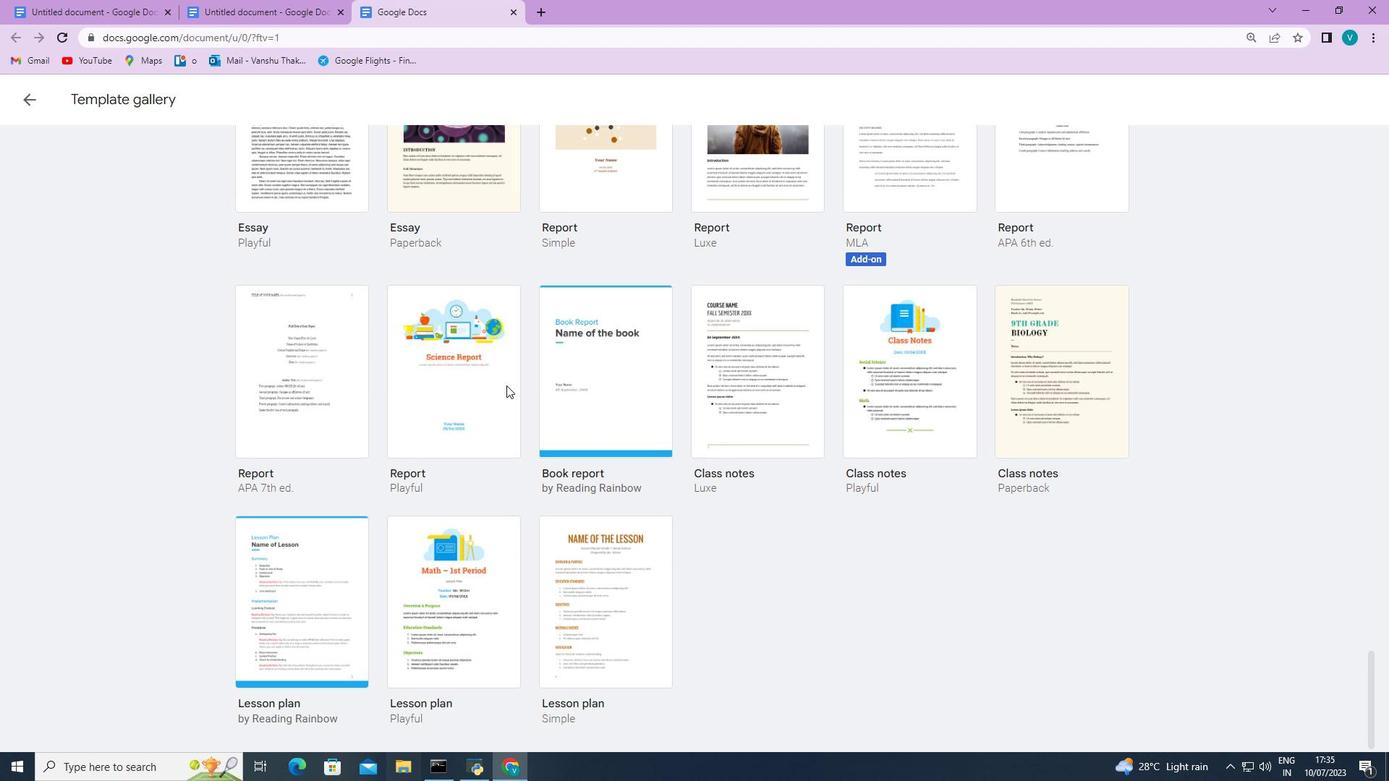 
Action: Mouse scrolled (506, 385) with delta (0, 0)
Screenshot: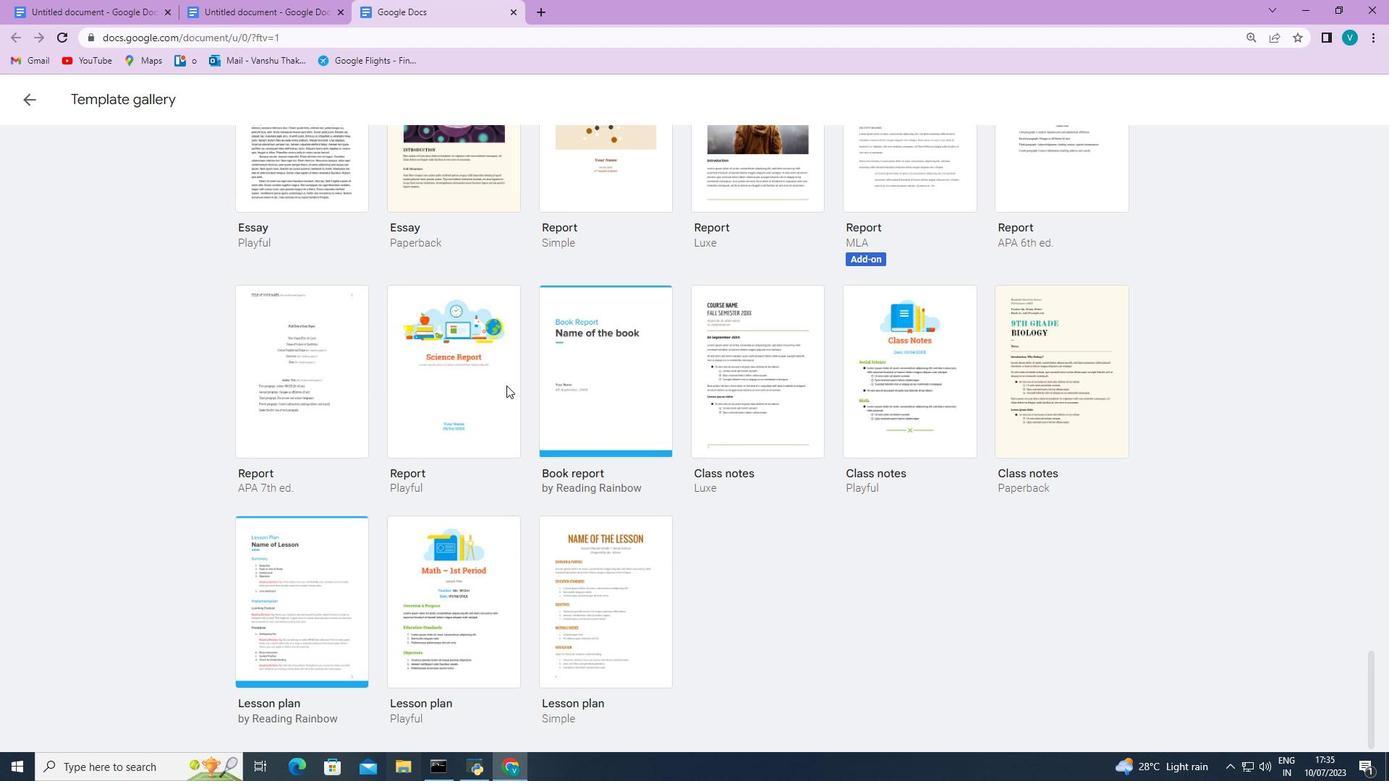 
Action: Mouse scrolled (506, 385) with delta (0, 0)
Screenshot: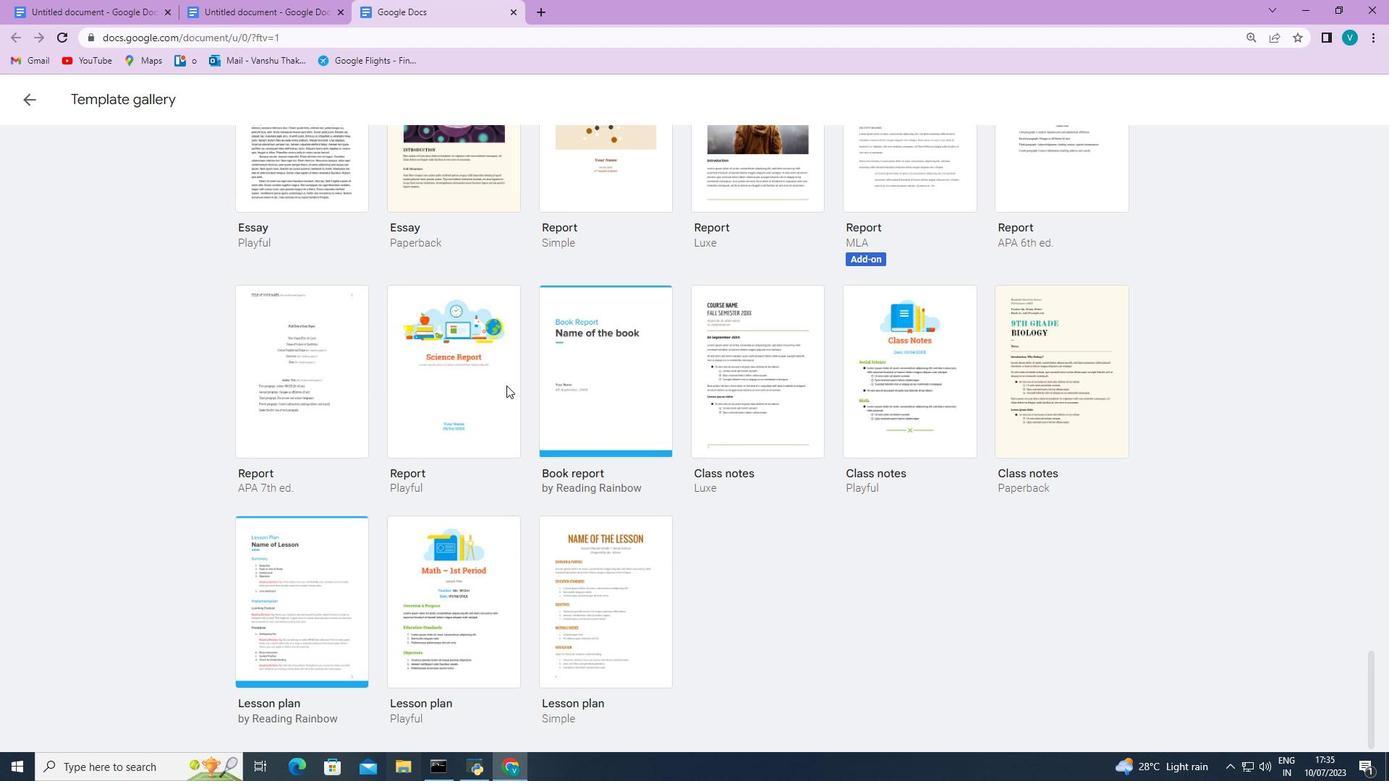 
Action: Mouse scrolled (506, 385) with delta (0, 0)
Screenshot: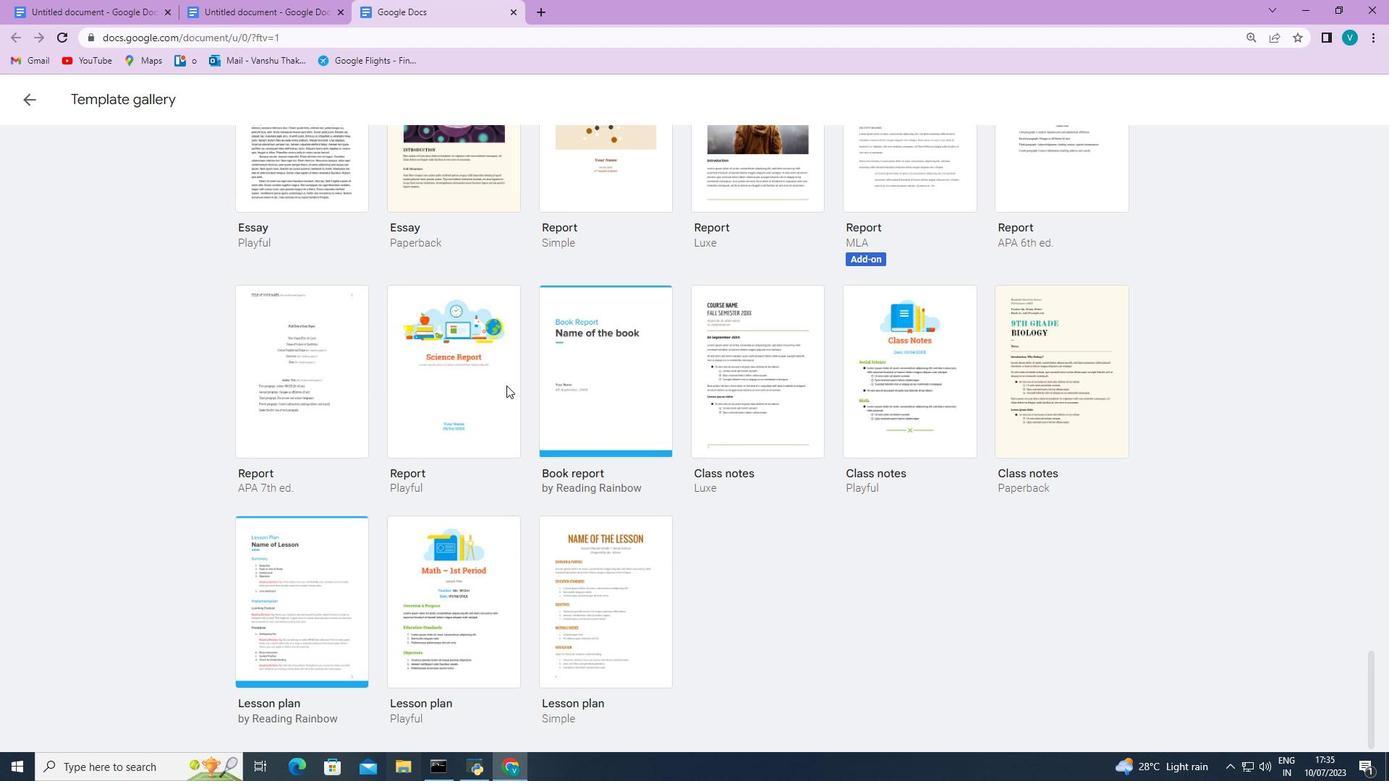 
Action: Mouse moved to (762, 379)
Screenshot: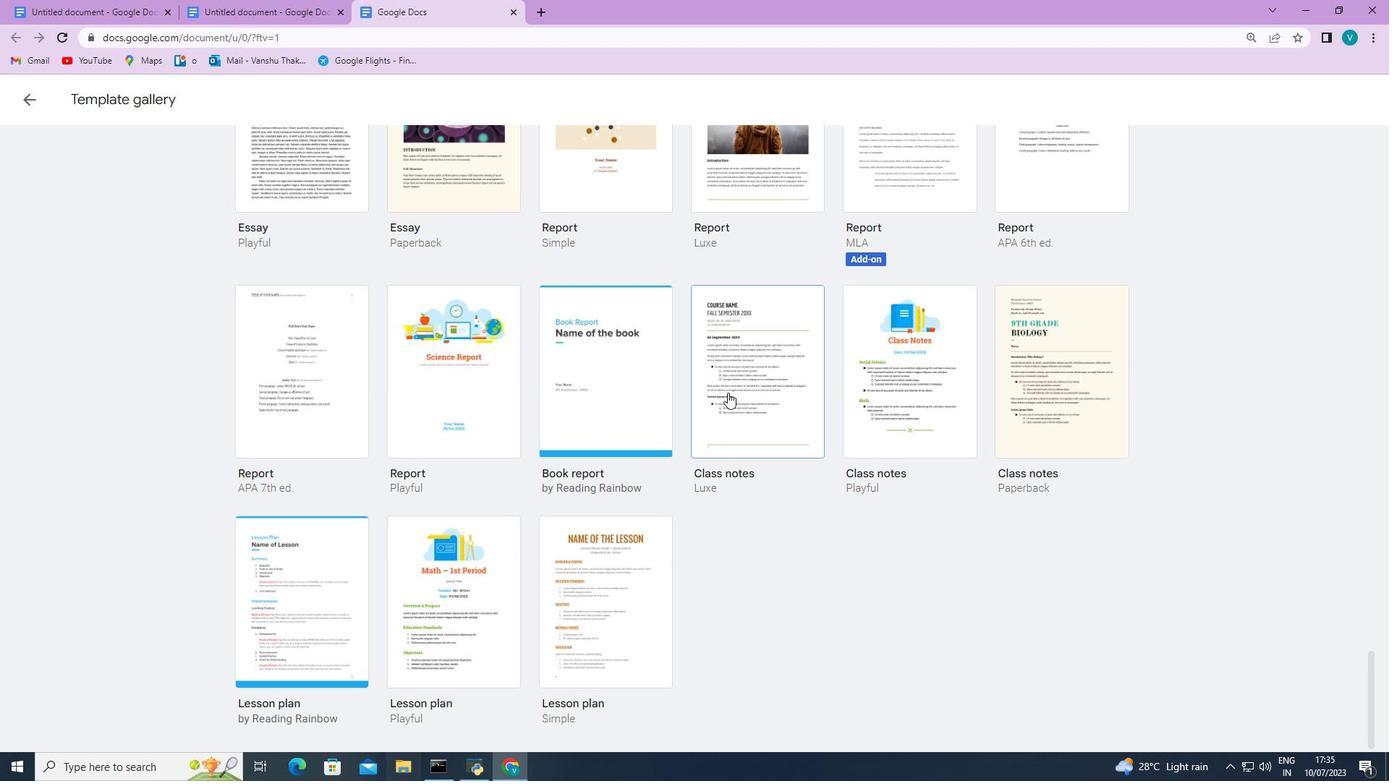 
Action: Mouse pressed left at (762, 379)
Screenshot: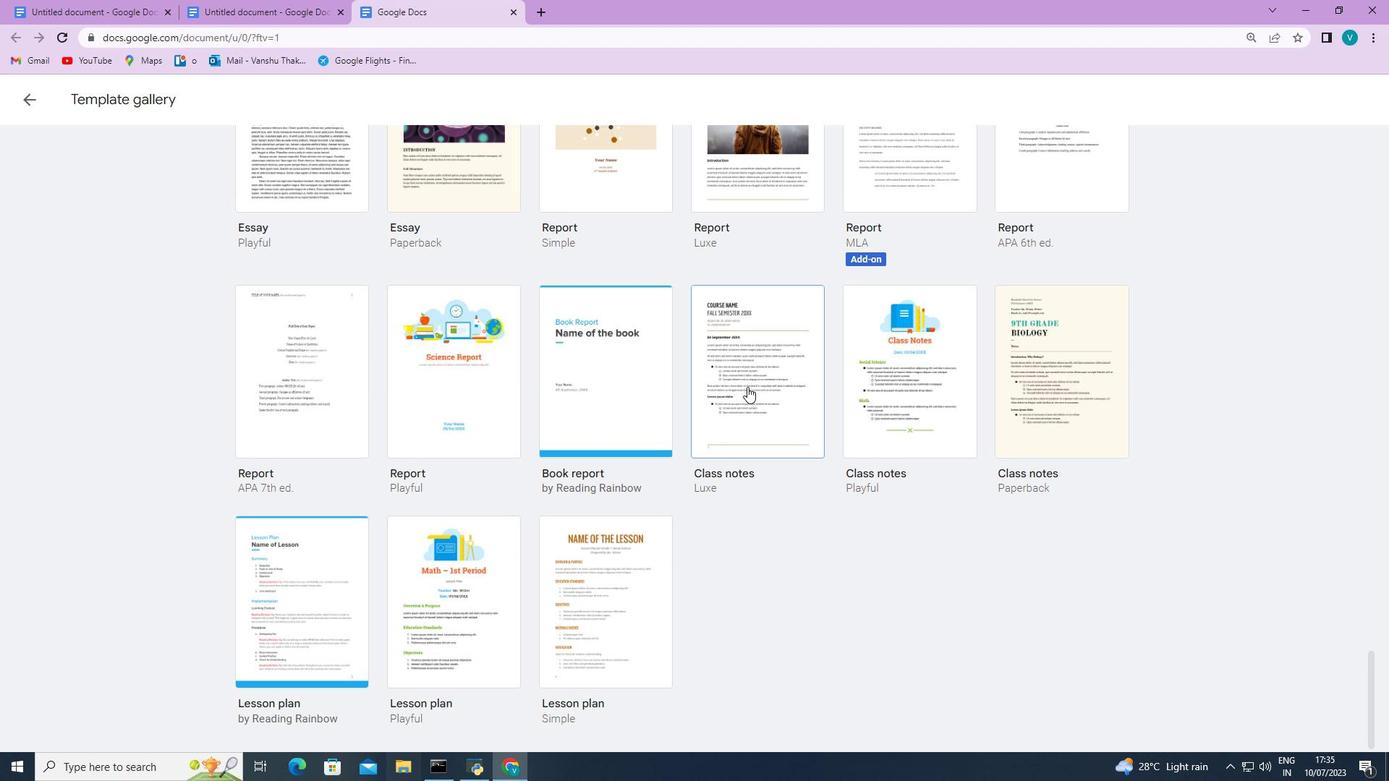 
